 Task: Reply All to email with the signature Eduardo Lee with the subject Request for remote work from softage.1@softage.net with the message Please let me know if there are any changes to the project scope or requirements., select first 2 words, change the font color from current to yellow and background color to blue Send the email
Action: Mouse moved to (970, 79)
Screenshot: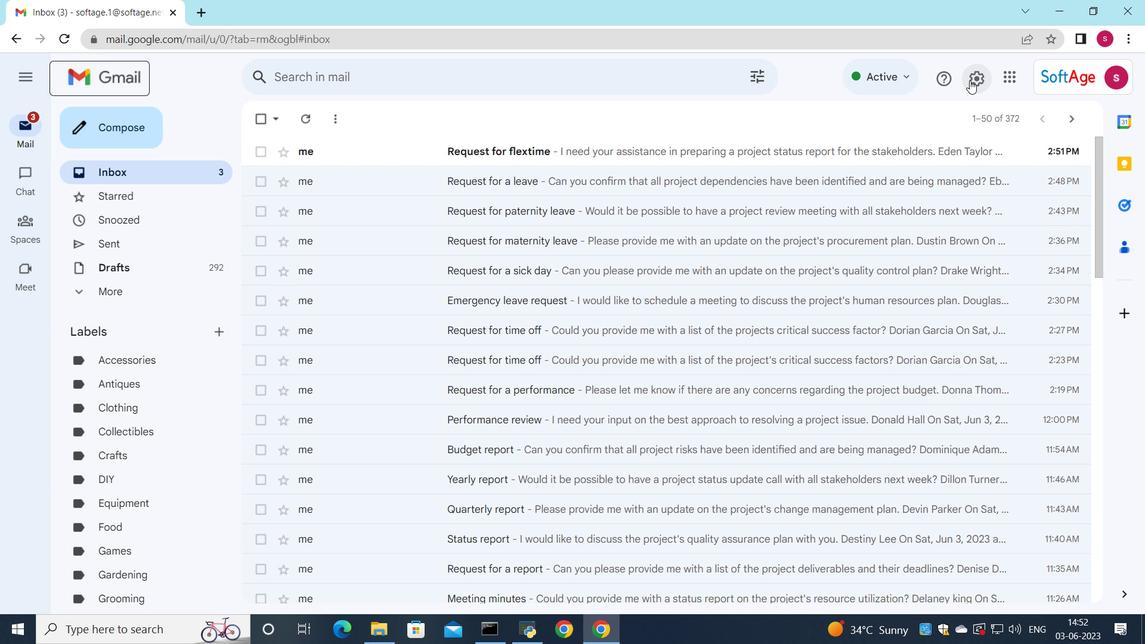 
Action: Mouse pressed left at (970, 79)
Screenshot: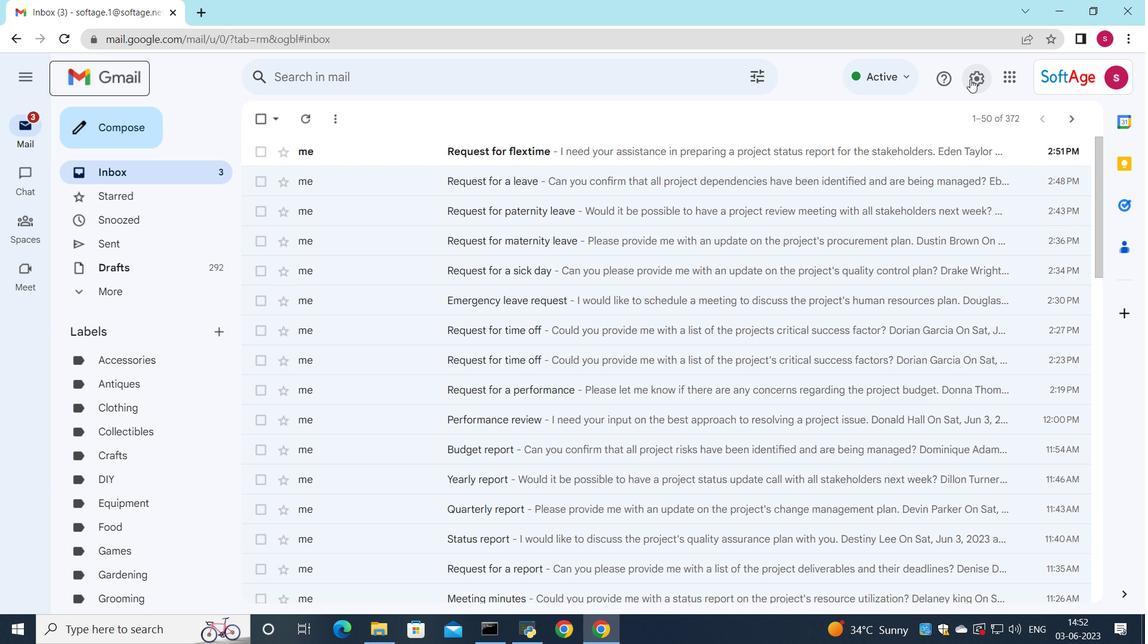 
Action: Mouse moved to (960, 159)
Screenshot: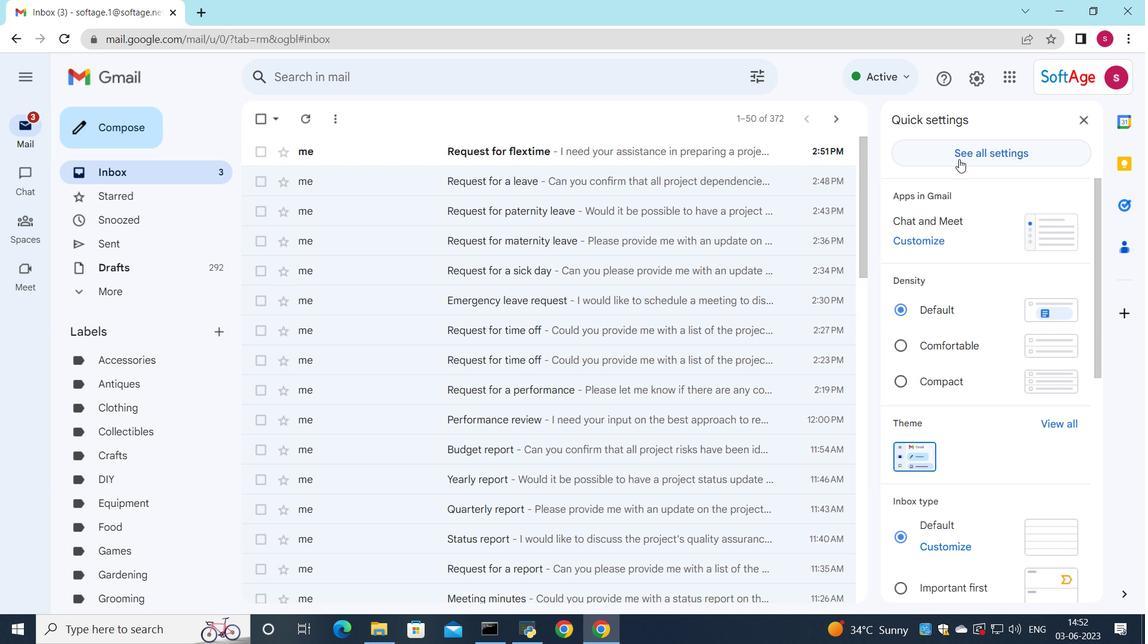 
Action: Mouse pressed left at (960, 159)
Screenshot: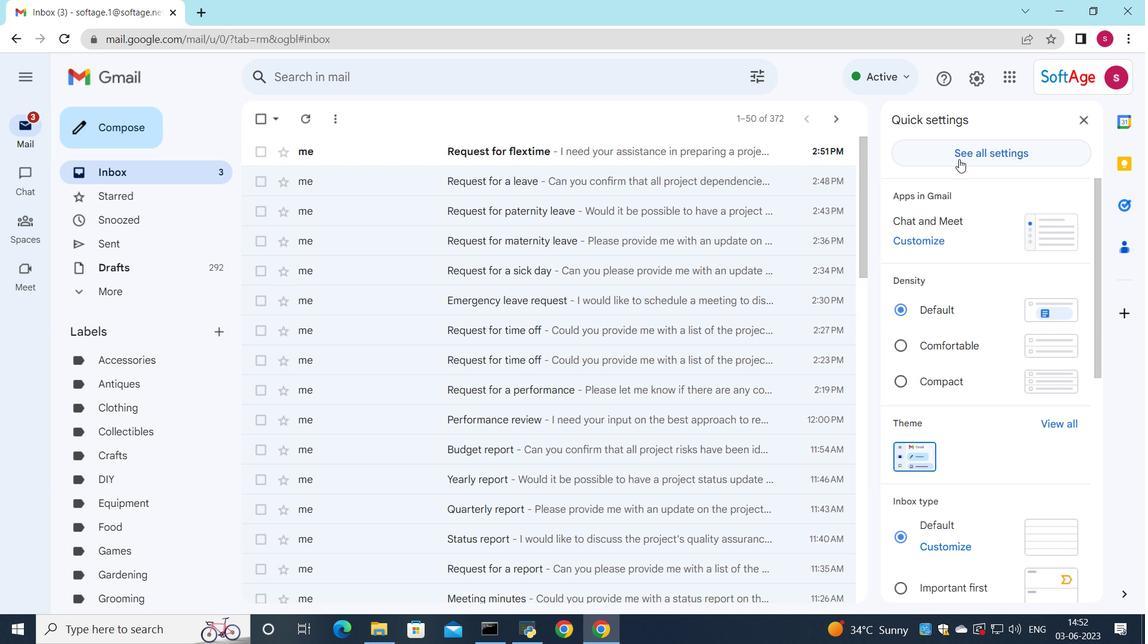 
Action: Mouse moved to (819, 282)
Screenshot: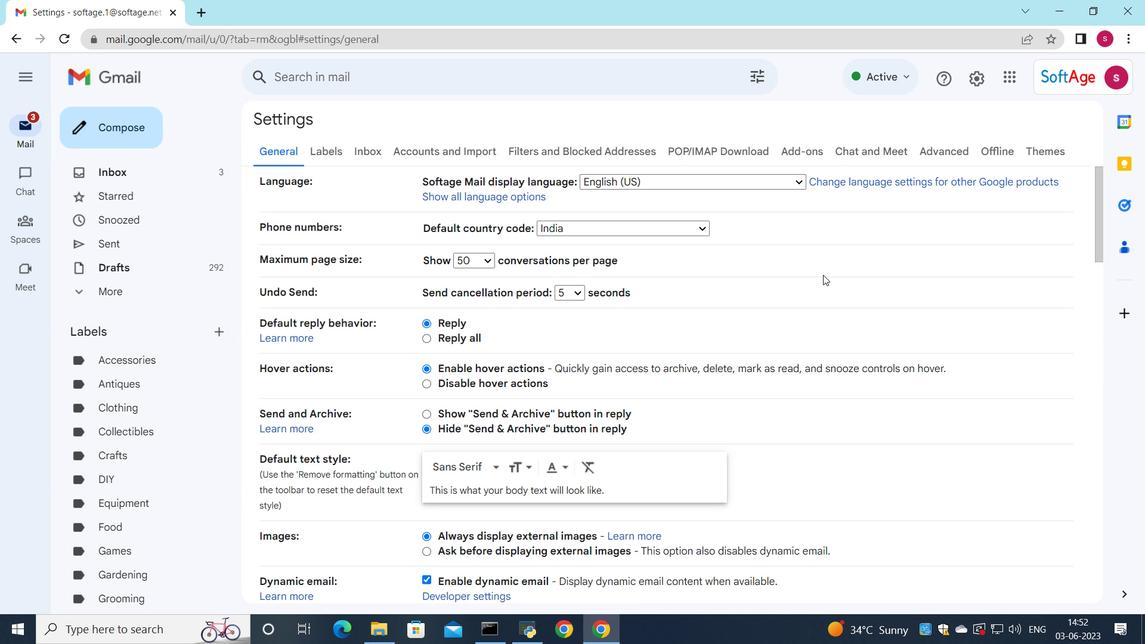 
Action: Mouse scrolled (819, 282) with delta (0, 0)
Screenshot: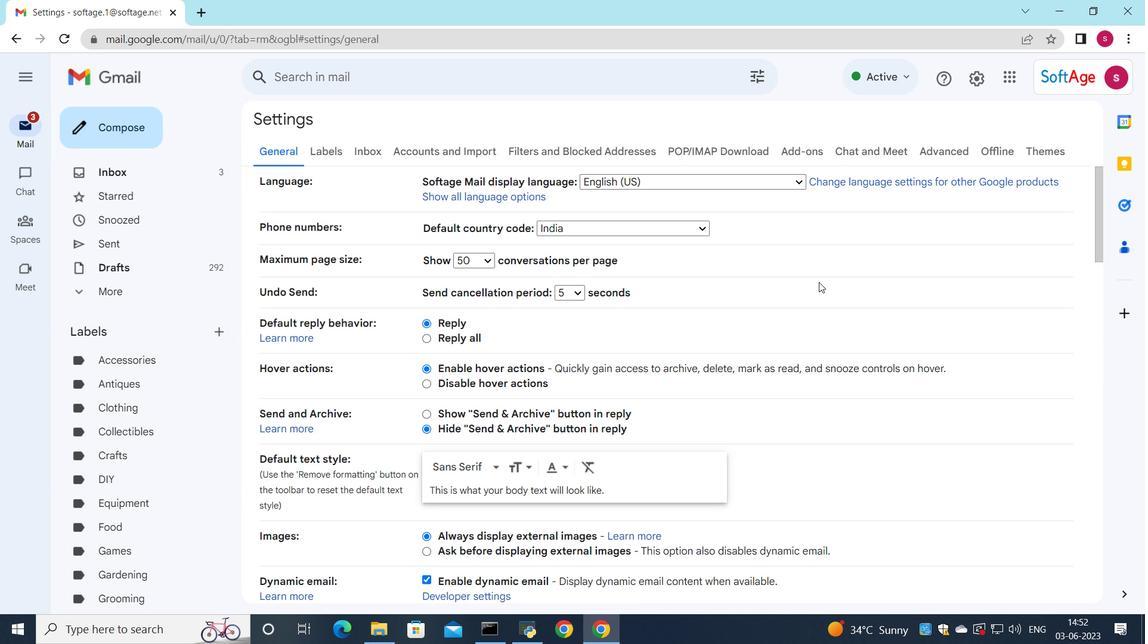 
Action: Mouse scrolled (819, 282) with delta (0, 0)
Screenshot: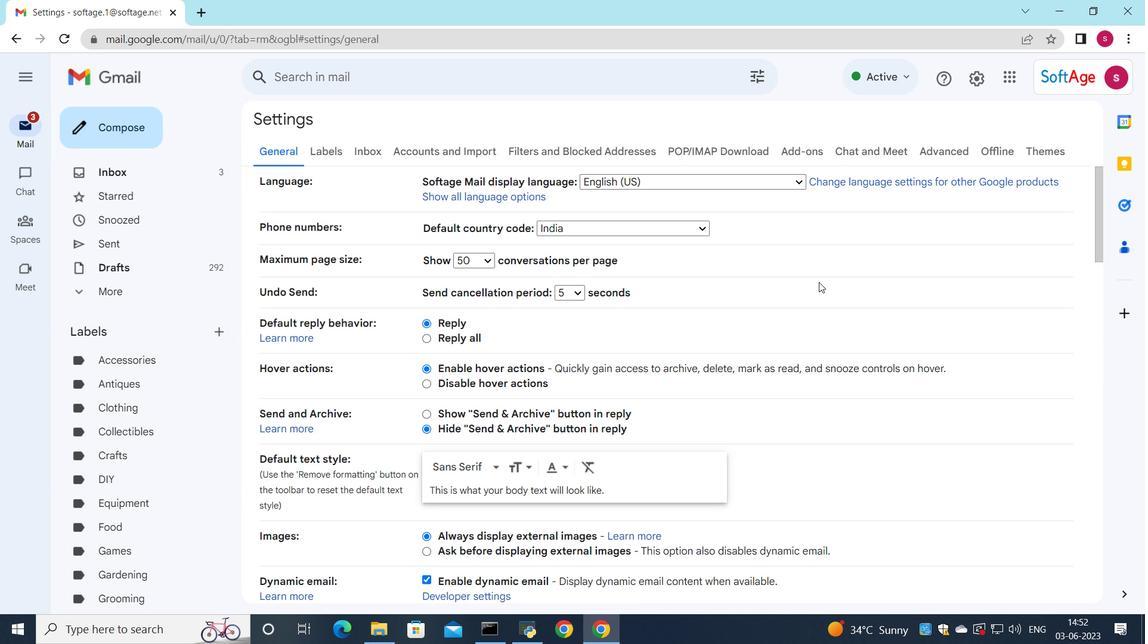 
Action: Mouse moved to (812, 298)
Screenshot: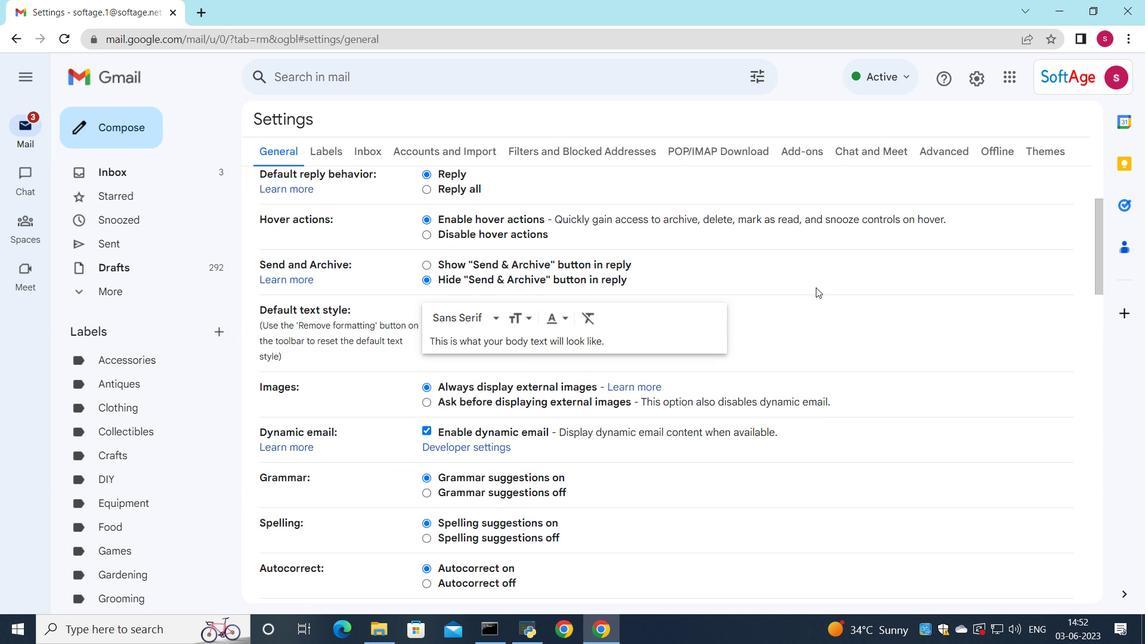 
Action: Mouse scrolled (812, 298) with delta (0, 0)
Screenshot: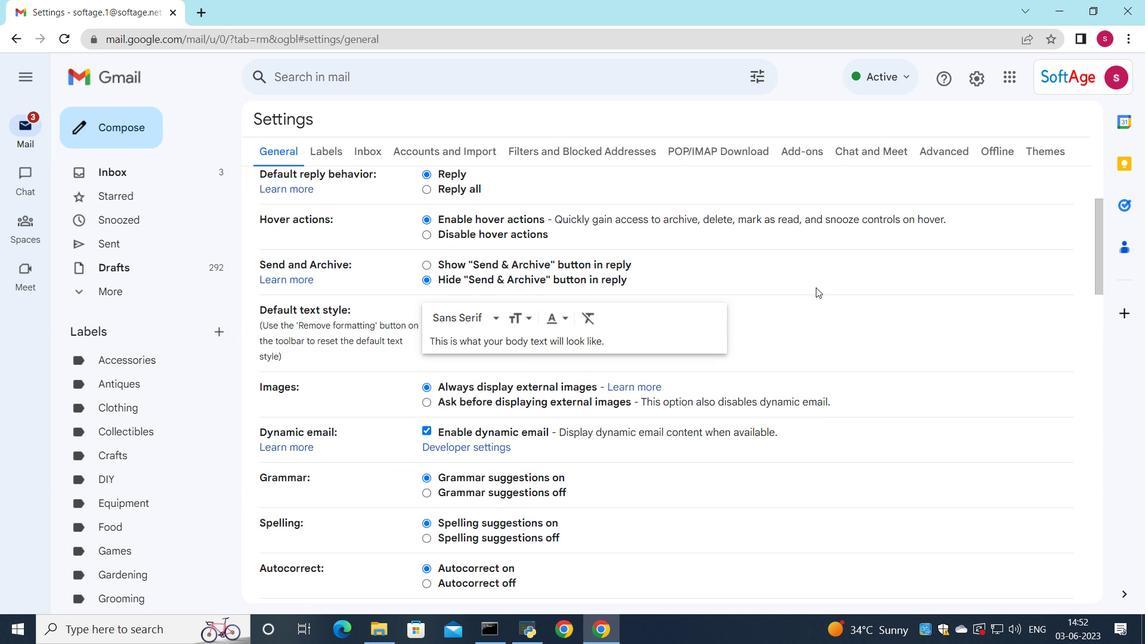 
Action: Mouse moved to (811, 298)
Screenshot: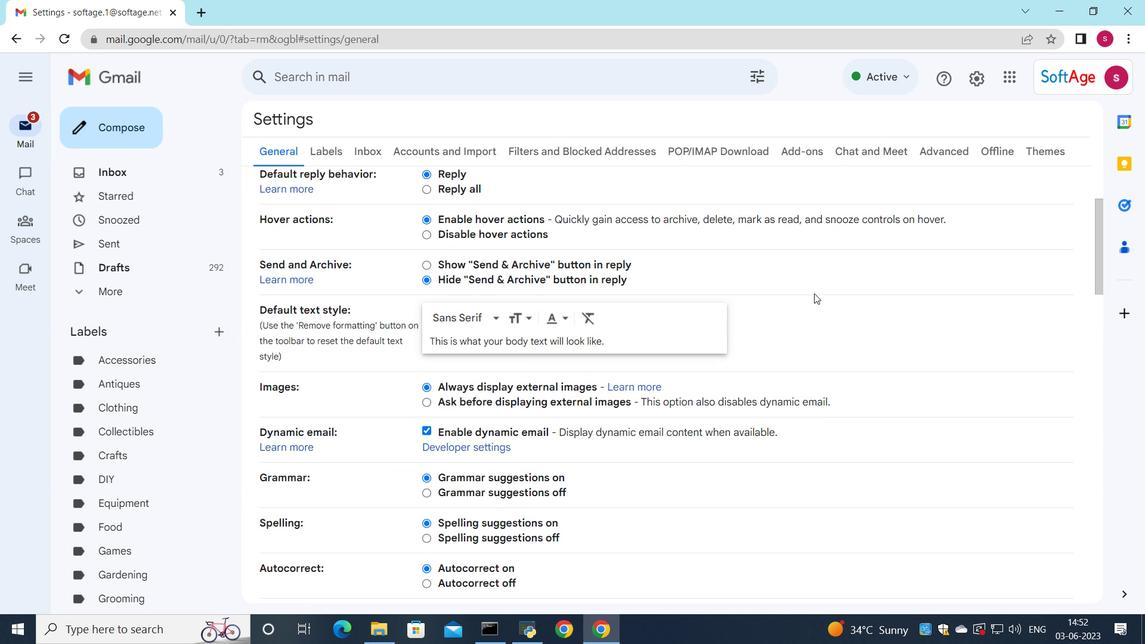 
Action: Mouse scrolled (811, 298) with delta (0, 0)
Screenshot: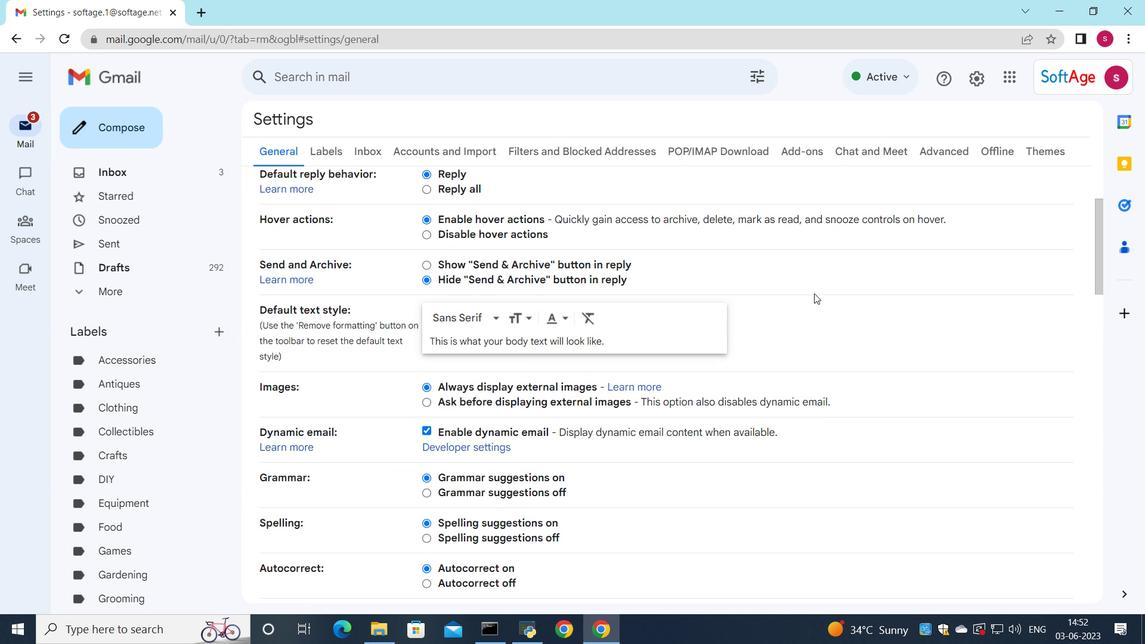 
Action: Mouse moved to (810, 300)
Screenshot: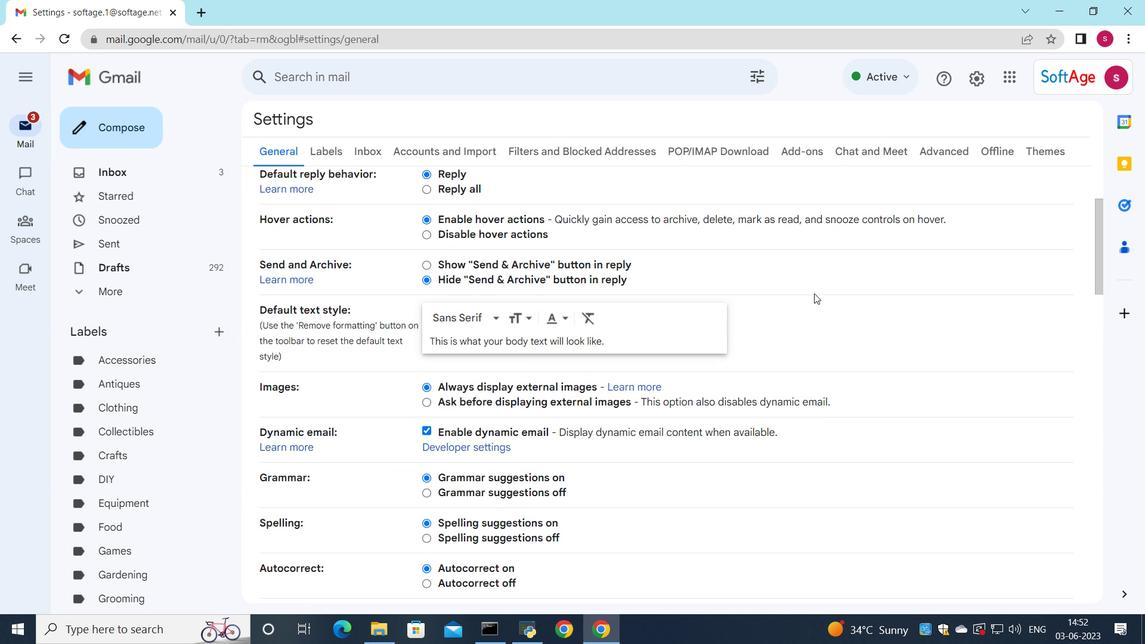 
Action: Mouse scrolled (810, 299) with delta (0, 0)
Screenshot: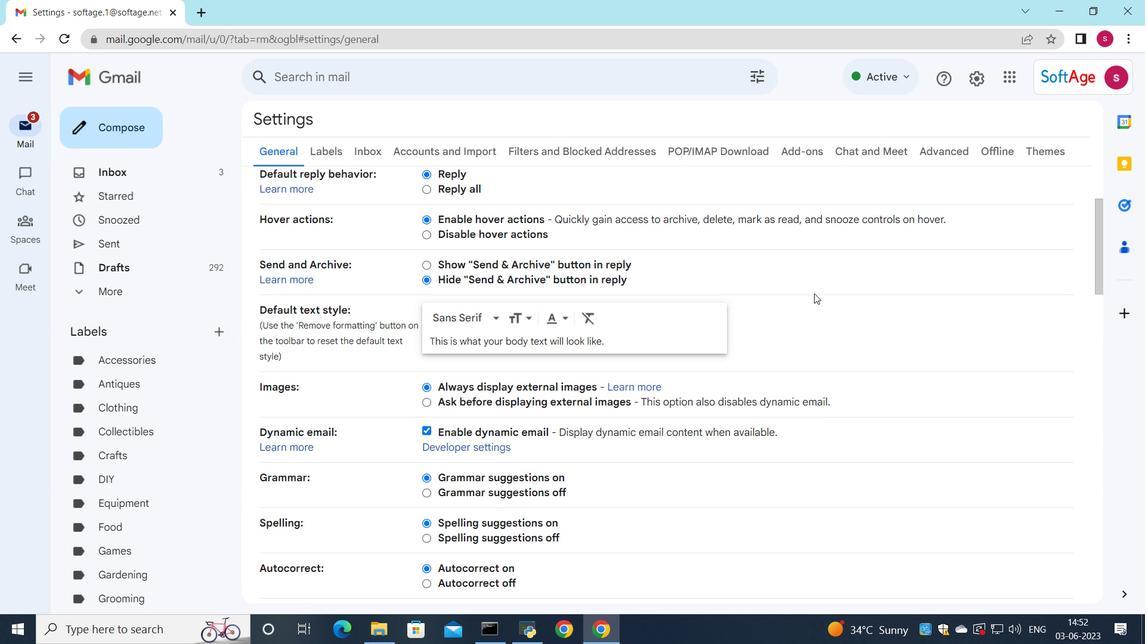
Action: Mouse moved to (807, 304)
Screenshot: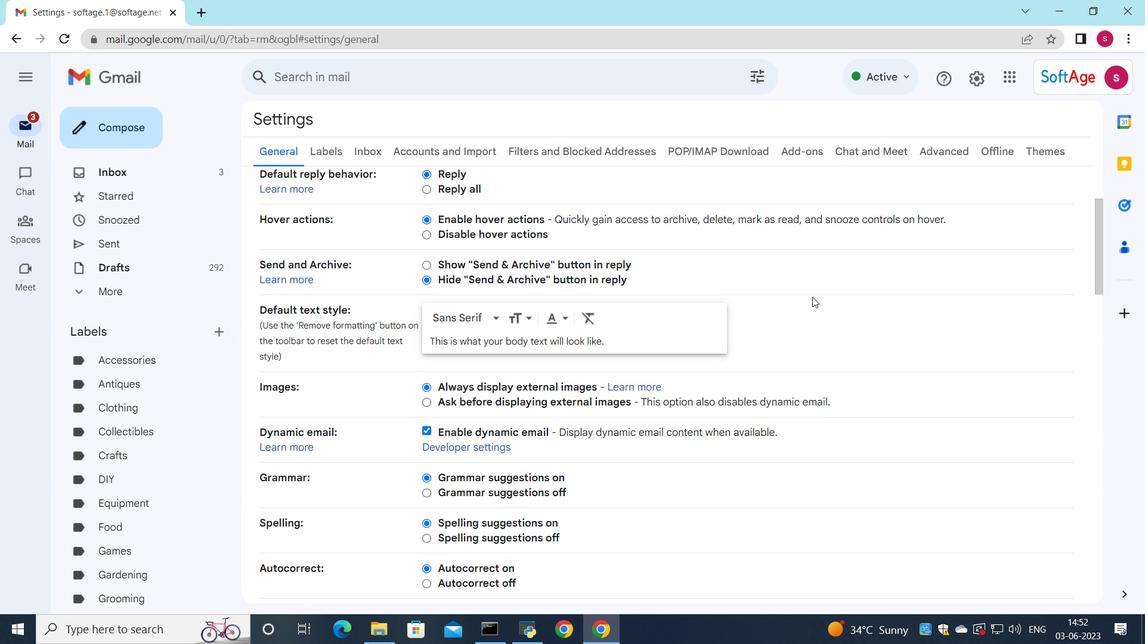
Action: Mouse scrolled (807, 304) with delta (0, 0)
Screenshot: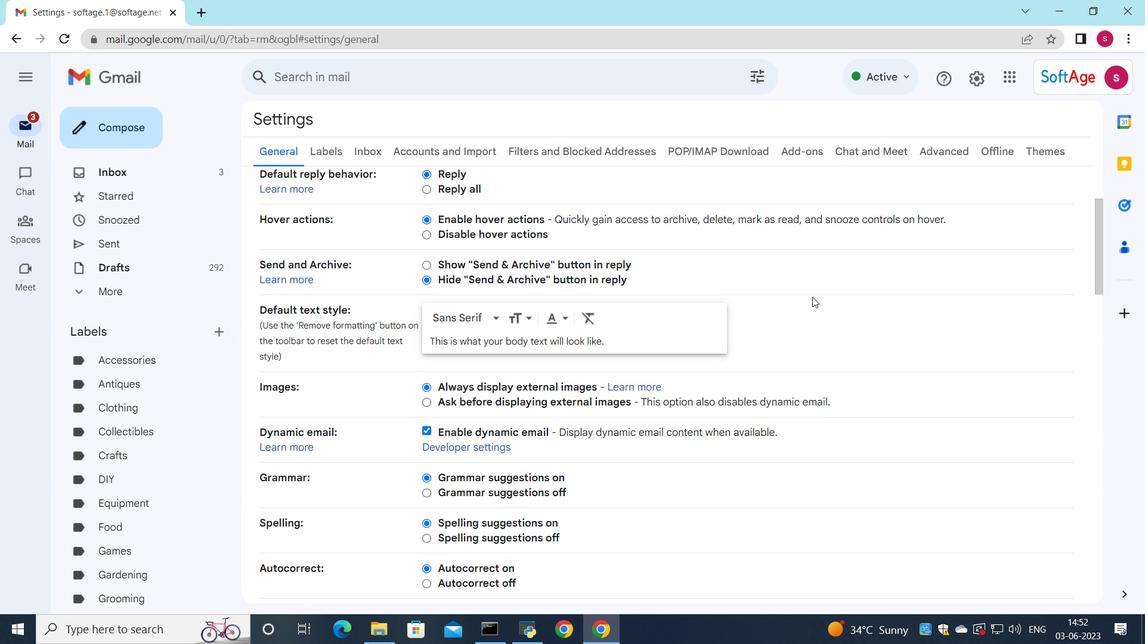 
Action: Mouse moved to (747, 372)
Screenshot: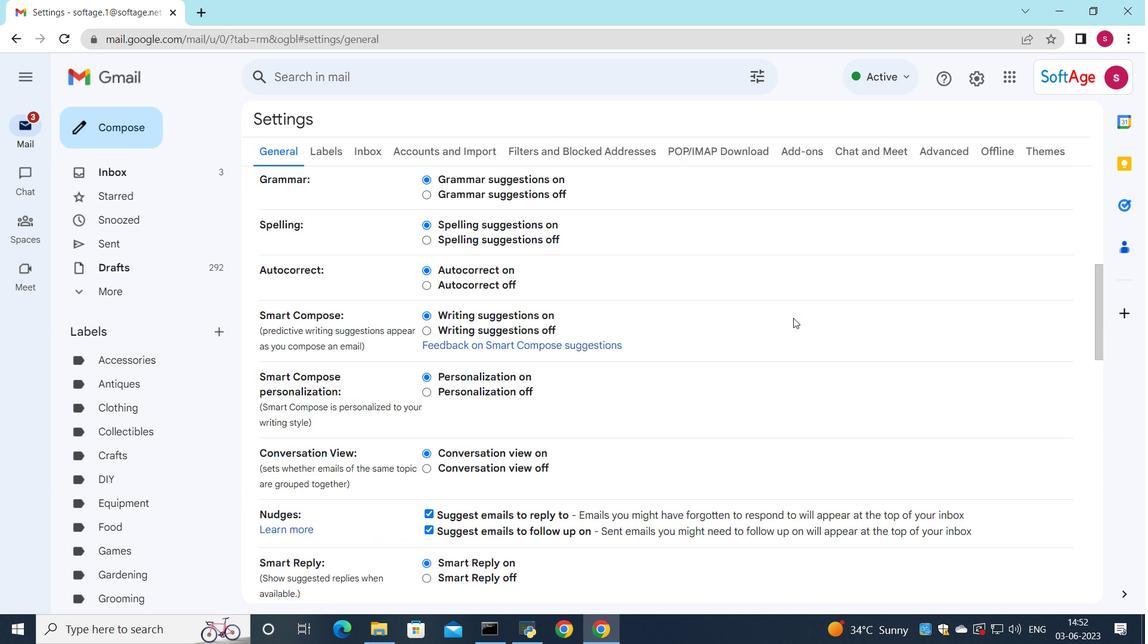 
Action: Mouse scrolled (748, 370) with delta (0, 0)
Screenshot: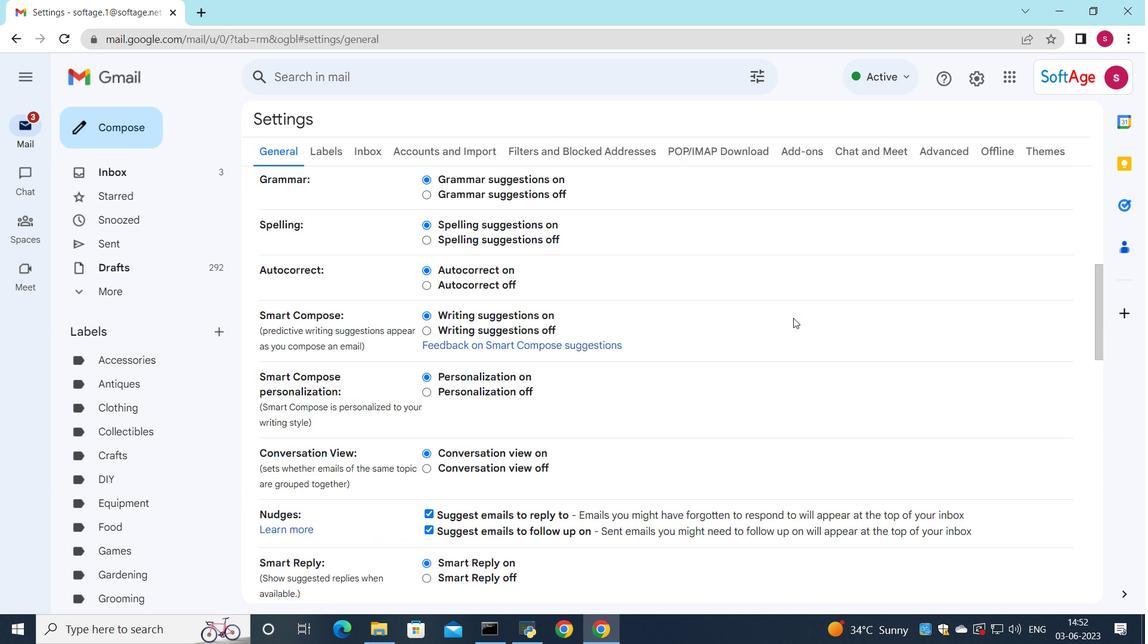 
Action: Mouse moved to (744, 374)
Screenshot: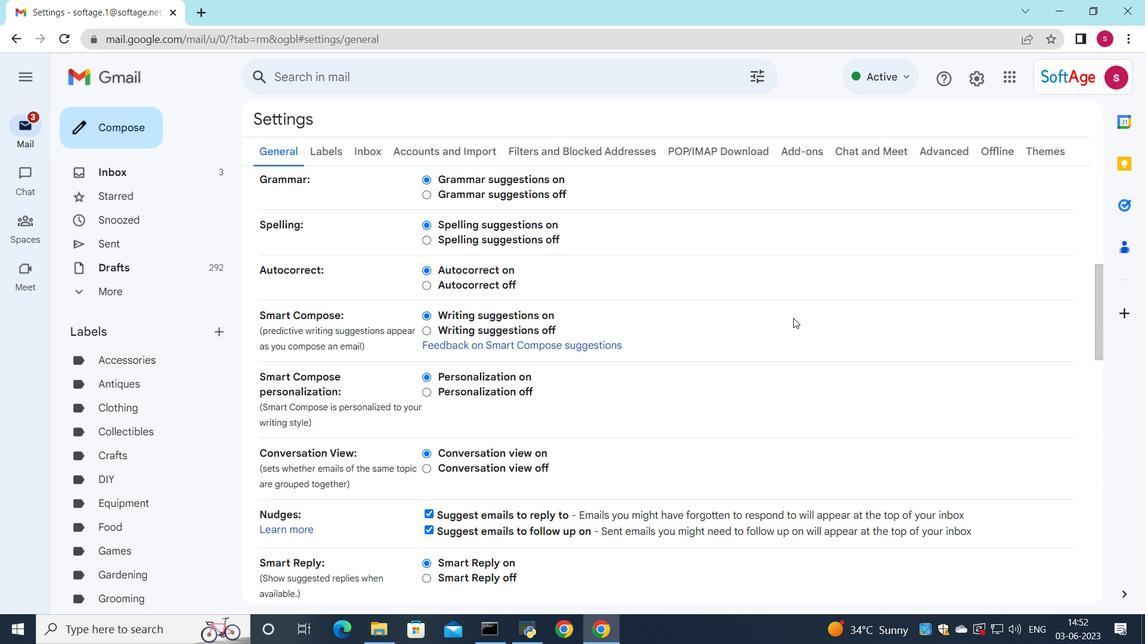 
Action: Mouse scrolled (744, 374) with delta (0, 0)
Screenshot: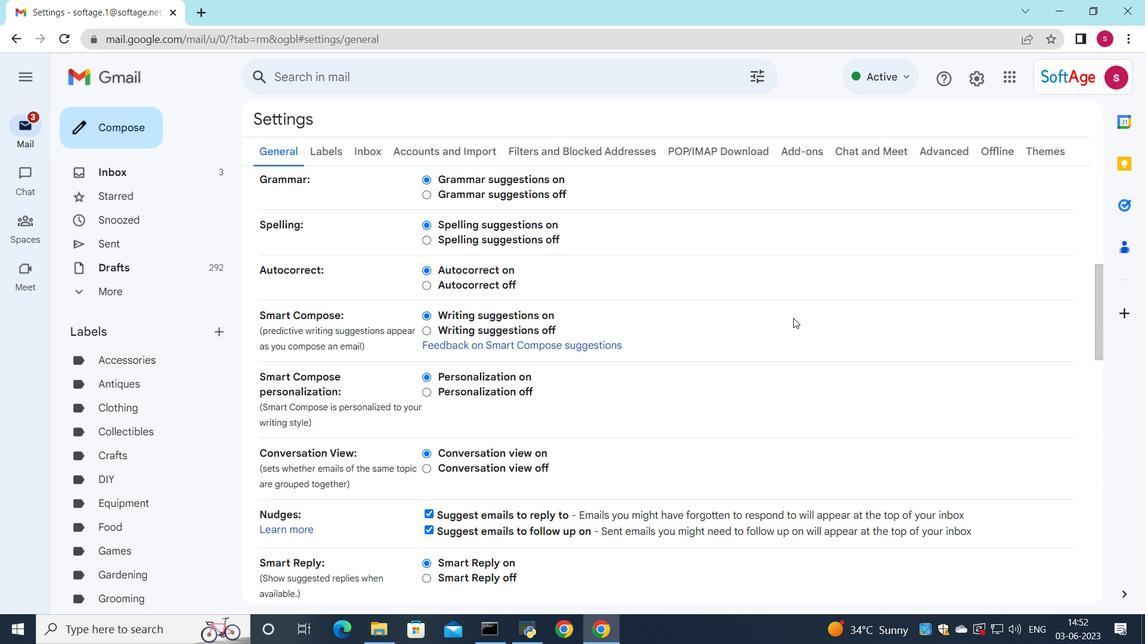 
Action: Mouse moved to (741, 378)
Screenshot: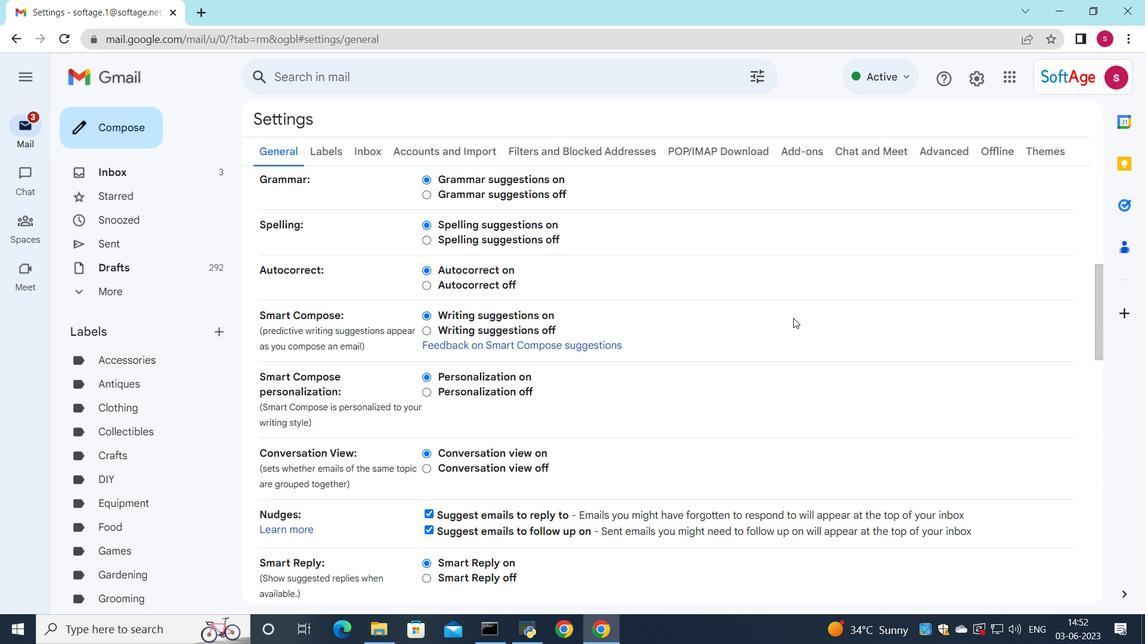 
Action: Mouse scrolled (741, 377) with delta (0, 0)
Screenshot: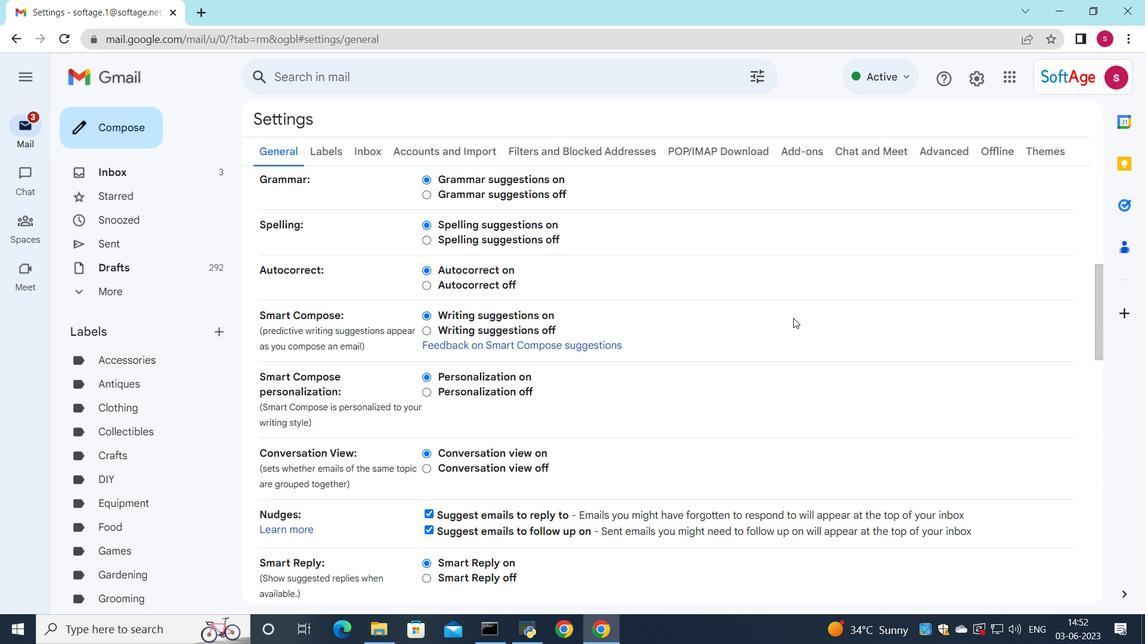 
Action: Mouse moved to (653, 417)
Screenshot: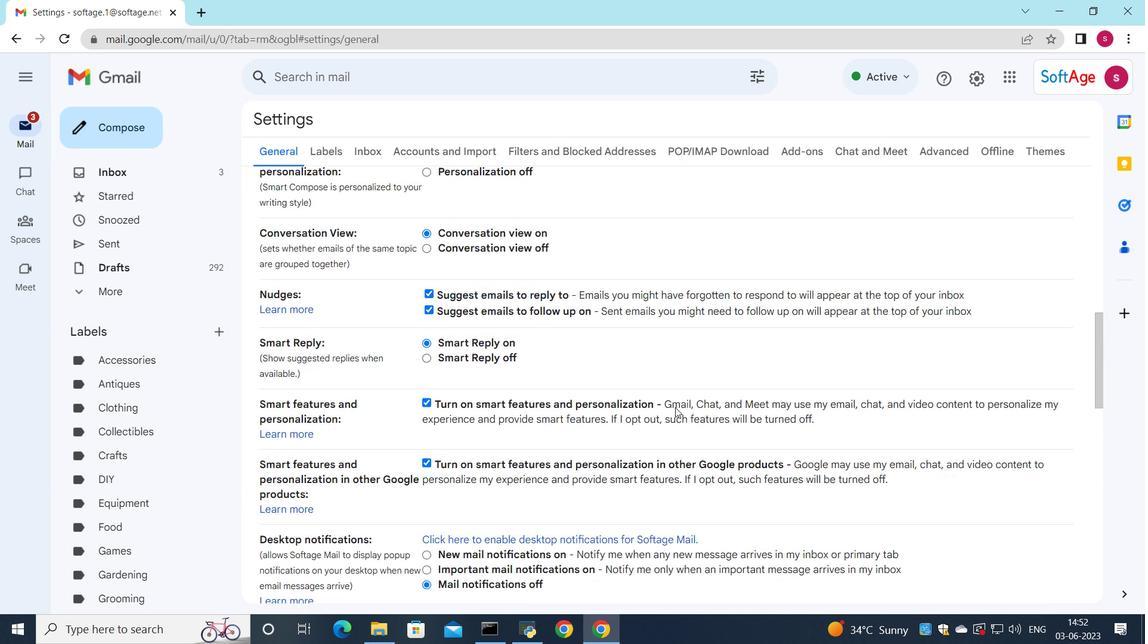 
Action: Mouse scrolled (653, 417) with delta (0, 0)
Screenshot: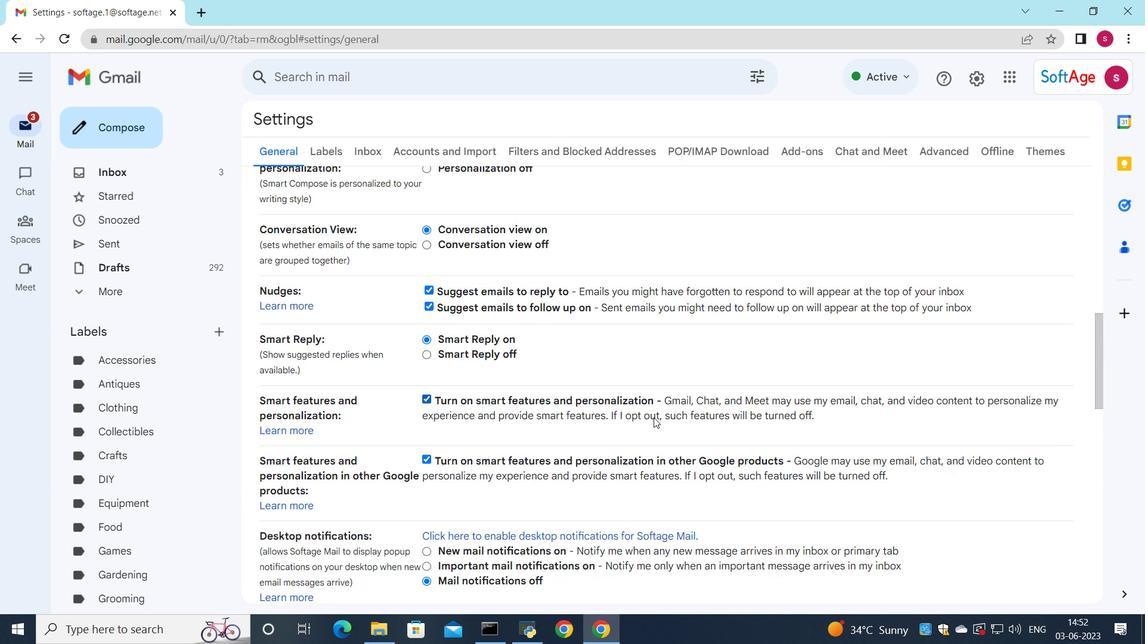 
Action: Mouse scrolled (653, 417) with delta (0, 0)
Screenshot: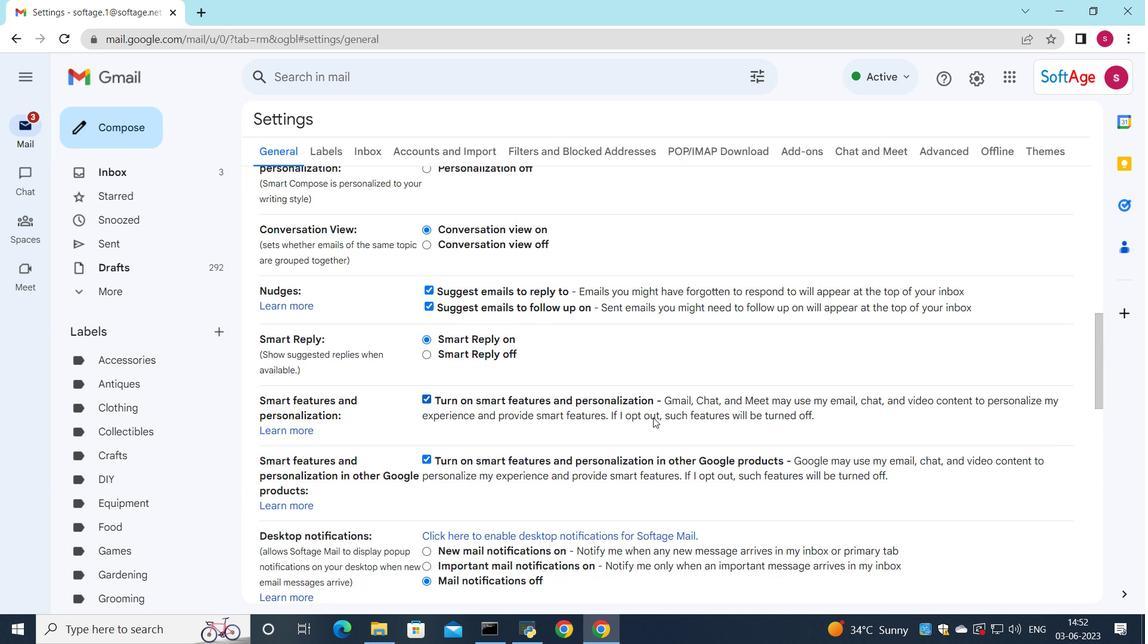 
Action: Mouse scrolled (653, 417) with delta (0, 0)
Screenshot: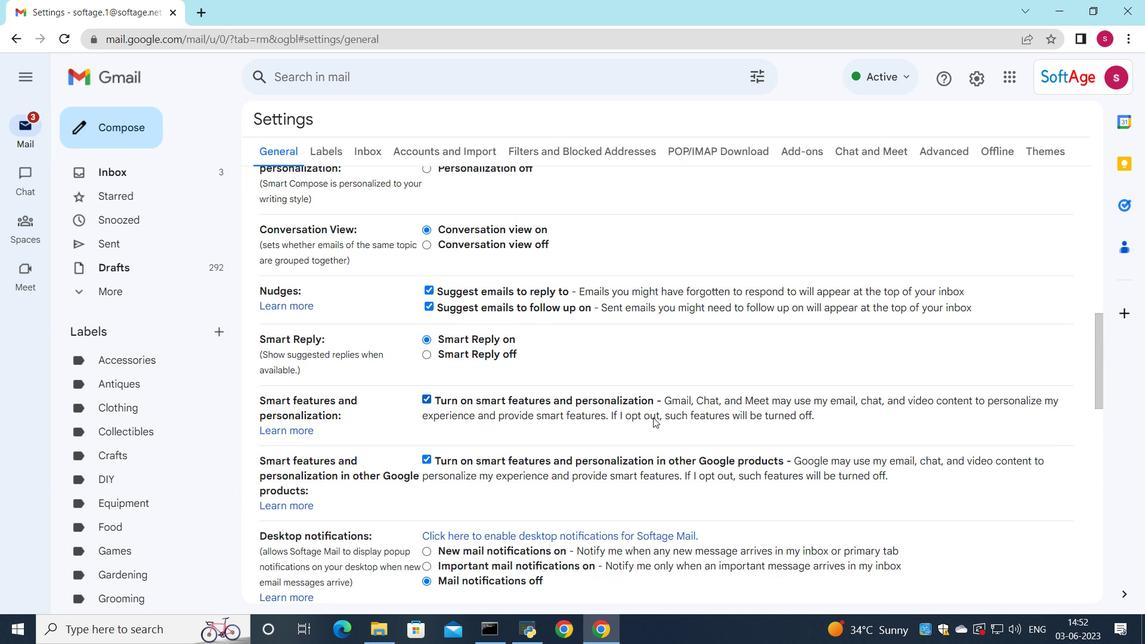 
Action: Mouse moved to (652, 417)
Screenshot: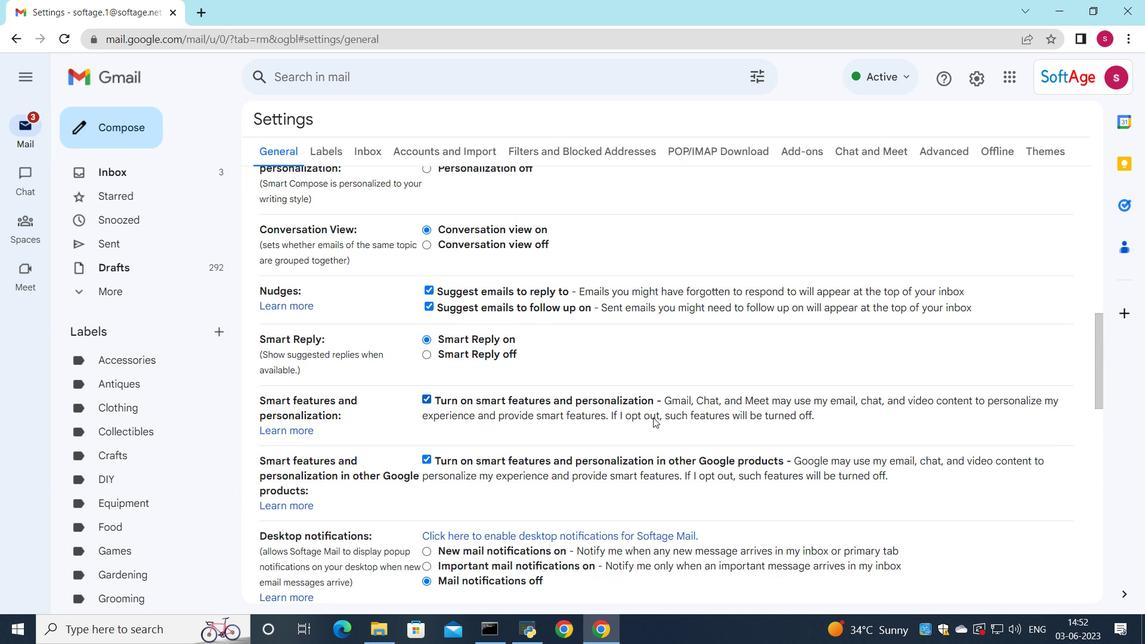 
Action: Mouse scrolled (652, 417) with delta (0, 0)
Screenshot: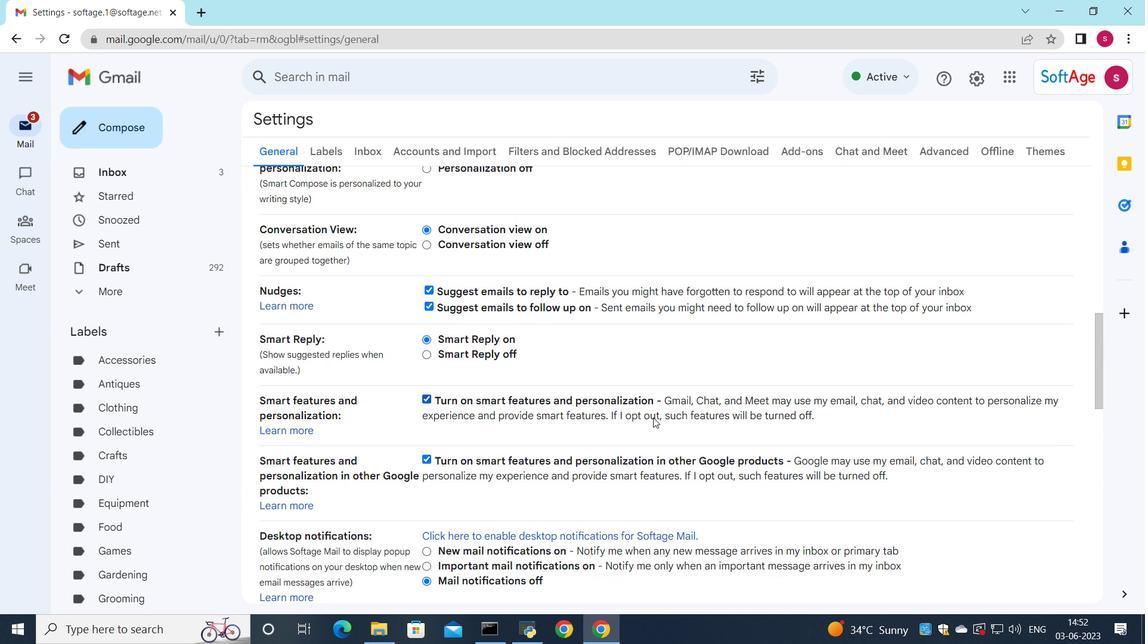 
Action: Mouse moved to (614, 424)
Screenshot: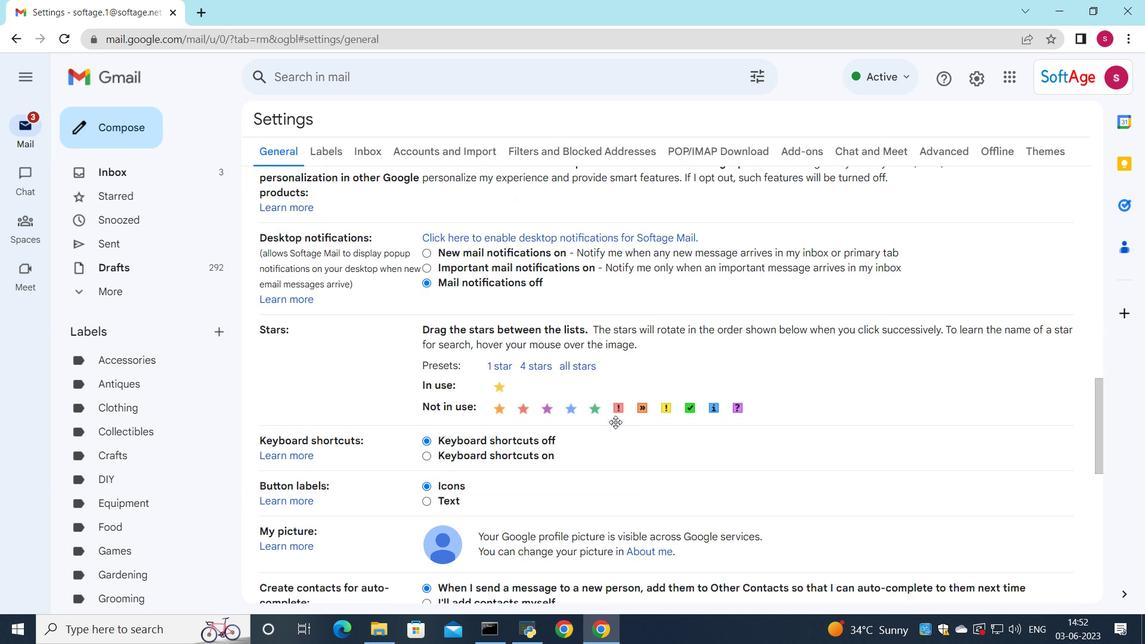 
Action: Mouse scrolled (614, 423) with delta (0, 0)
Screenshot: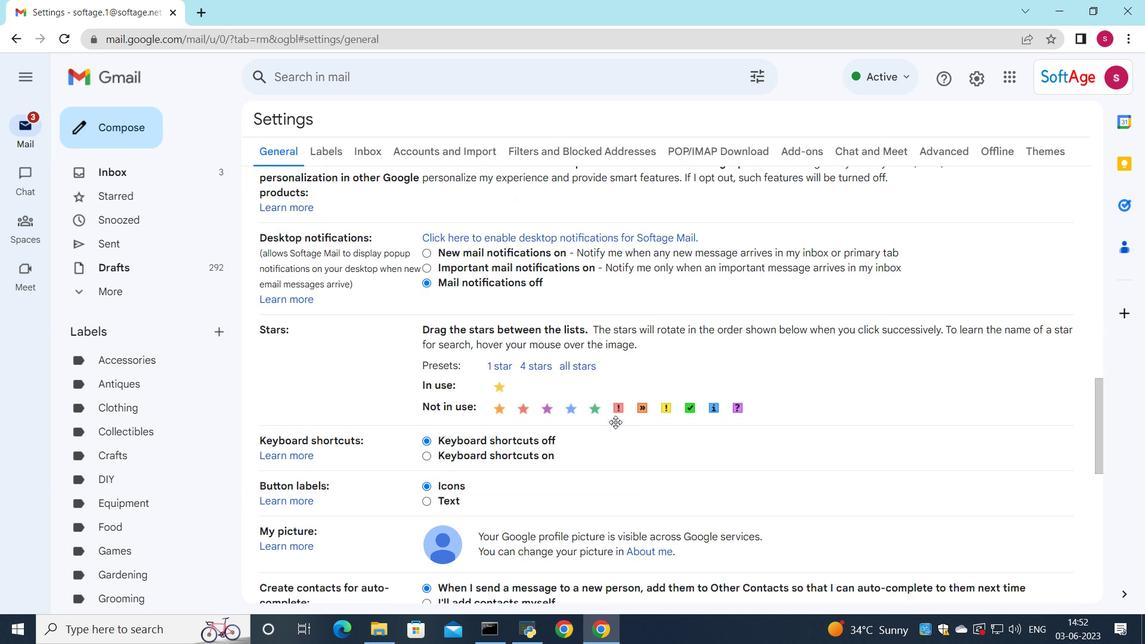 
Action: Mouse scrolled (614, 423) with delta (0, 0)
Screenshot: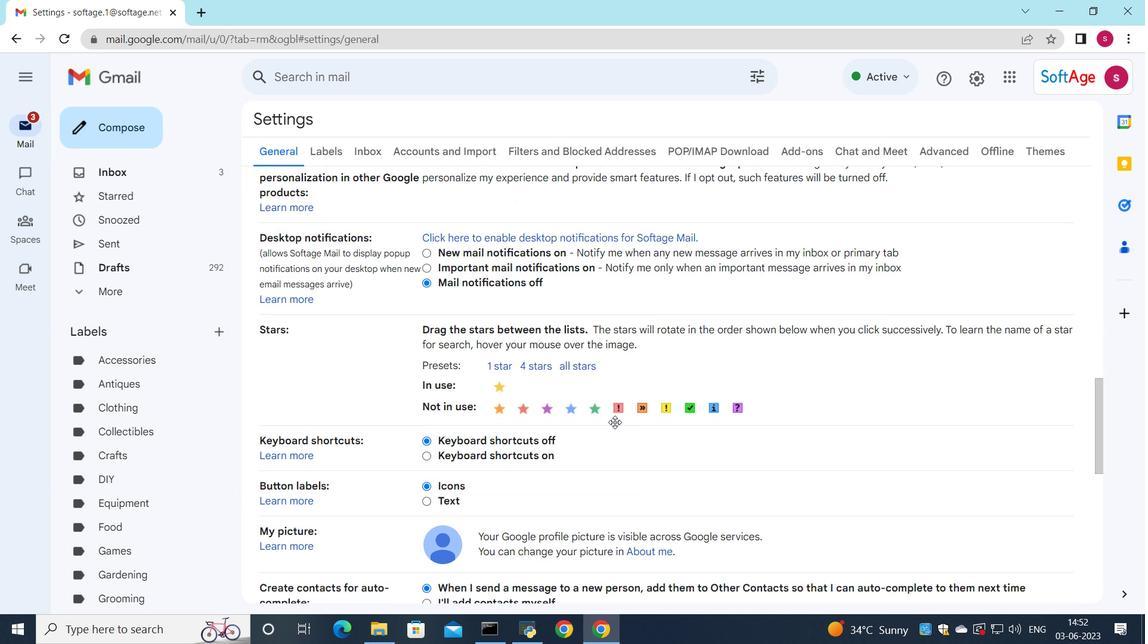 
Action: Mouse moved to (605, 428)
Screenshot: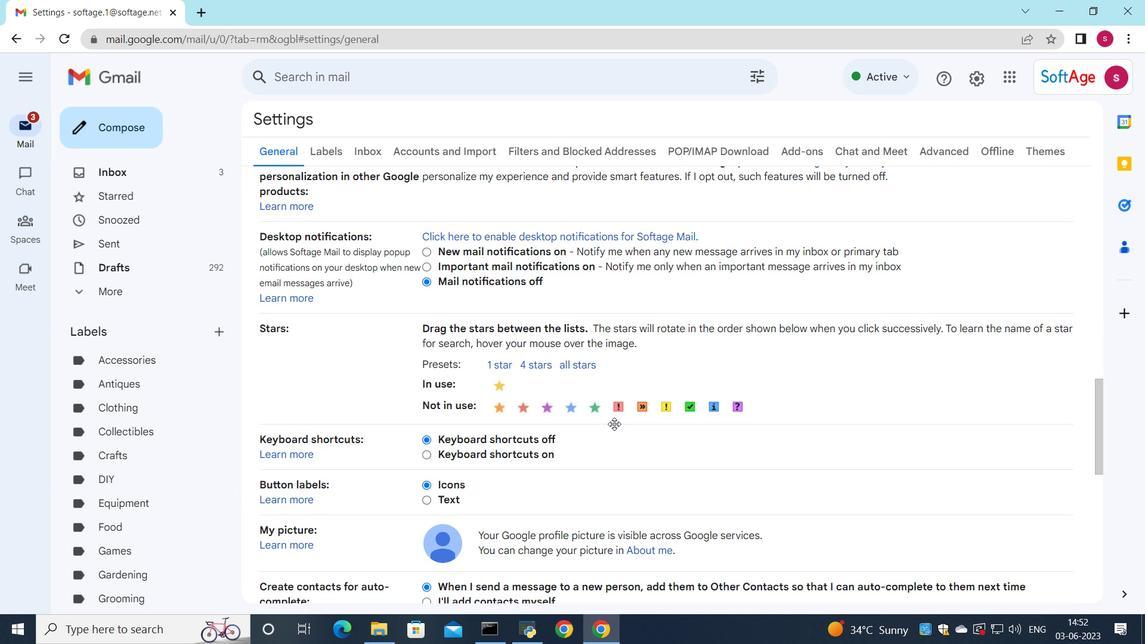 
Action: Mouse scrolled (605, 427) with delta (0, 0)
Screenshot: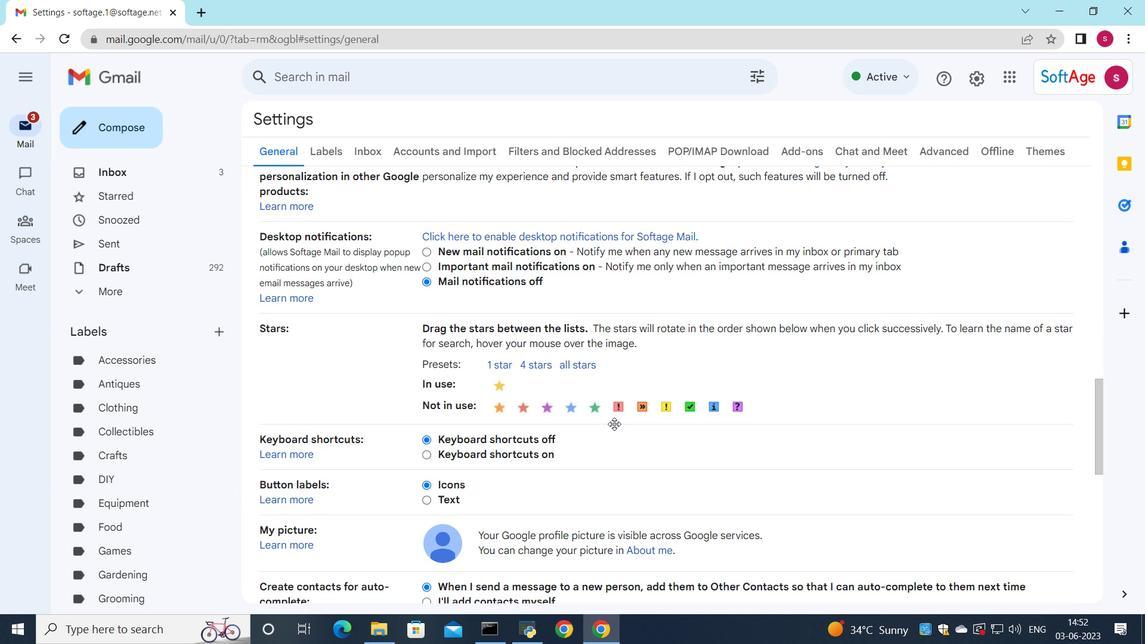 
Action: Mouse moved to (476, 436)
Screenshot: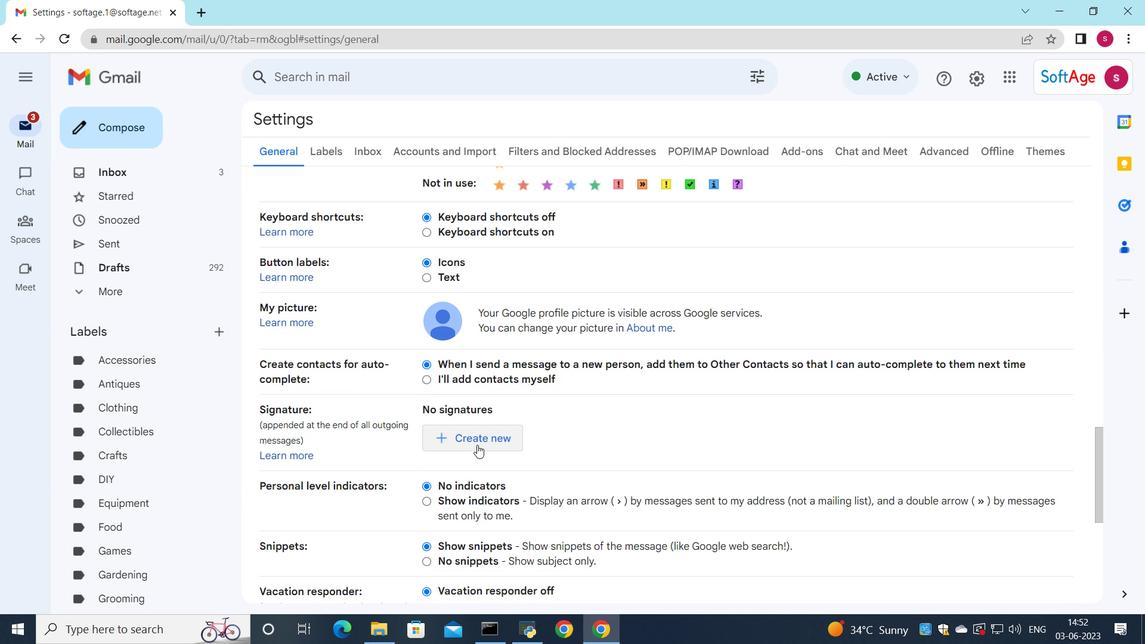 
Action: Mouse pressed left at (476, 436)
Screenshot: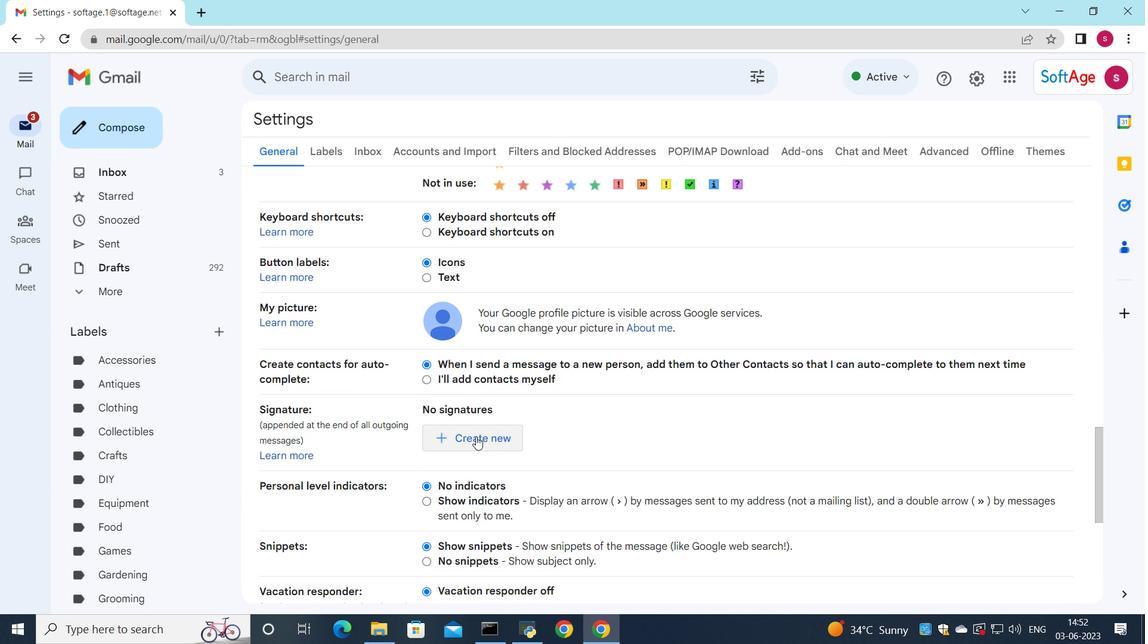 
Action: Mouse moved to (658, 323)
Screenshot: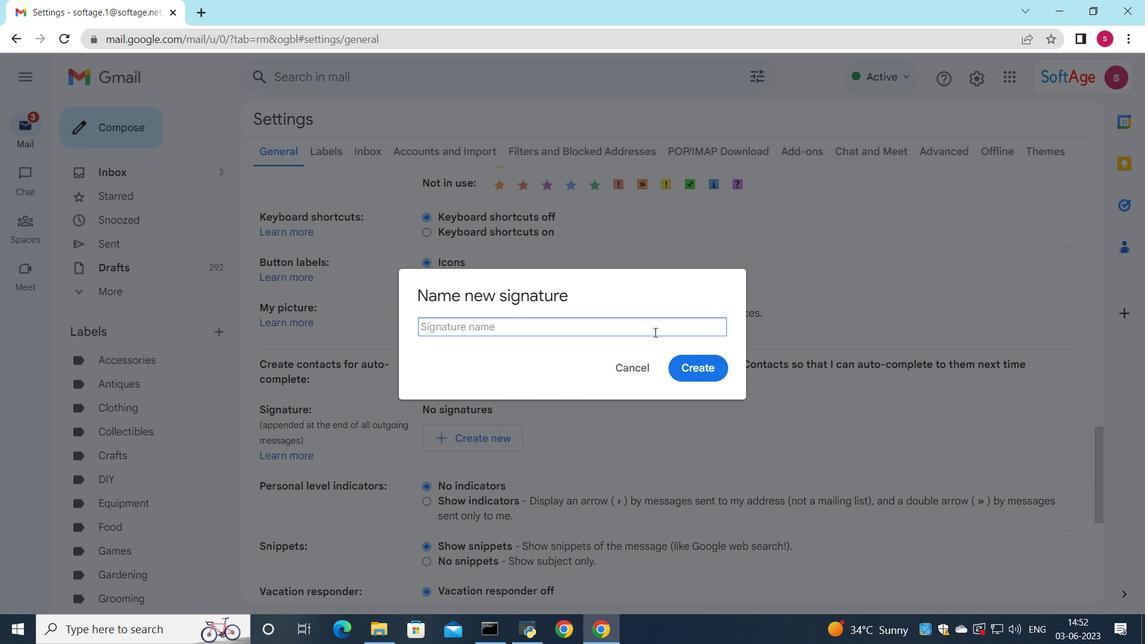 
Action: Key pressed <Key.shift>Eduardo<Key.space><Key.shift>Lee
Screenshot: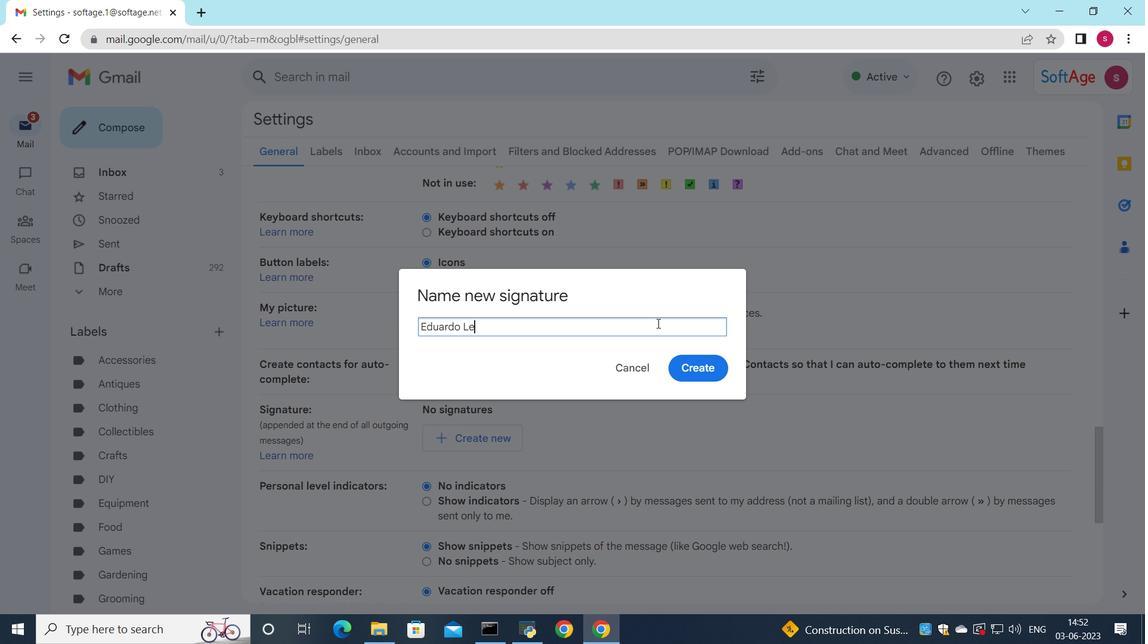 
Action: Mouse moved to (700, 369)
Screenshot: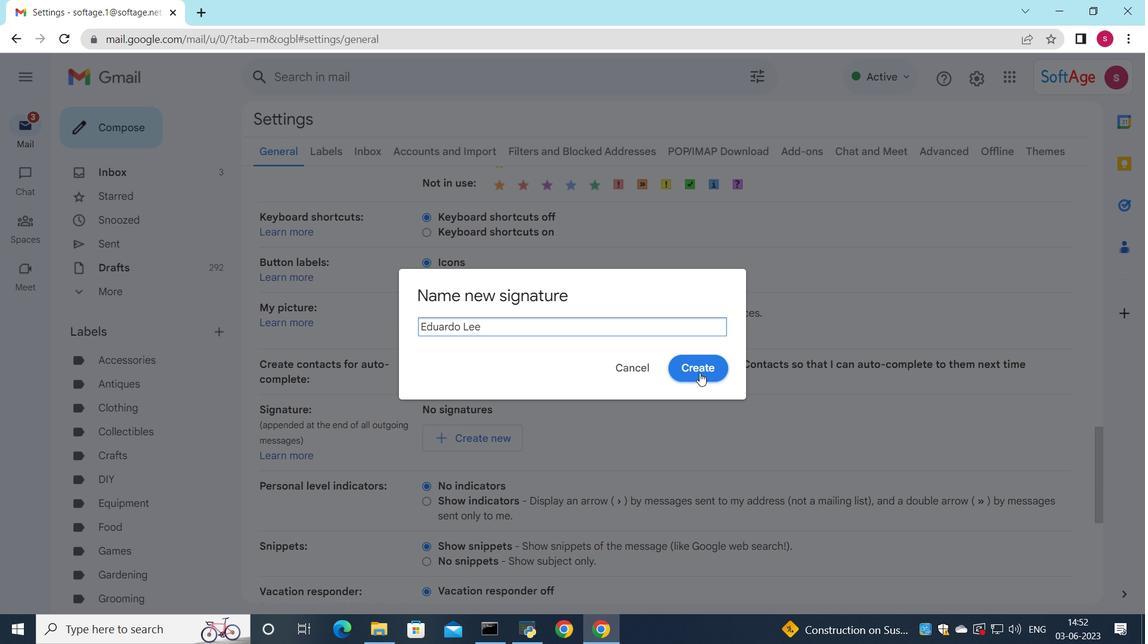 
Action: Mouse pressed left at (700, 369)
Screenshot: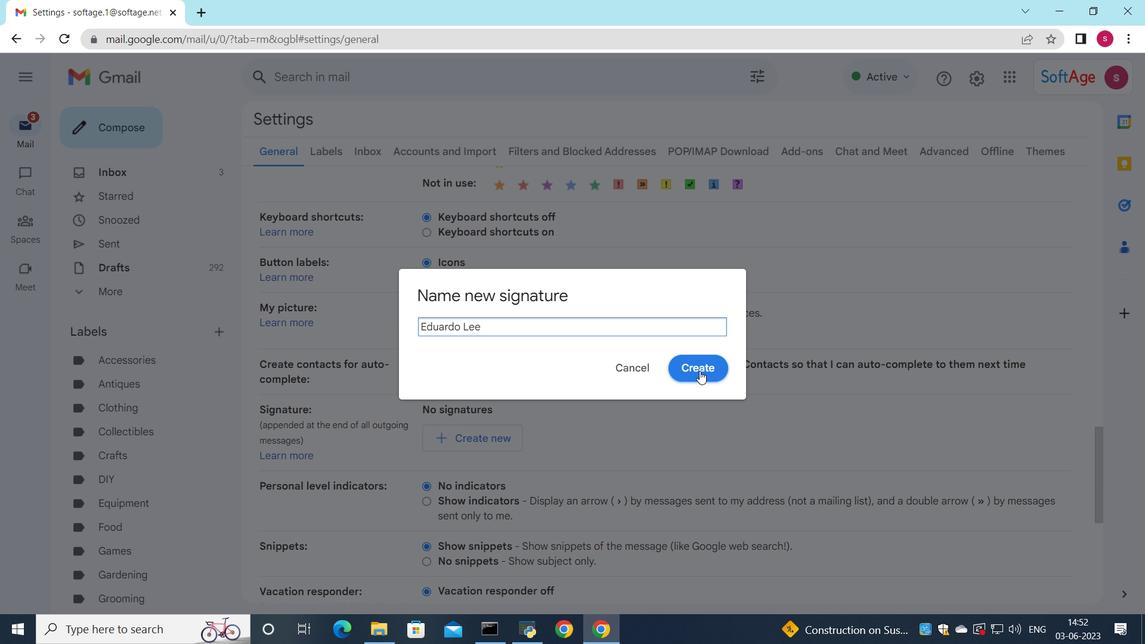 
Action: Mouse moved to (668, 424)
Screenshot: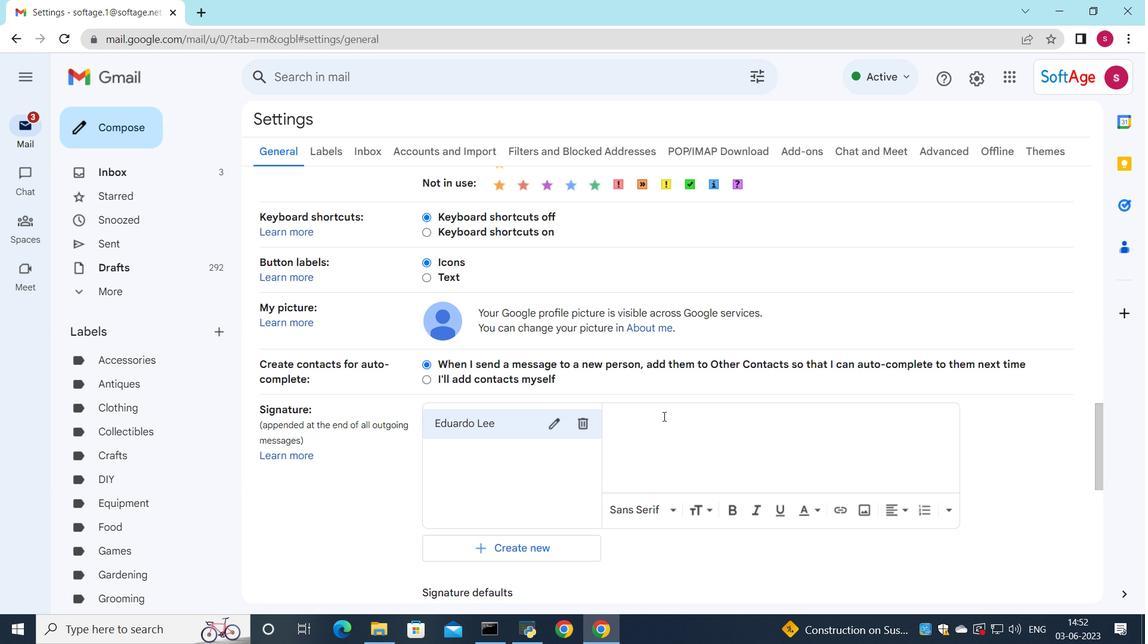 
Action: Mouse pressed left at (668, 424)
Screenshot: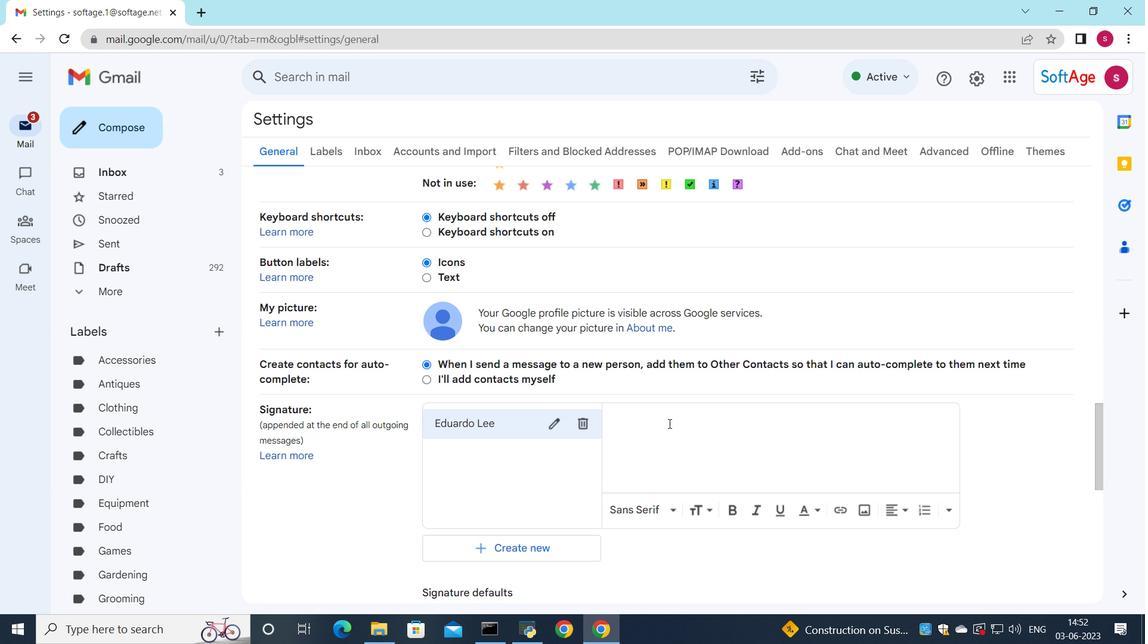 
Action: Key pressed <Key.shift>Eduardo<Key.space><Key.shift>Lee
Screenshot: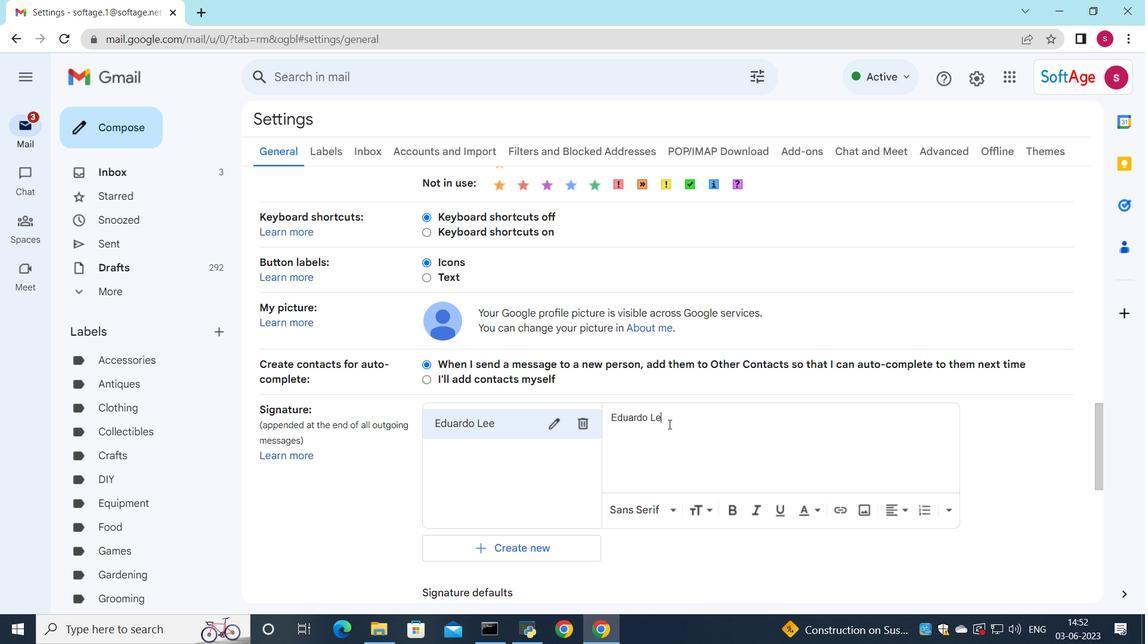 
Action: Mouse moved to (635, 436)
Screenshot: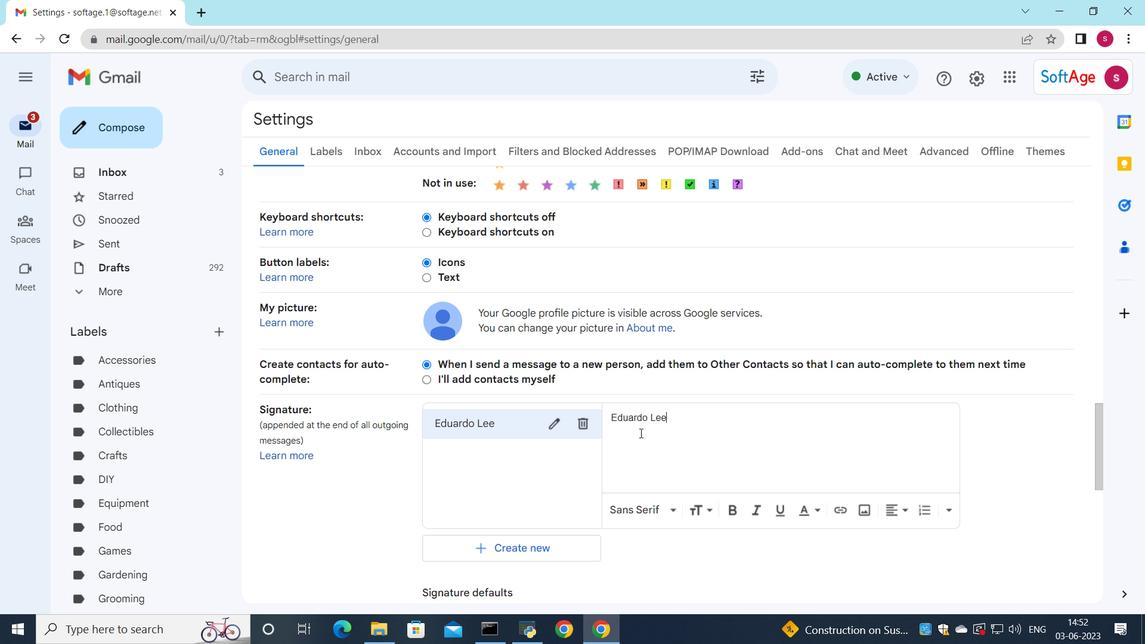 
Action: Mouse scrolled (635, 435) with delta (0, 0)
Screenshot: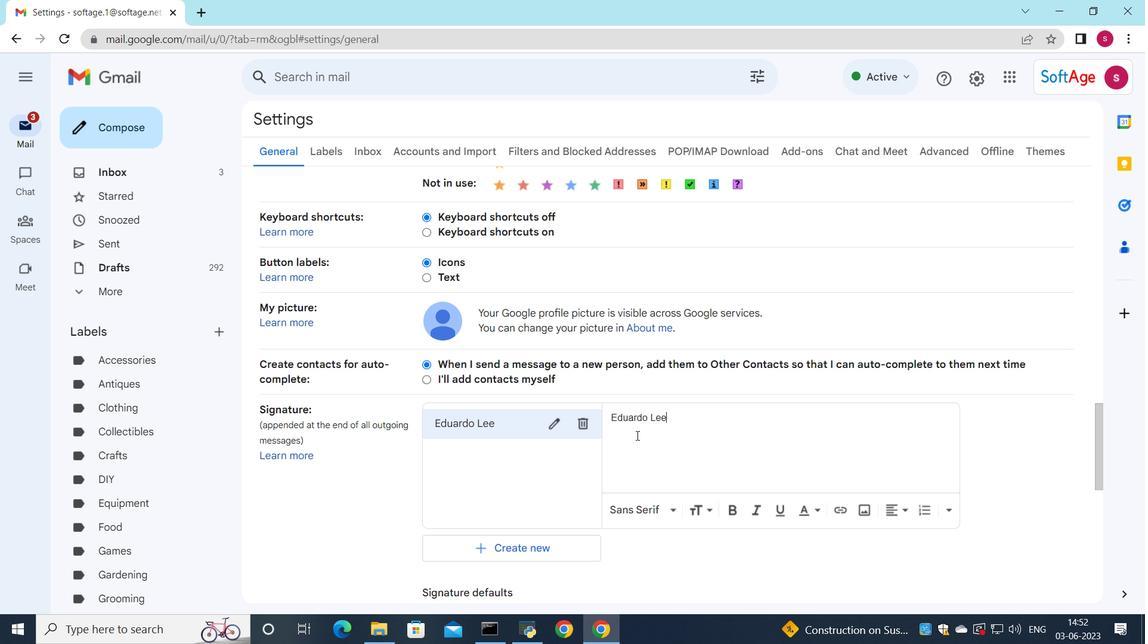 
Action: Mouse moved to (634, 437)
Screenshot: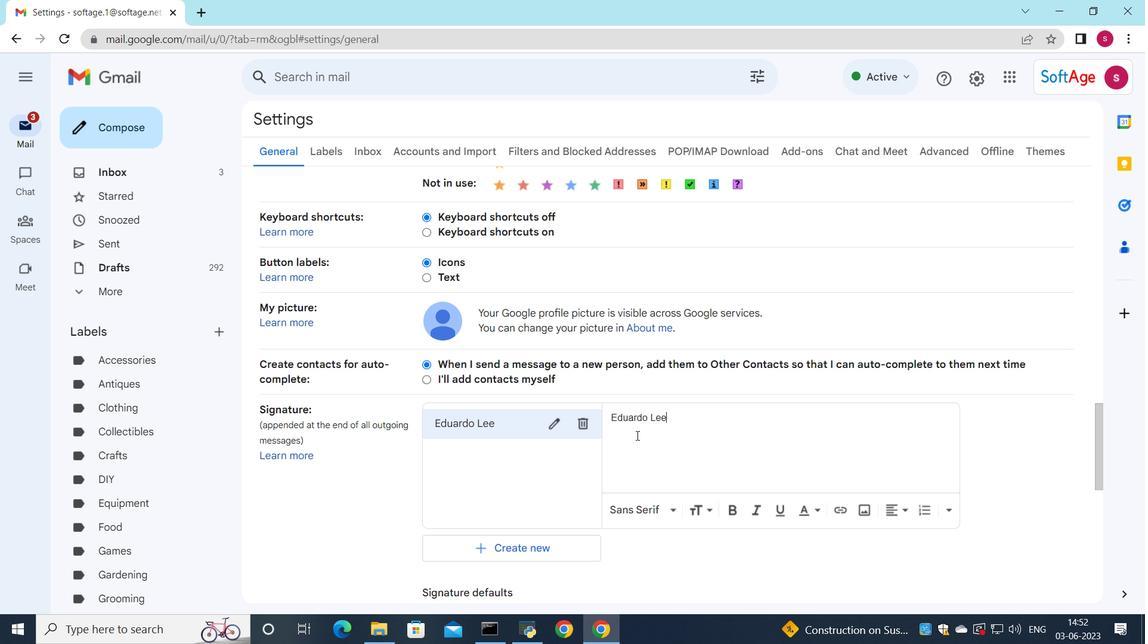 
Action: Mouse scrolled (634, 436) with delta (0, 0)
Screenshot: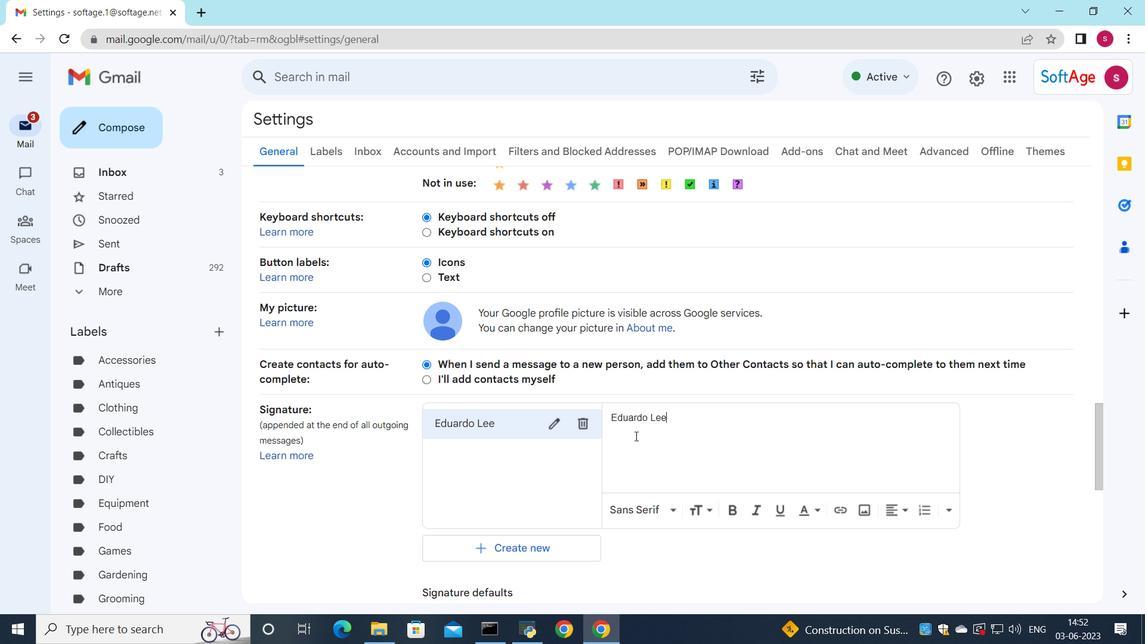 
Action: Mouse moved to (509, 479)
Screenshot: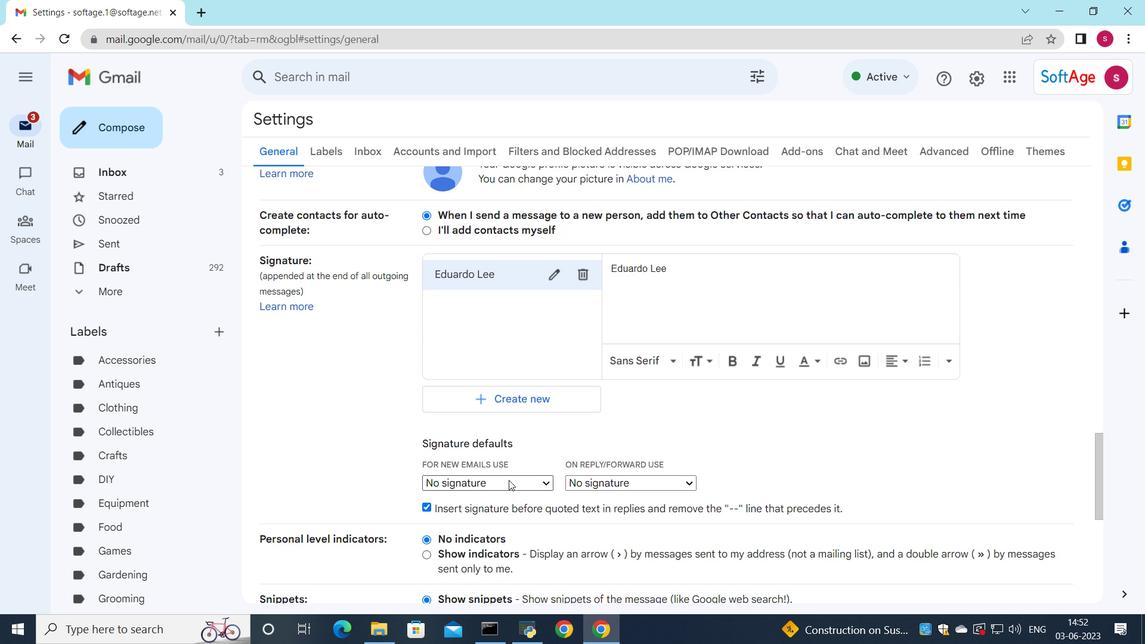 
Action: Mouse pressed left at (509, 479)
Screenshot: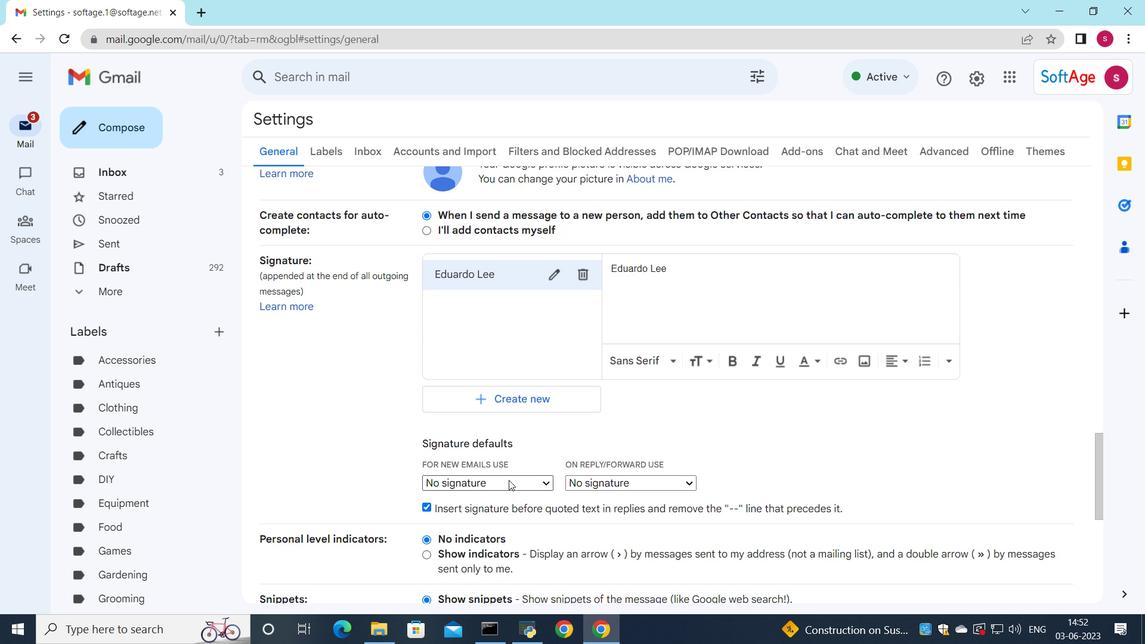 
Action: Mouse moved to (500, 508)
Screenshot: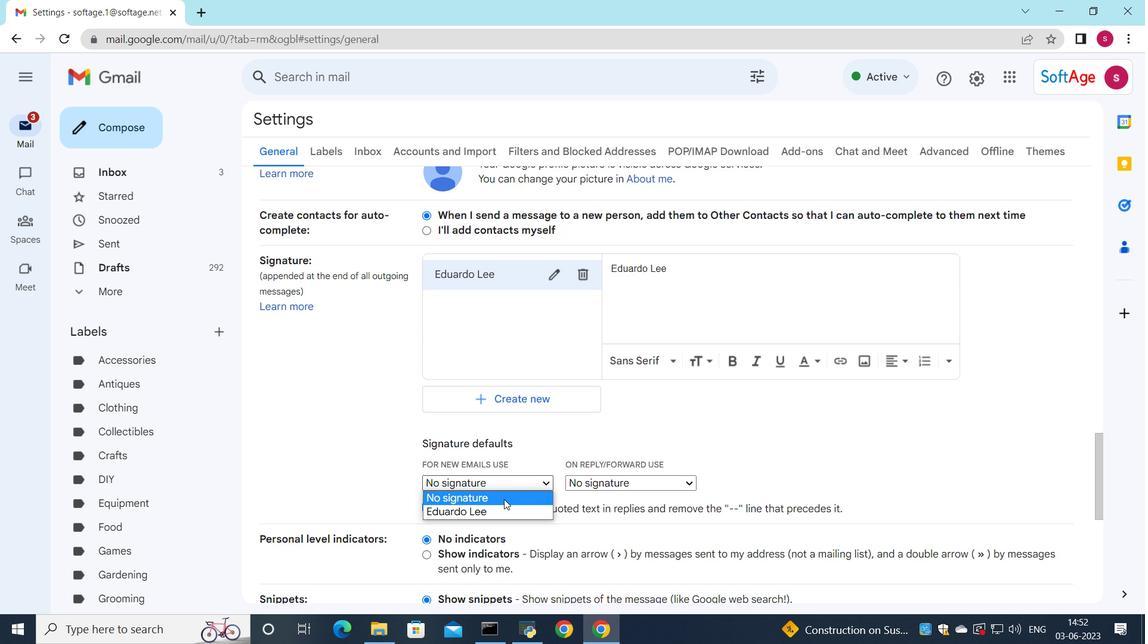 
Action: Mouse pressed left at (500, 508)
Screenshot: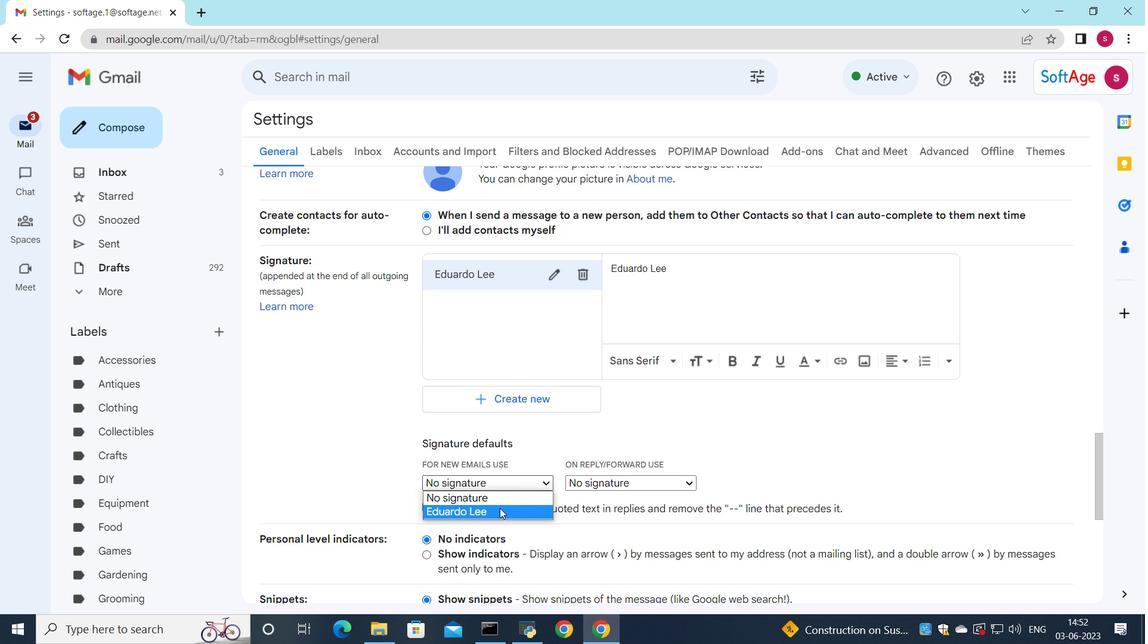 
Action: Mouse moved to (640, 486)
Screenshot: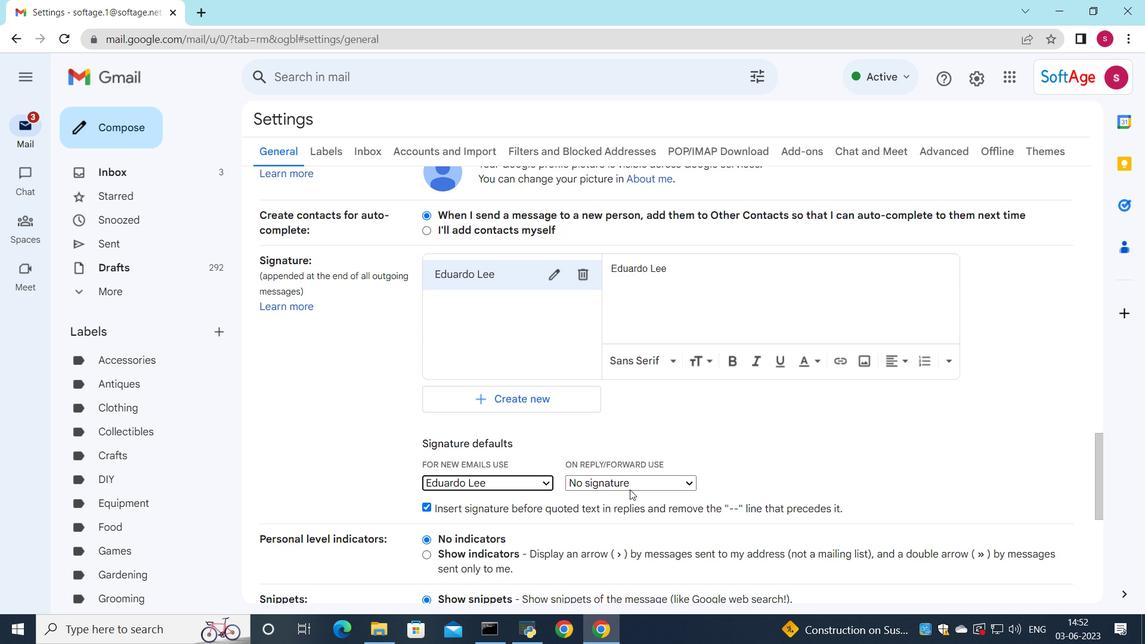 
Action: Mouse pressed left at (640, 486)
Screenshot: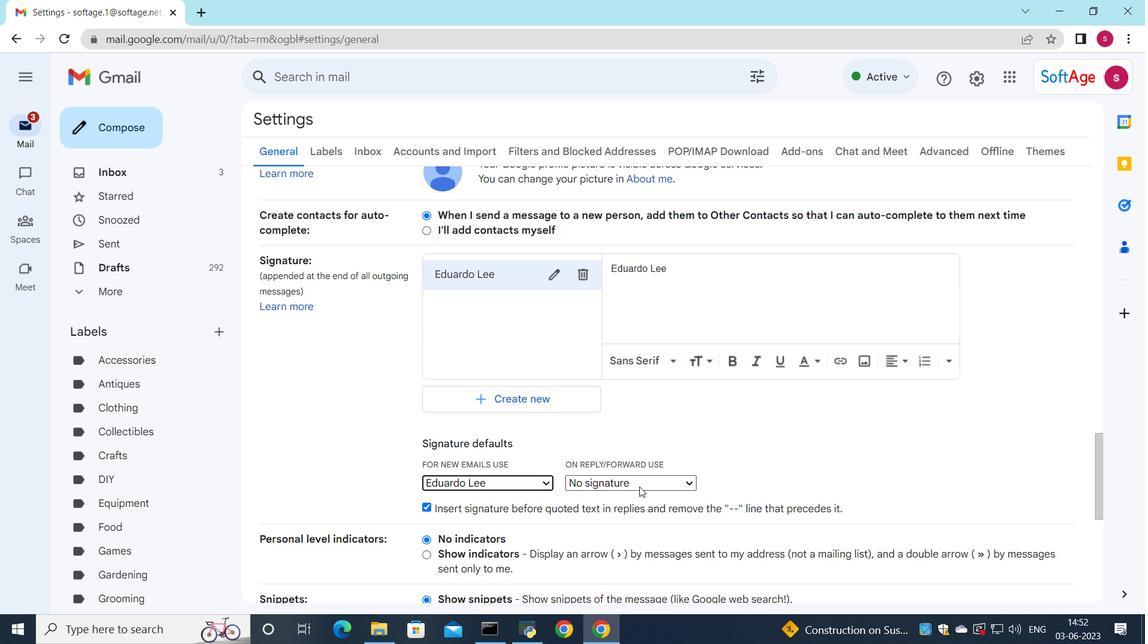 
Action: Mouse moved to (631, 520)
Screenshot: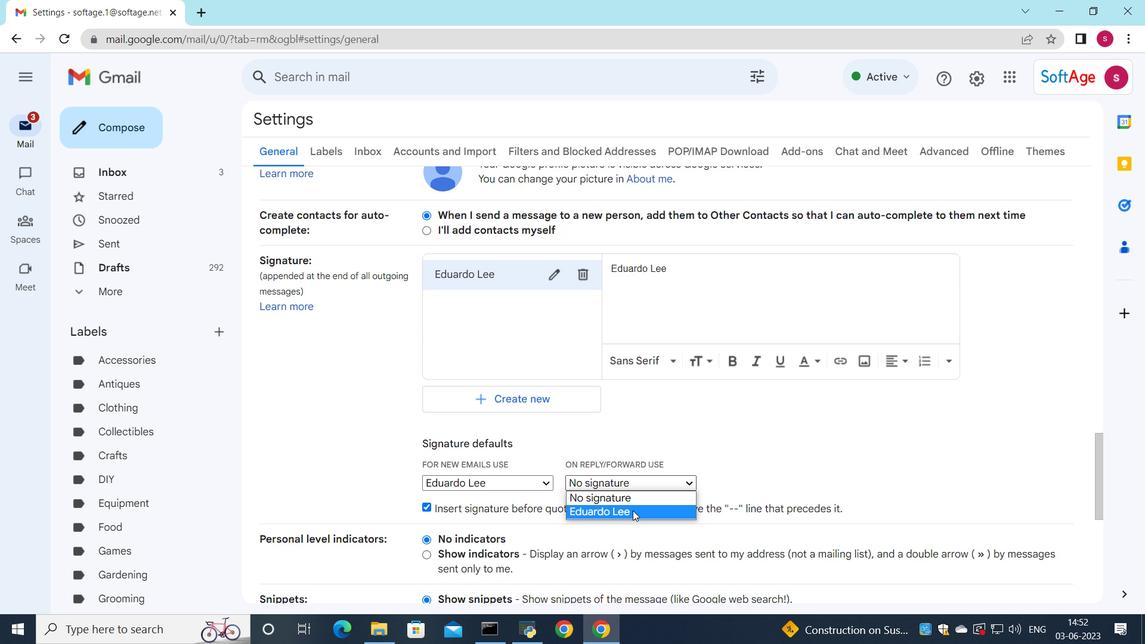 
Action: Mouse pressed left at (631, 520)
Screenshot: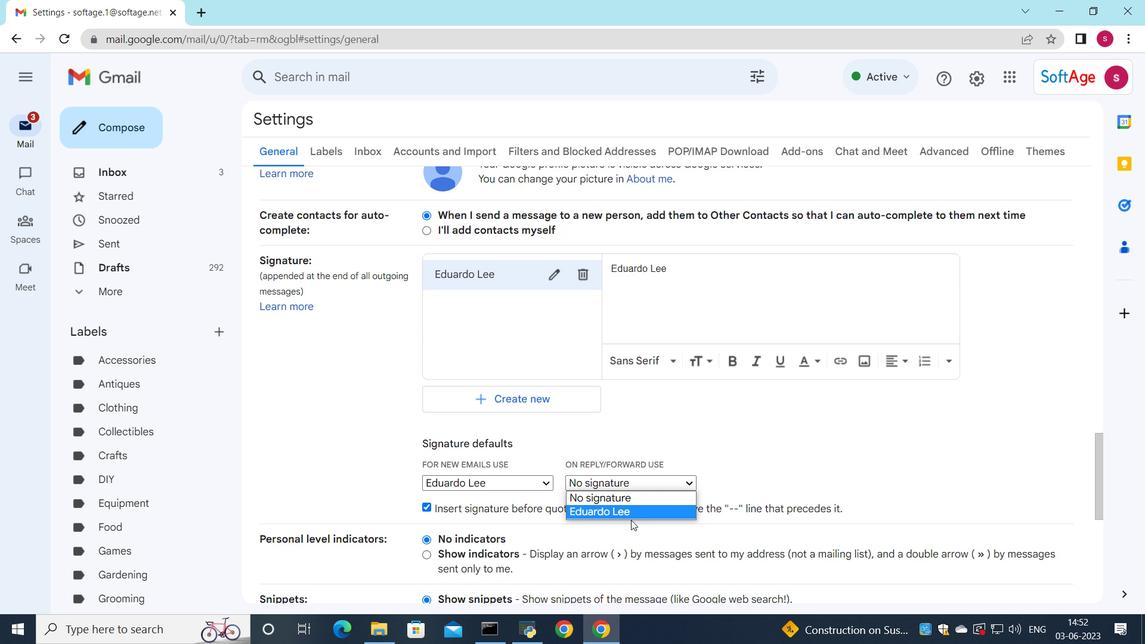 
Action: Mouse moved to (622, 493)
Screenshot: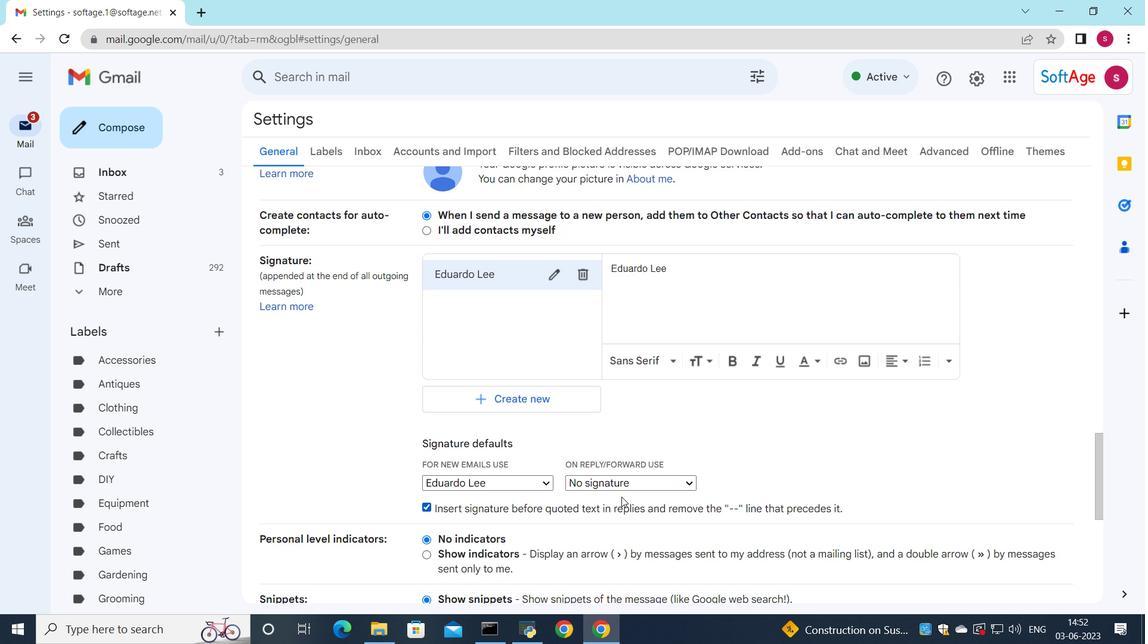 
Action: Mouse pressed left at (622, 493)
Screenshot: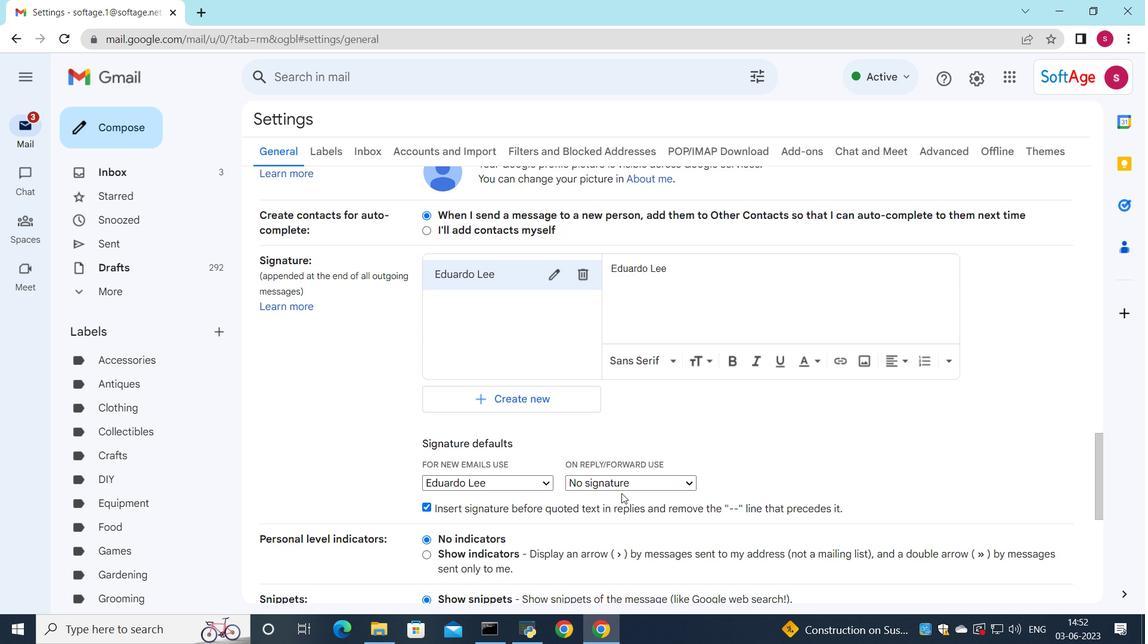 
Action: Mouse moved to (621, 486)
Screenshot: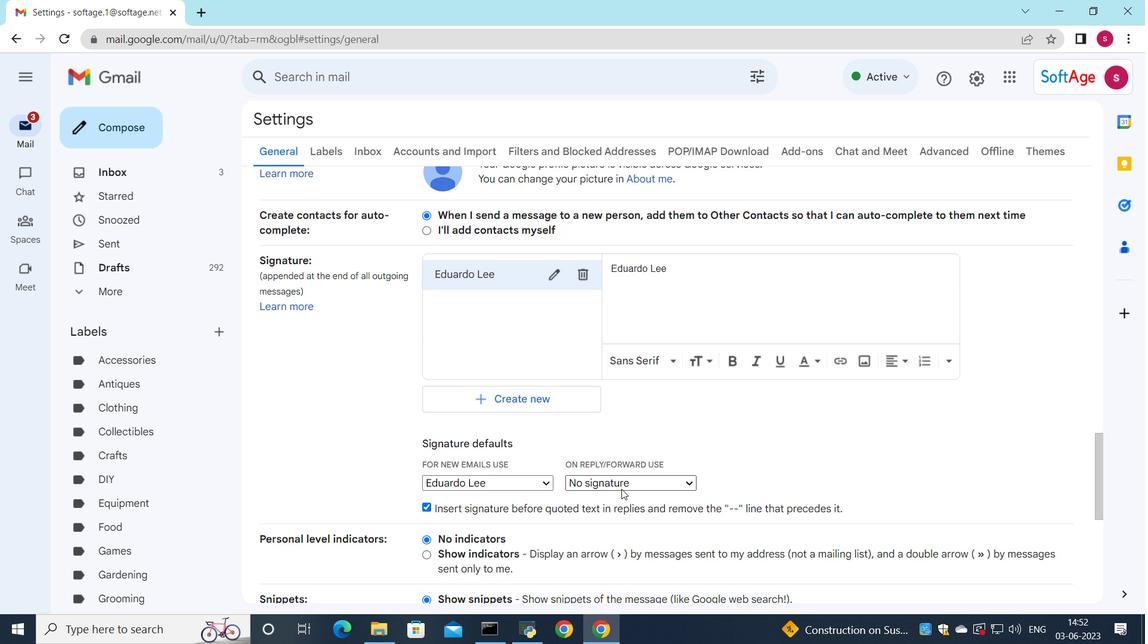 
Action: Mouse pressed left at (621, 486)
Screenshot: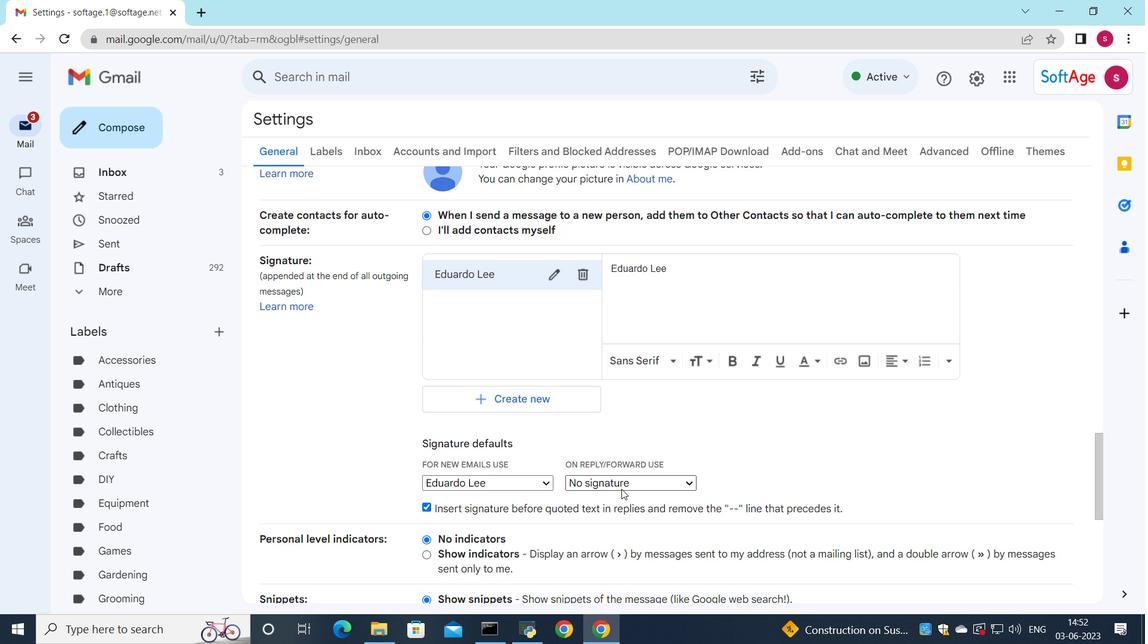 
Action: Mouse moved to (616, 507)
Screenshot: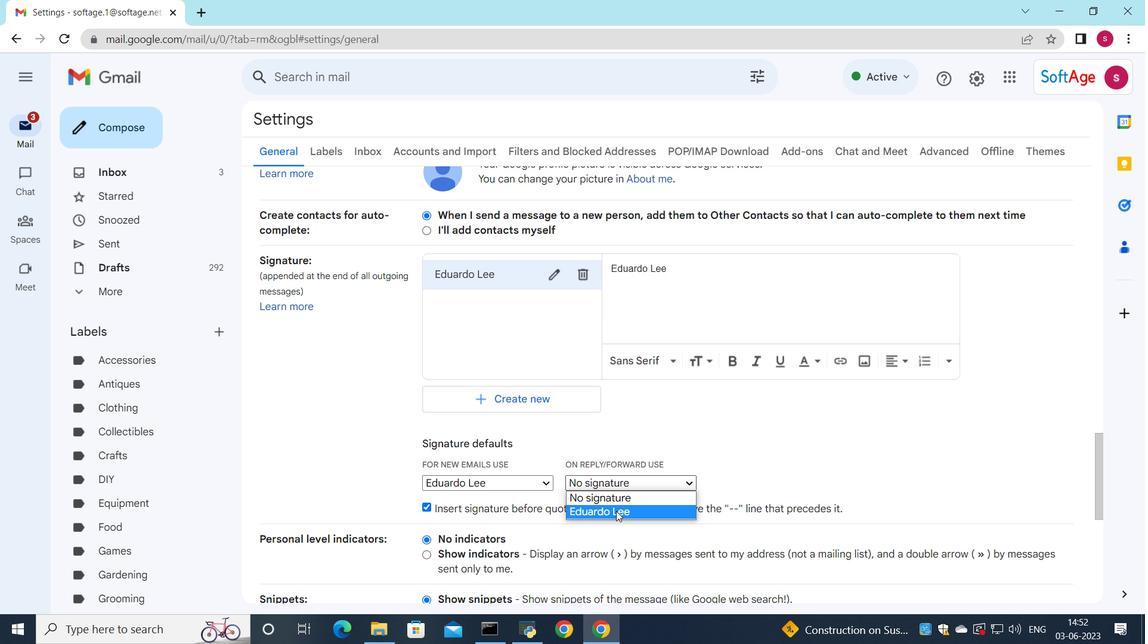 
Action: Mouse pressed left at (616, 507)
Screenshot: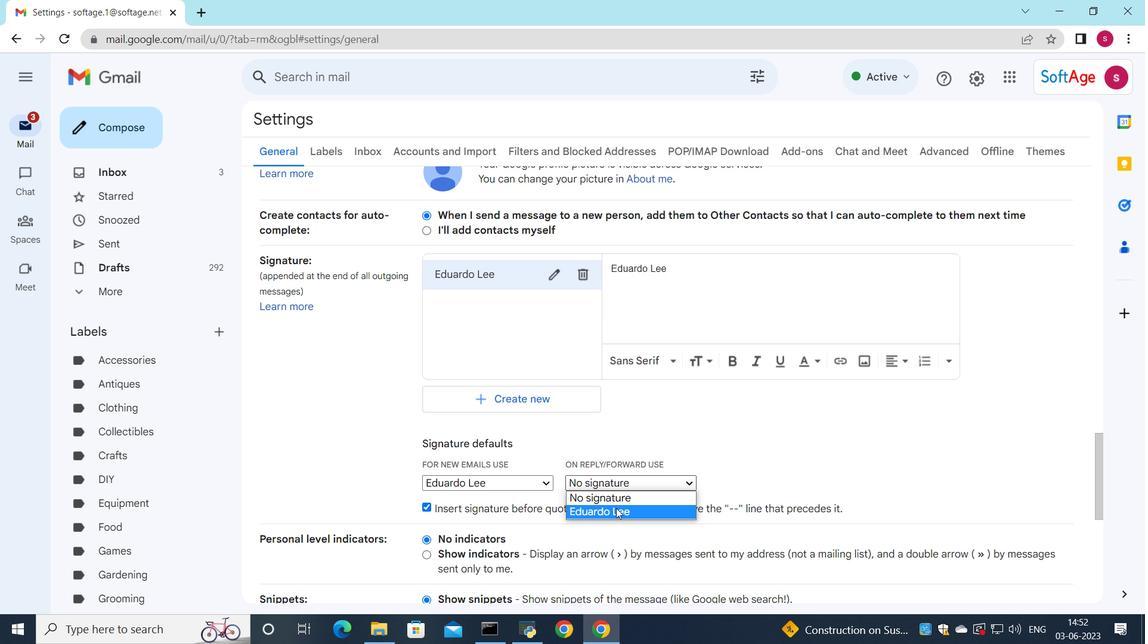 
Action: Mouse scrolled (616, 506) with delta (0, 0)
Screenshot: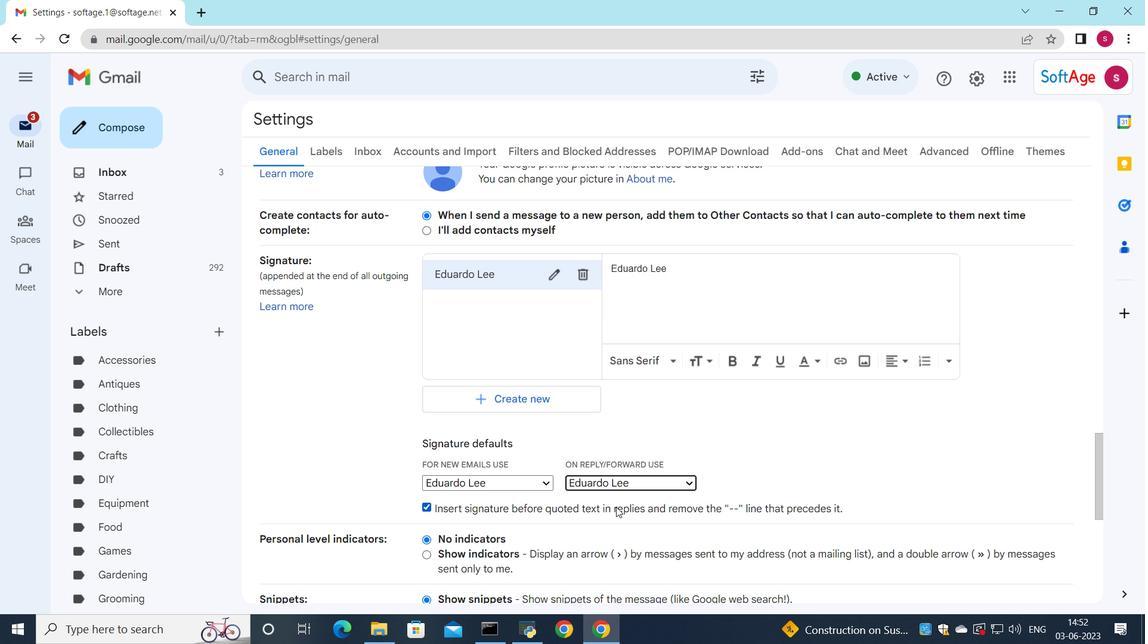 
Action: Mouse scrolled (616, 506) with delta (0, 0)
Screenshot: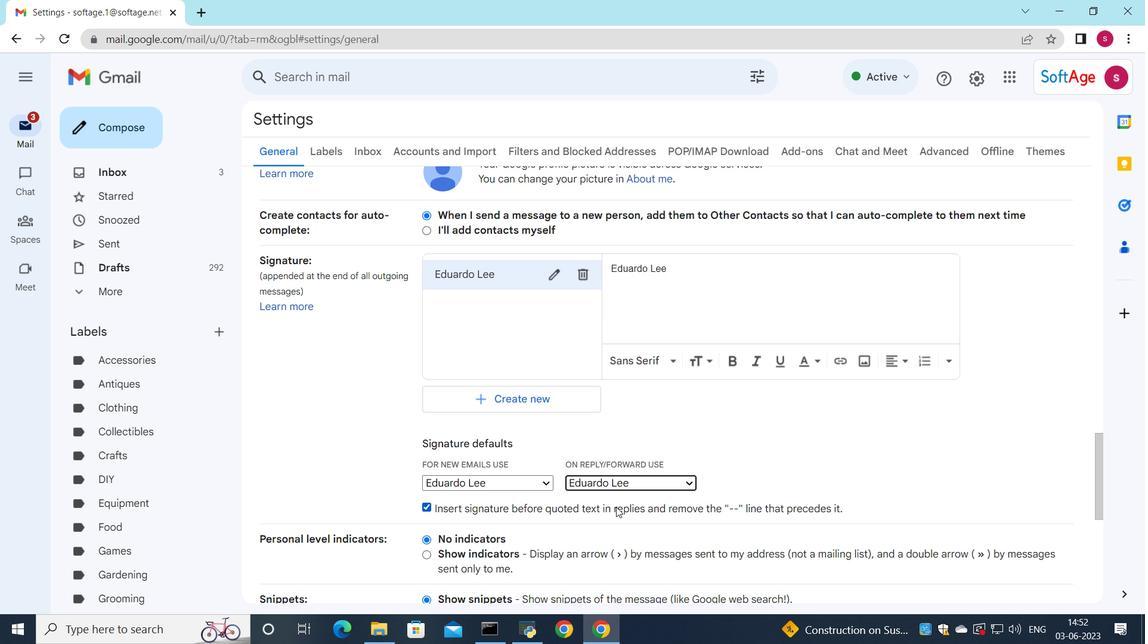
Action: Mouse scrolled (616, 506) with delta (0, 0)
Screenshot: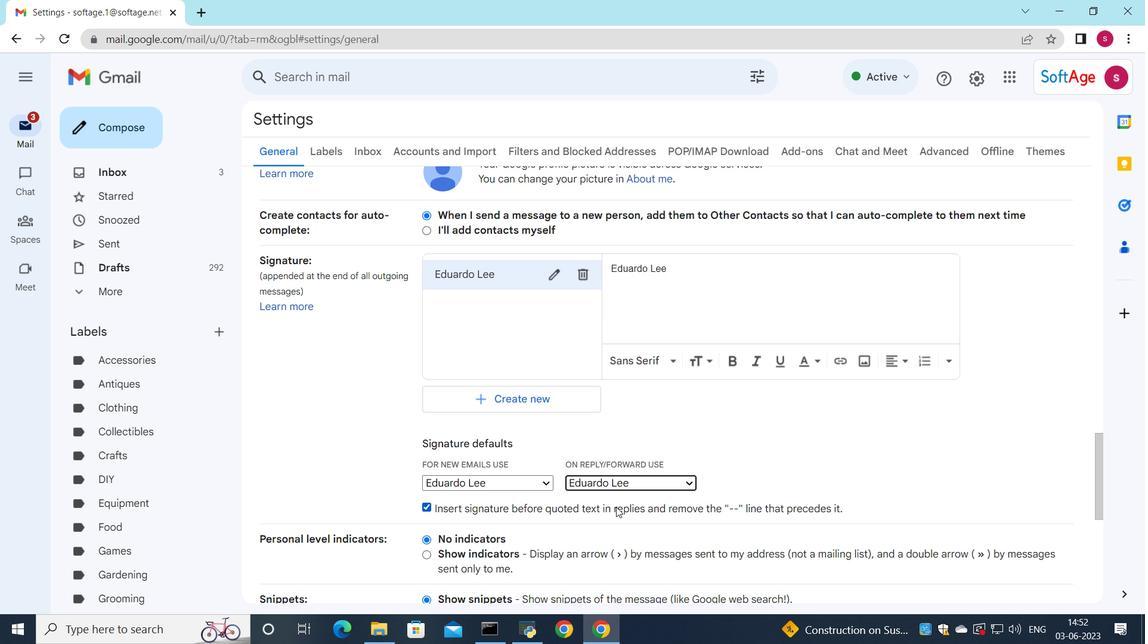 
Action: Mouse scrolled (616, 506) with delta (0, 0)
Screenshot: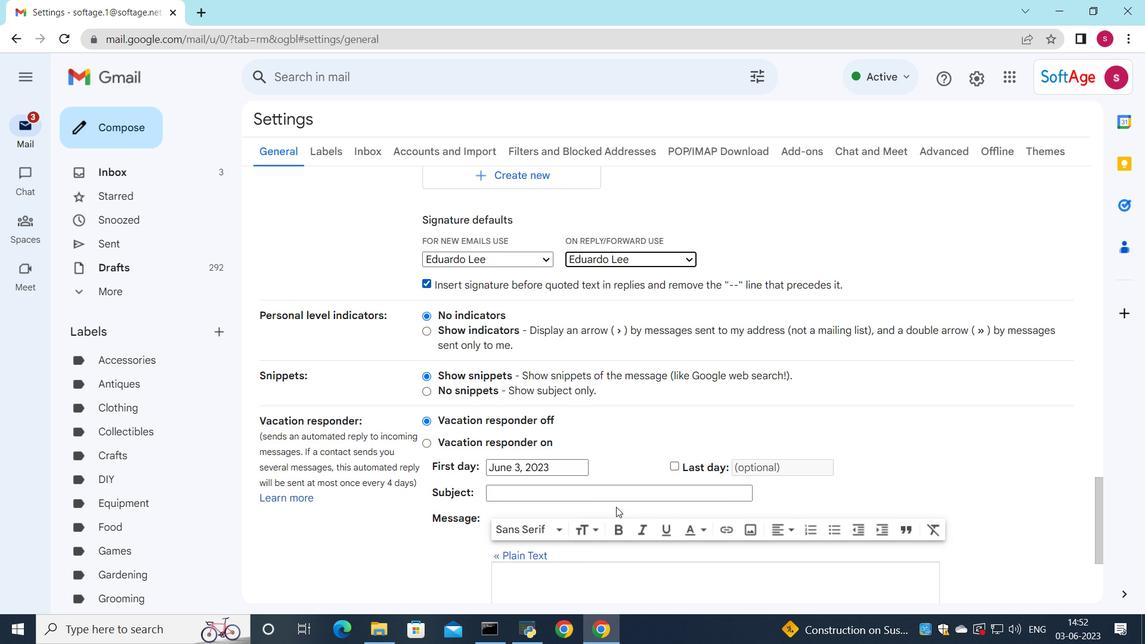 
Action: Mouse scrolled (616, 506) with delta (0, 0)
Screenshot: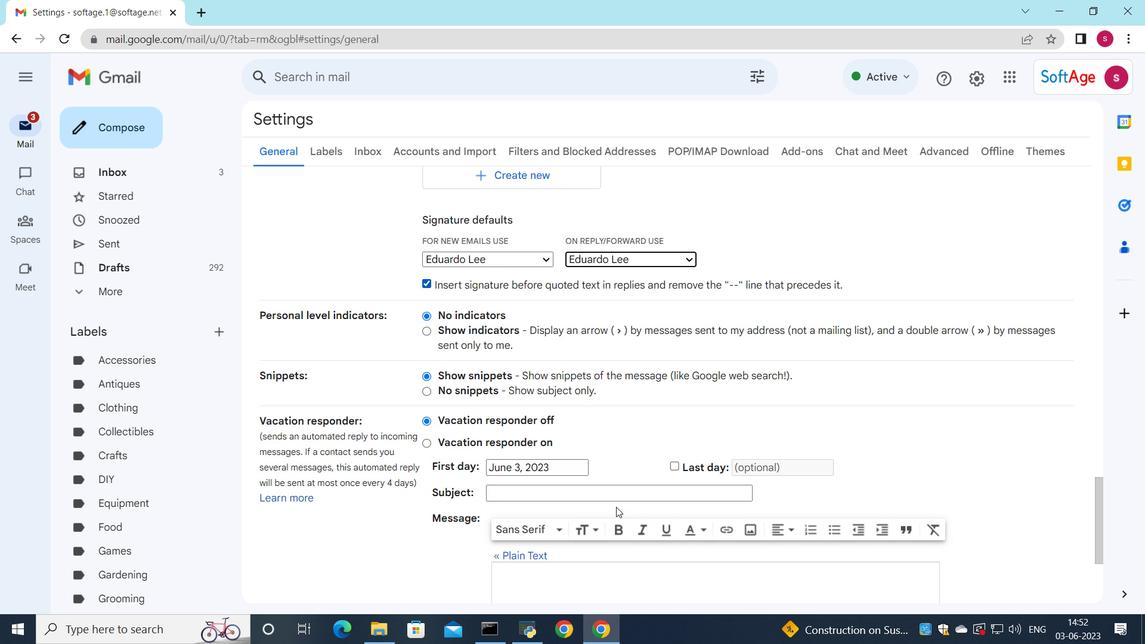 
Action: Mouse moved to (621, 565)
Screenshot: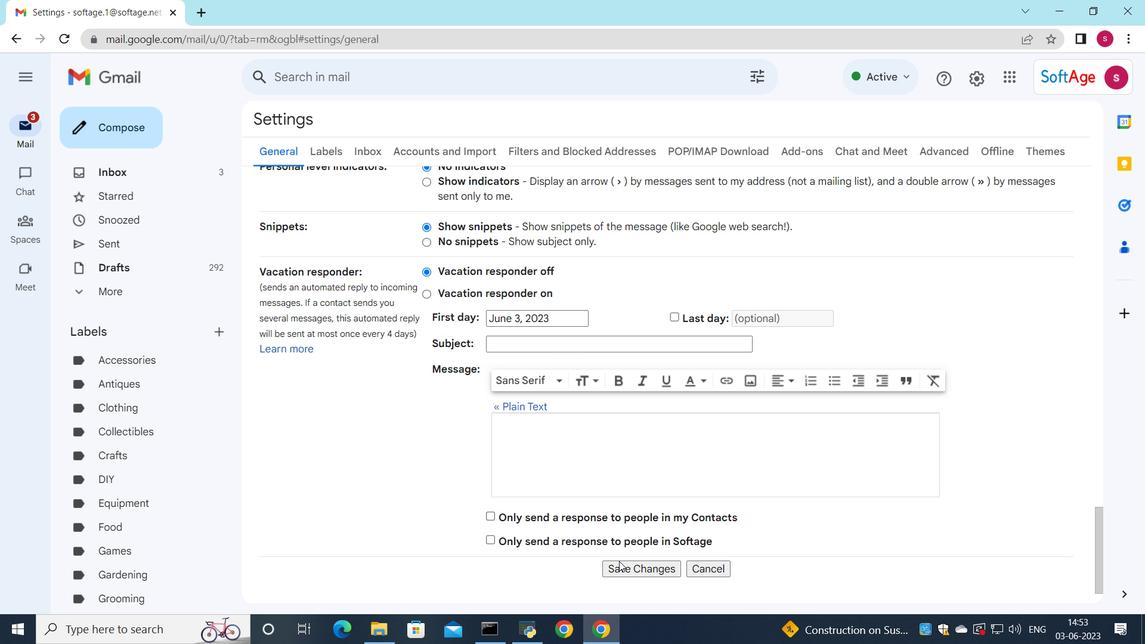 
Action: Mouse pressed left at (621, 565)
Screenshot: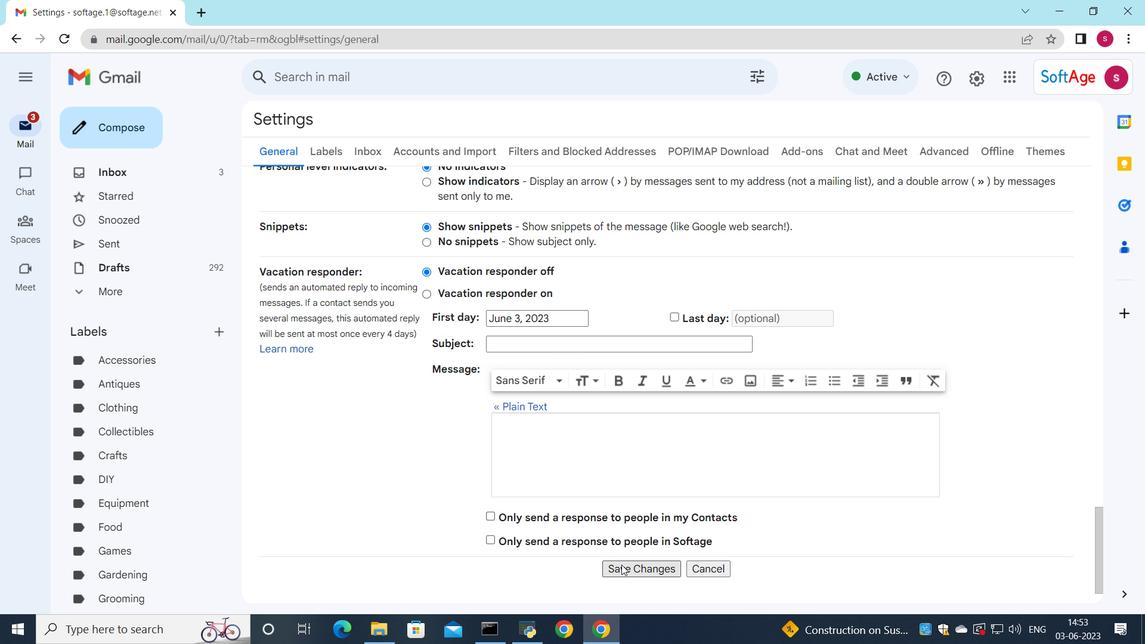 
Action: Mouse moved to (590, 155)
Screenshot: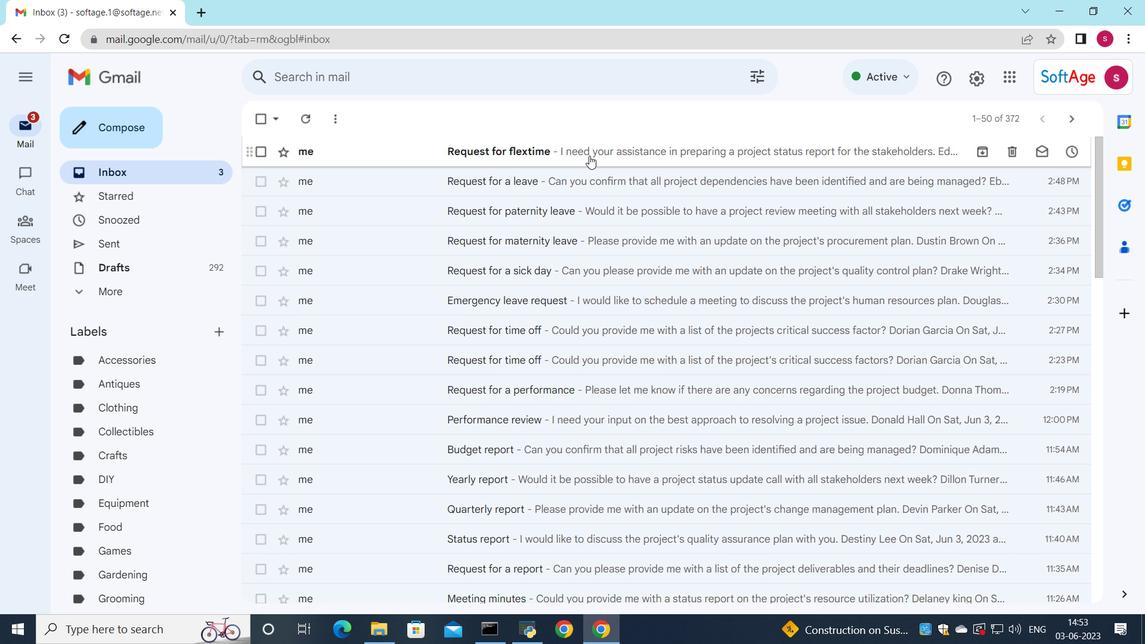 
Action: Mouse pressed left at (590, 155)
Screenshot: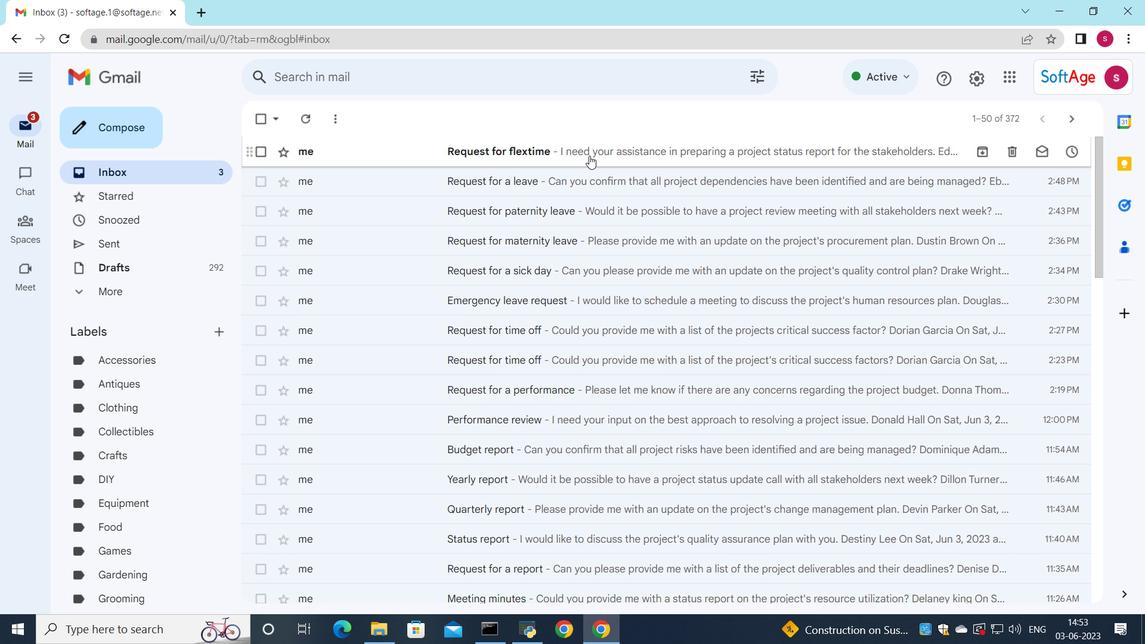 
Action: Mouse moved to (560, 306)
Screenshot: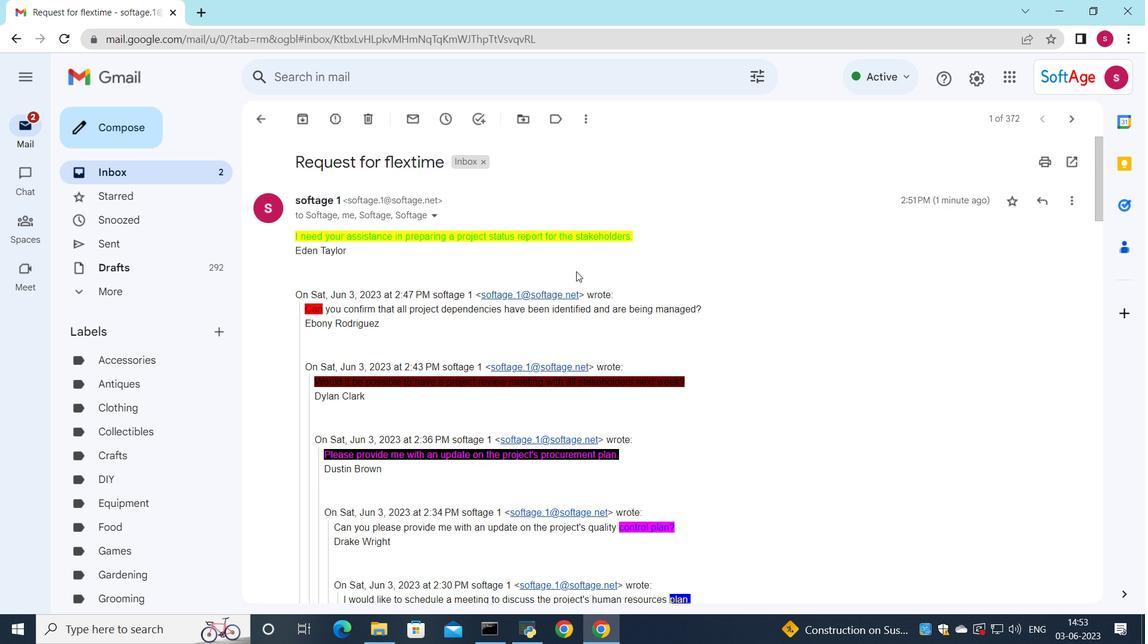 
Action: Mouse scrolled (560, 306) with delta (0, 0)
Screenshot: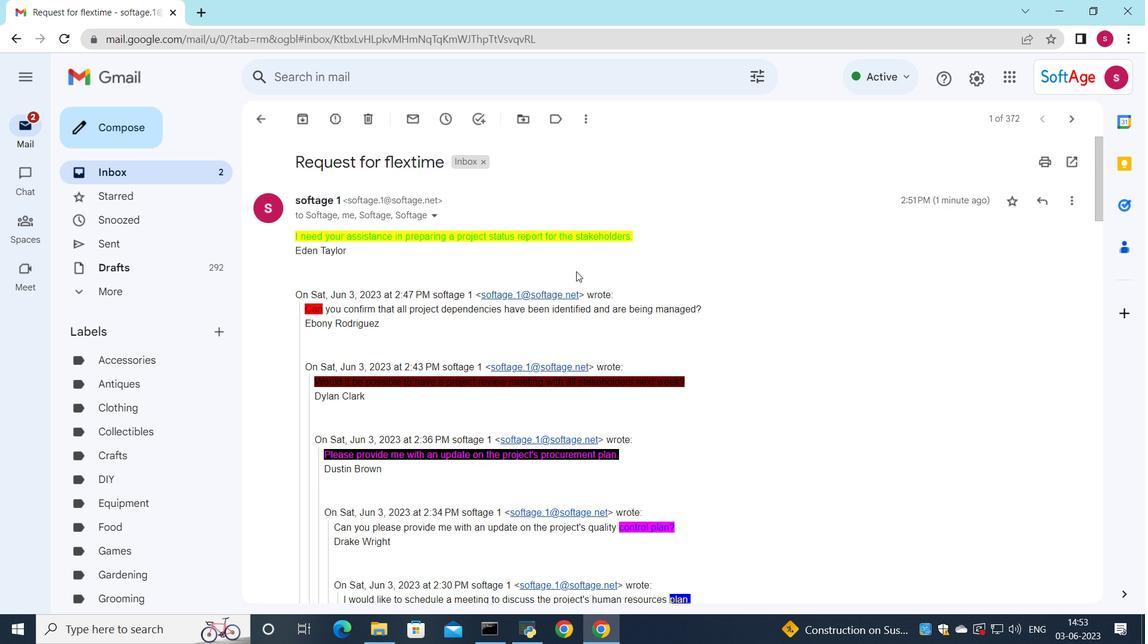 
Action: Mouse moved to (556, 313)
Screenshot: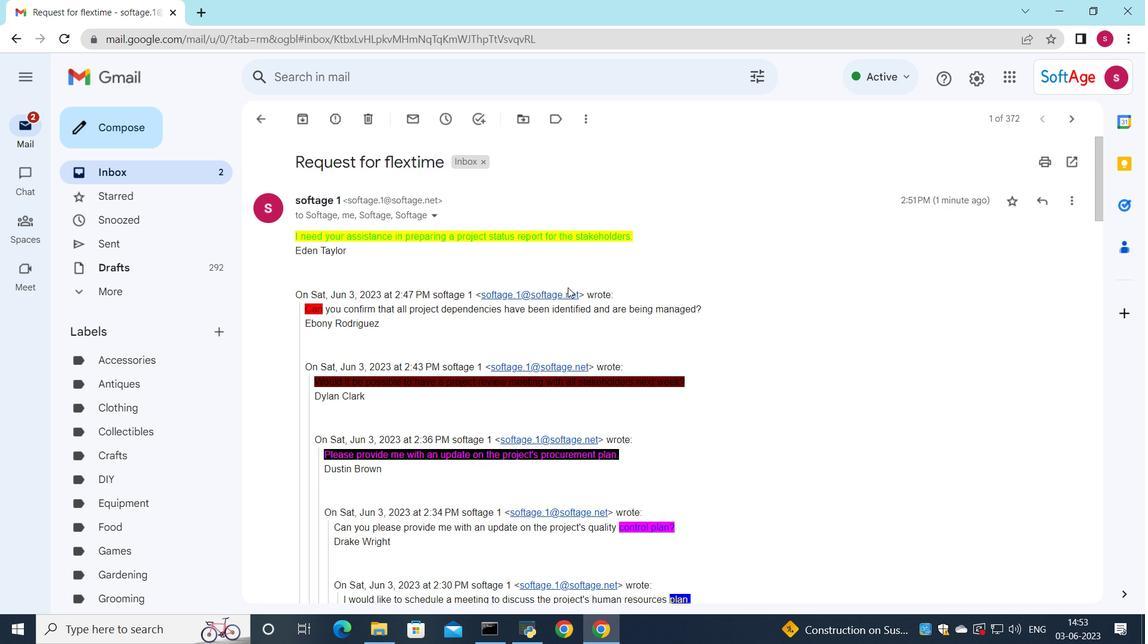 
Action: Mouse scrolled (556, 312) with delta (0, 0)
Screenshot: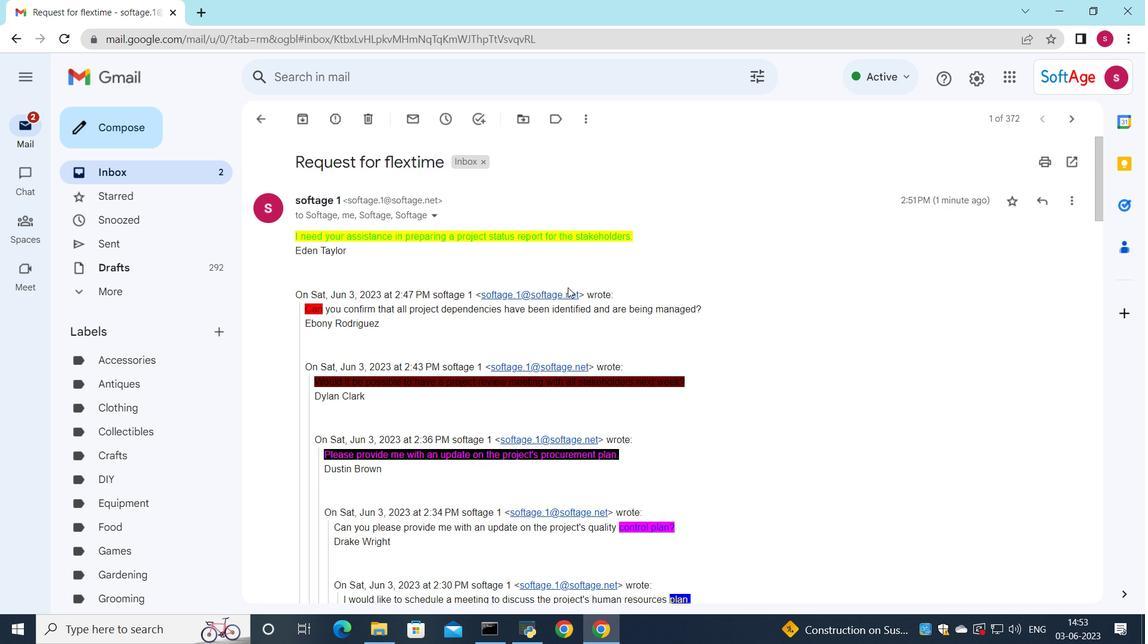 
Action: Mouse moved to (551, 320)
Screenshot: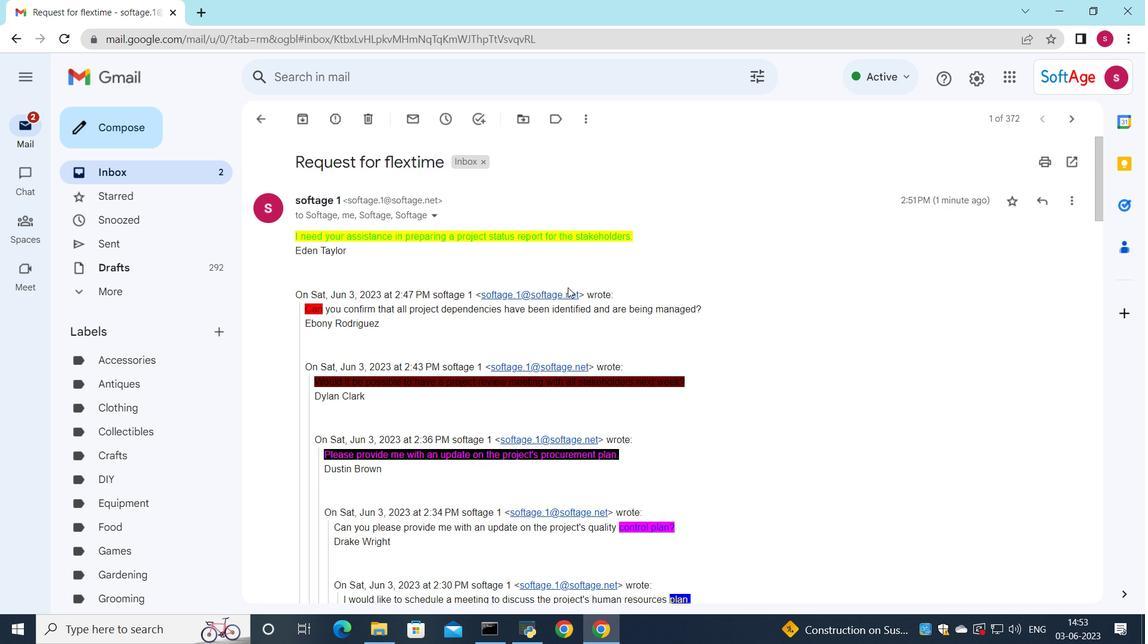 
Action: Mouse scrolled (554, 315) with delta (0, 0)
Screenshot: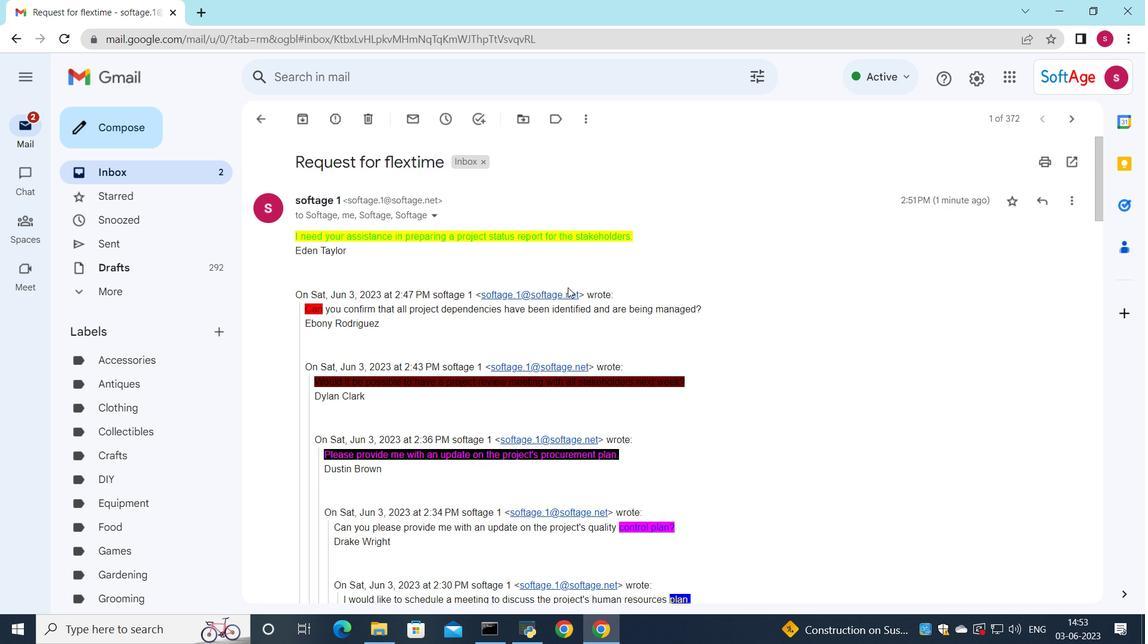 
Action: Mouse moved to (548, 328)
Screenshot: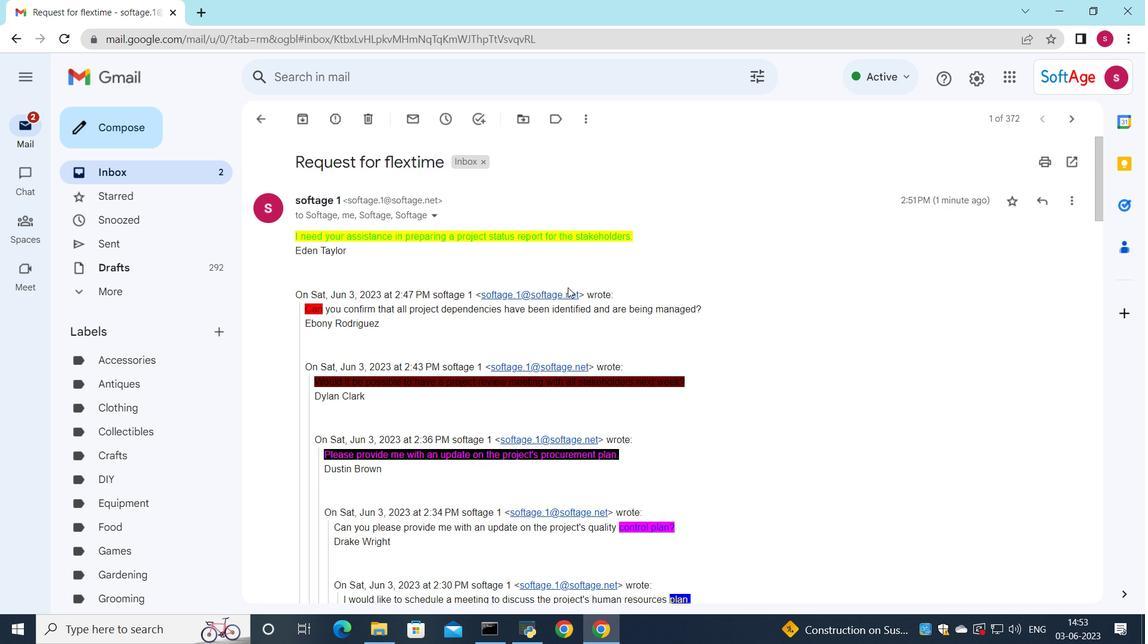 
Action: Mouse scrolled (549, 325) with delta (0, 0)
Screenshot: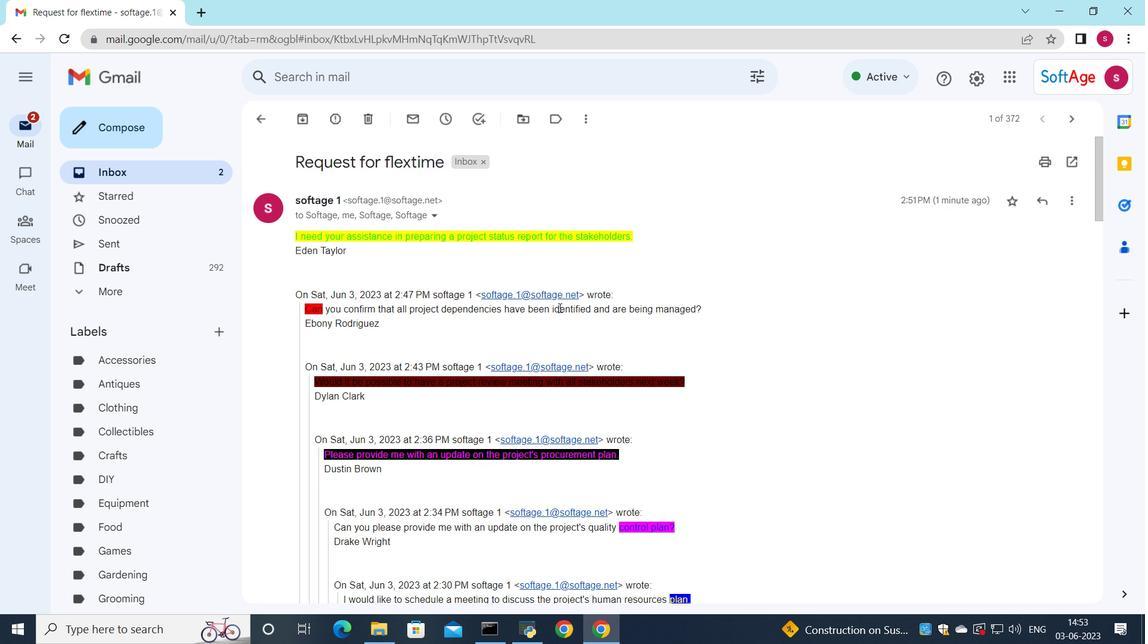
Action: Mouse moved to (542, 337)
Screenshot: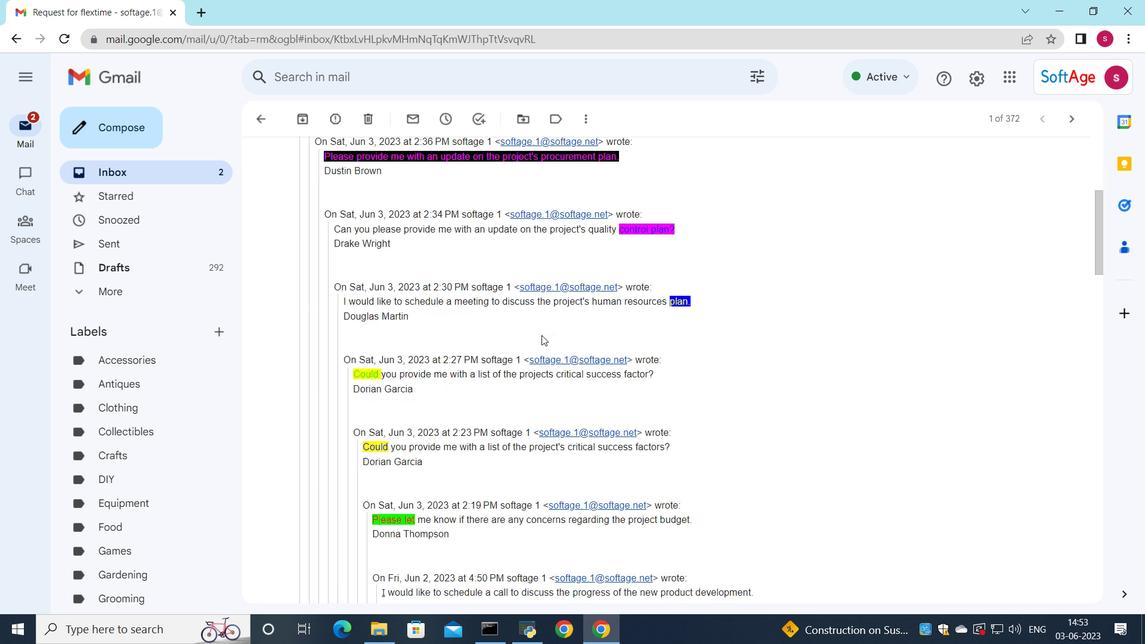
Action: Mouse scrolled (542, 336) with delta (0, 0)
Screenshot: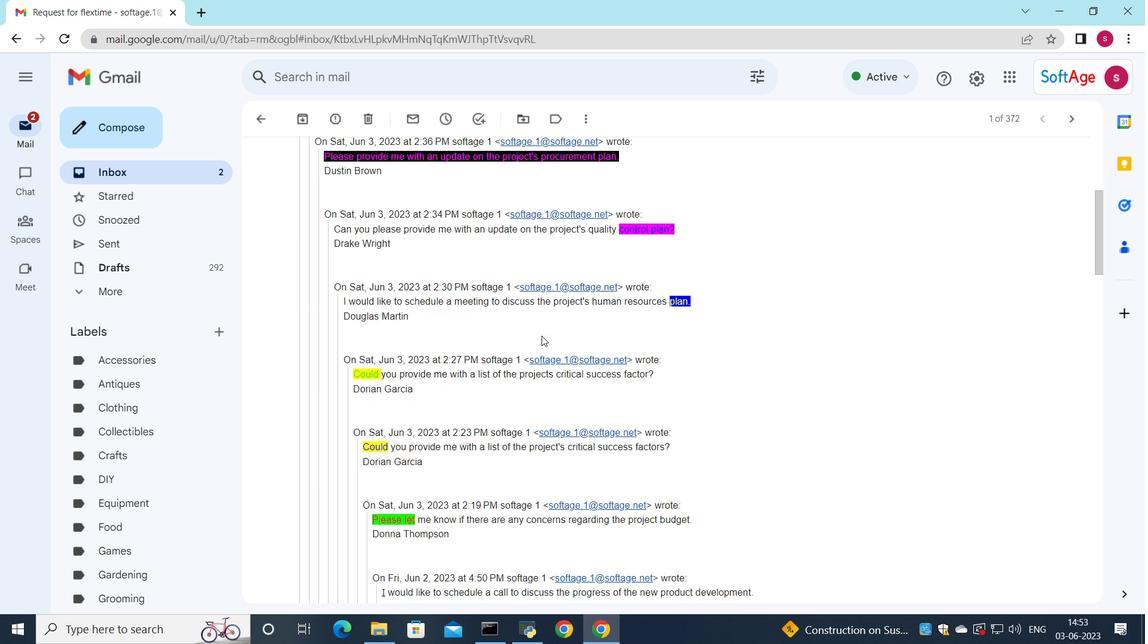 
Action: Mouse moved to (542, 337)
Screenshot: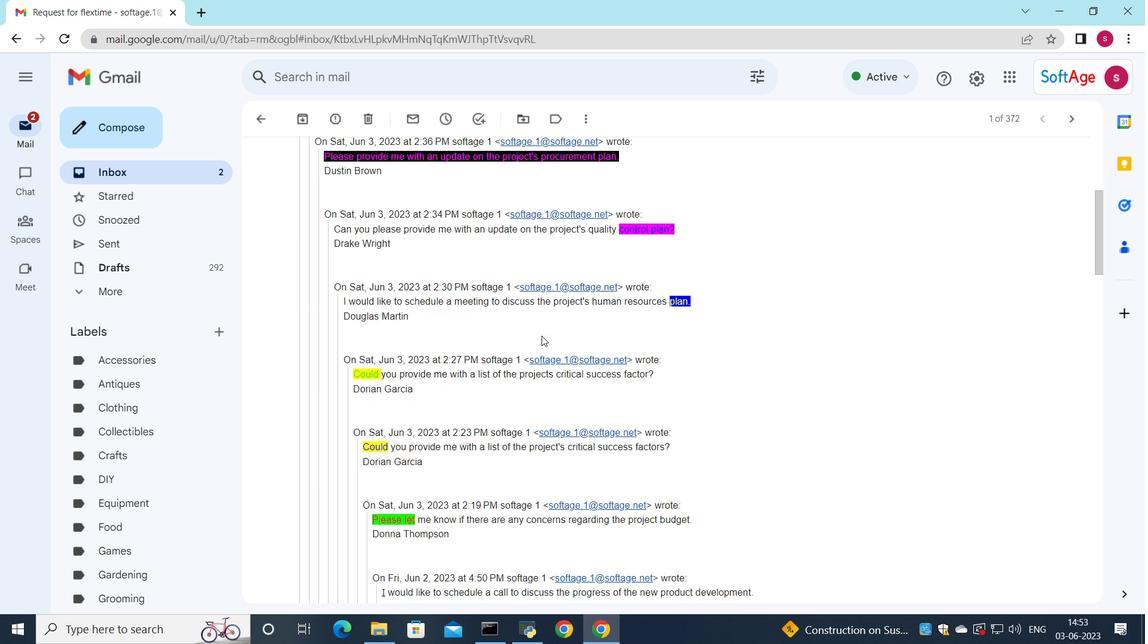 
Action: Mouse scrolled (542, 337) with delta (0, 0)
Screenshot: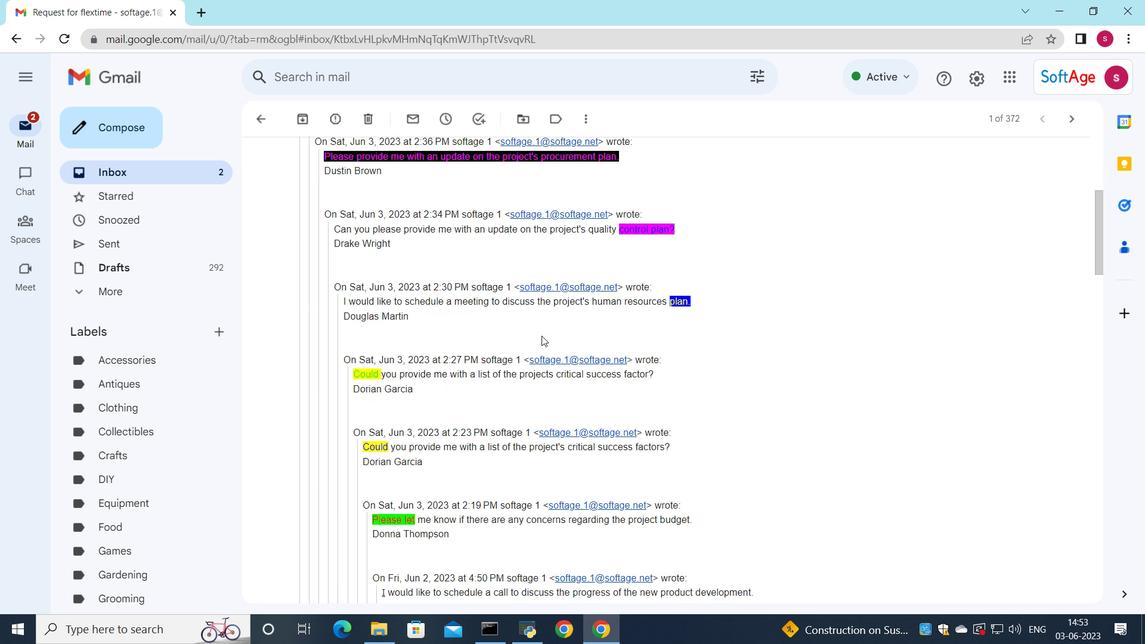 
Action: Mouse scrolled (542, 337) with delta (0, 0)
Screenshot: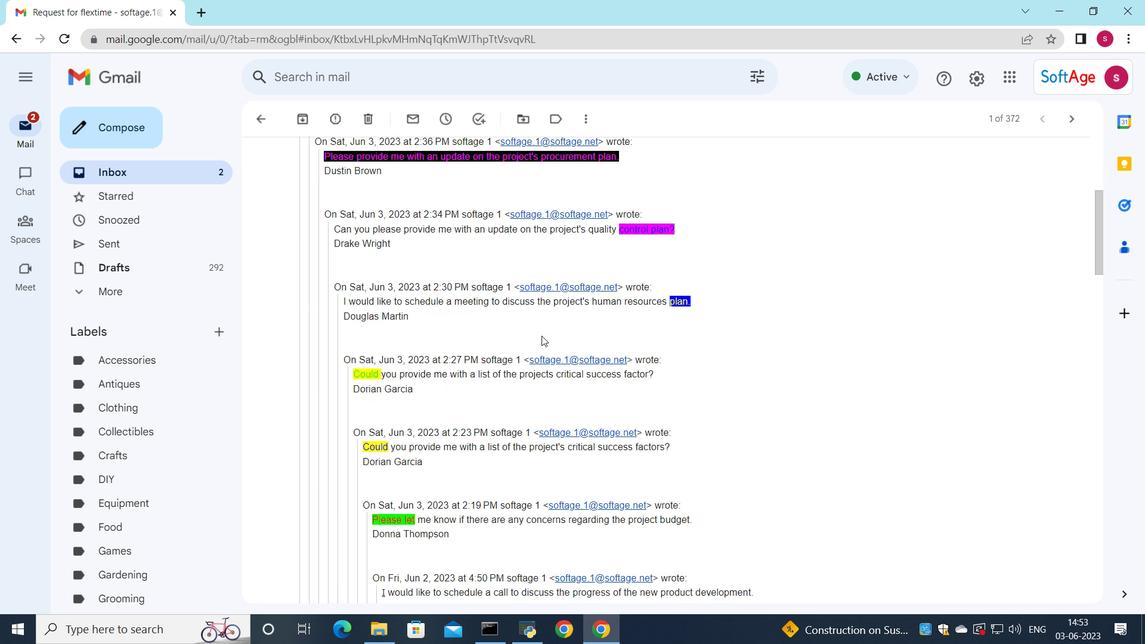 
Action: Mouse scrolled (542, 337) with delta (0, 0)
Screenshot: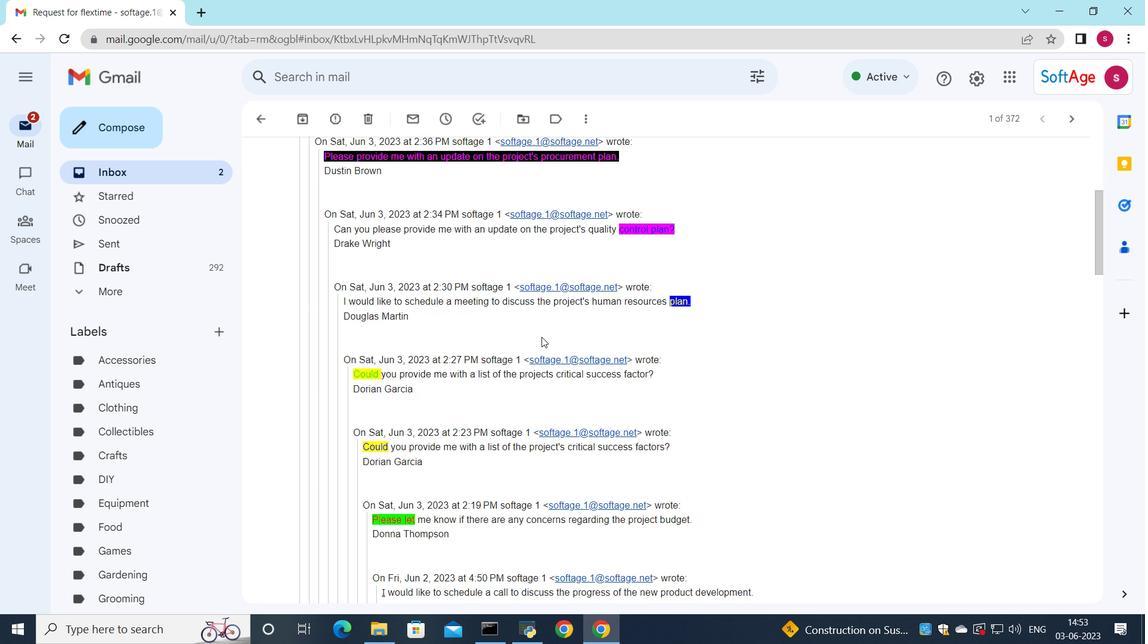 
Action: Mouse moved to (534, 345)
Screenshot: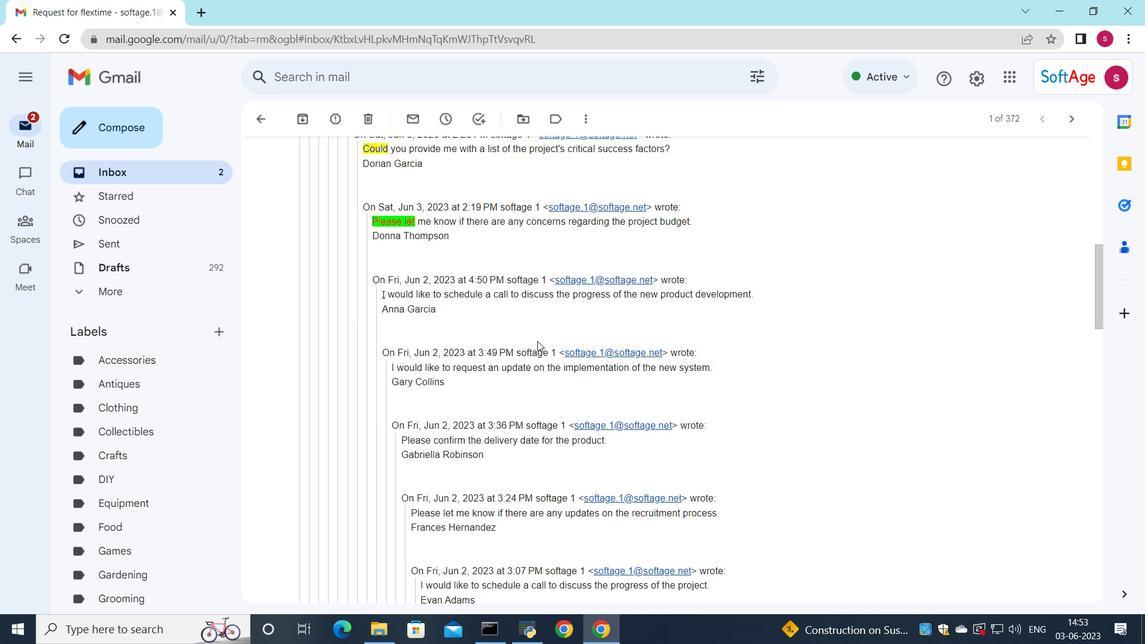 
Action: Mouse scrolled (534, 344) with delta (0, 0)
Screenshot: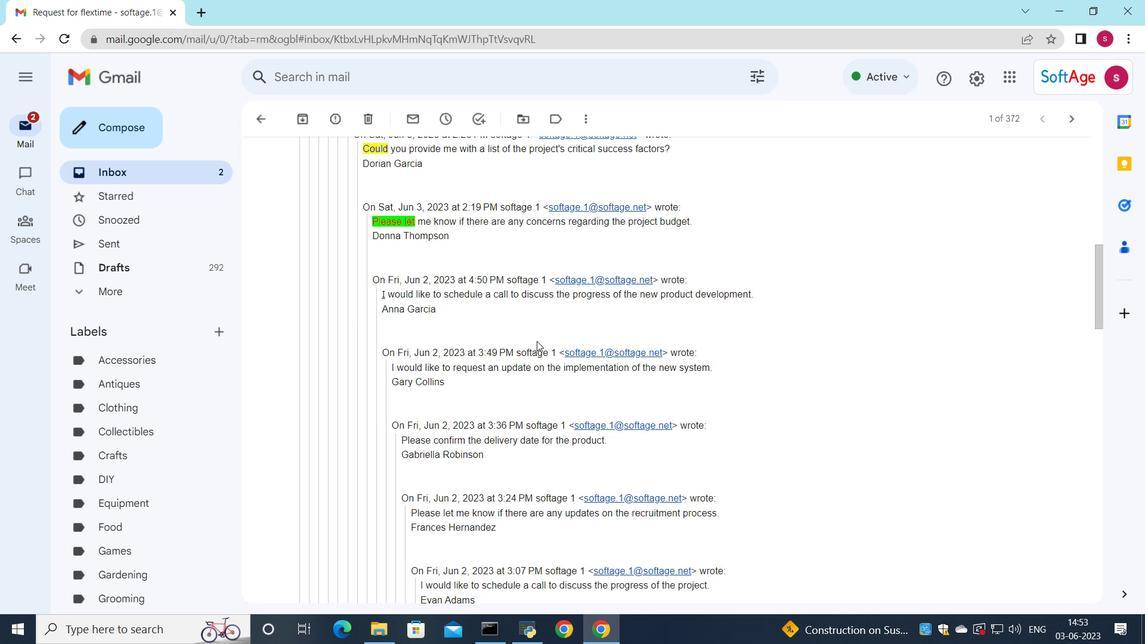 
Action: Mouse moved to (533, 346)
Screenshot: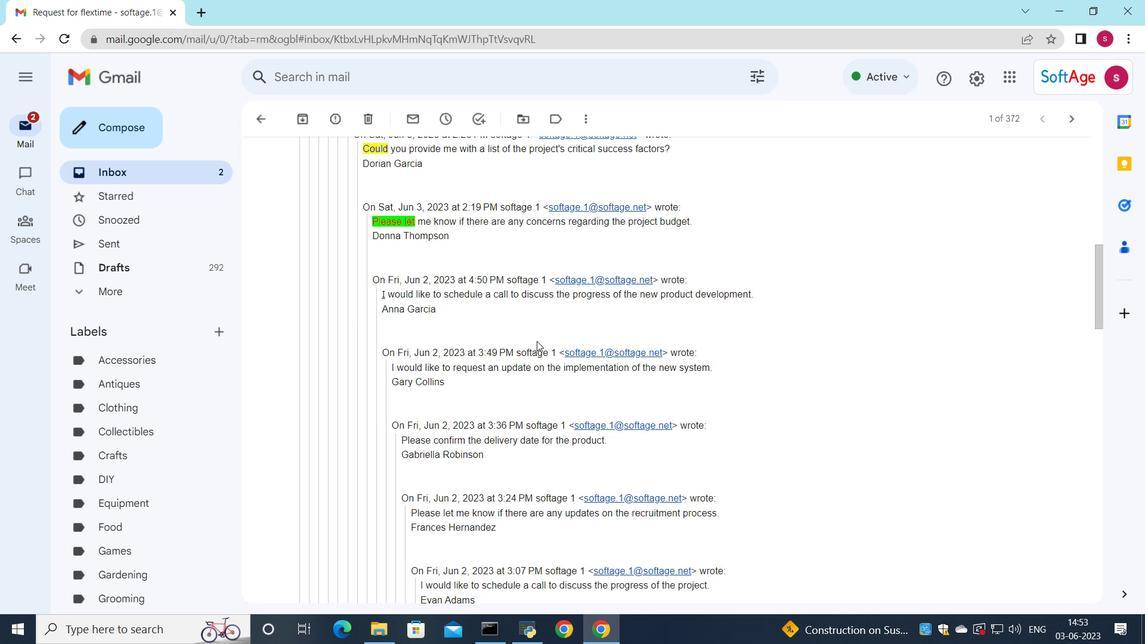 
Action: Mouse scrolled (534, 344) with delta (0, 0)
Screenshot: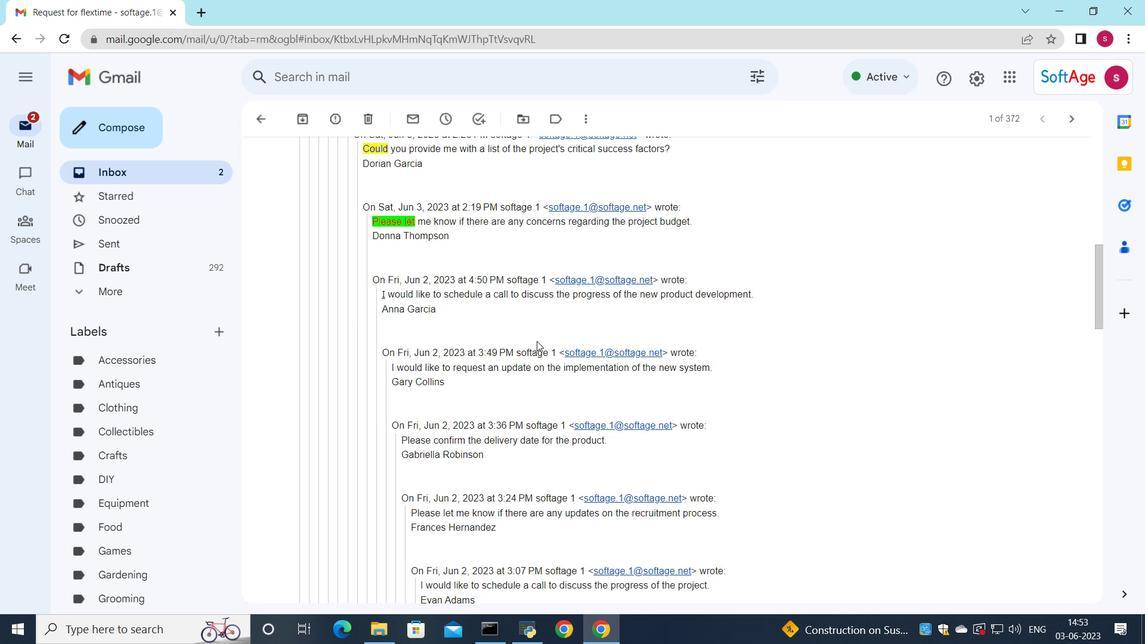 
Action: Mouse moved to (532, 346)
Screenshot: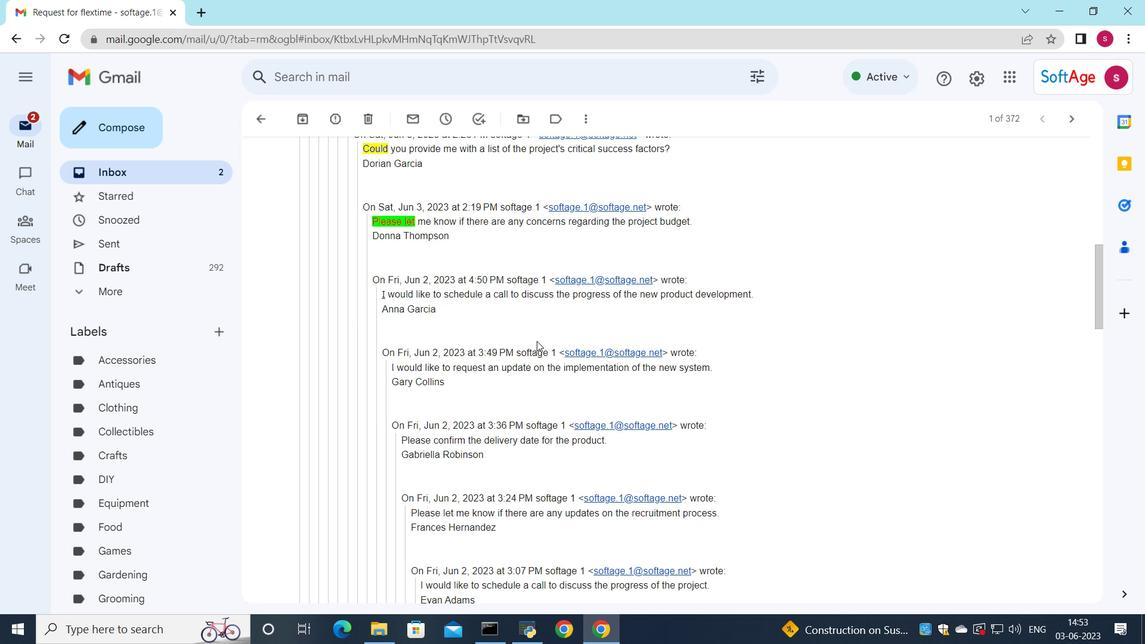 
Action: Mouse scrolled (533, 345) with delta (0, 0)
Screenshot: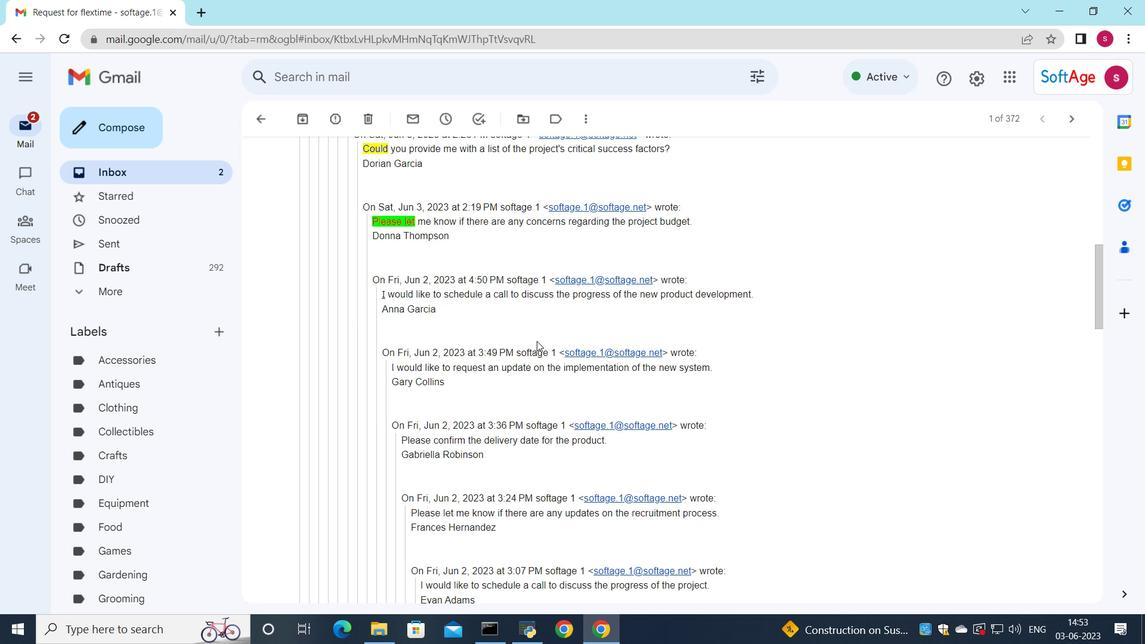 
Action: Mouse moved to (531, 350)
Screenshot: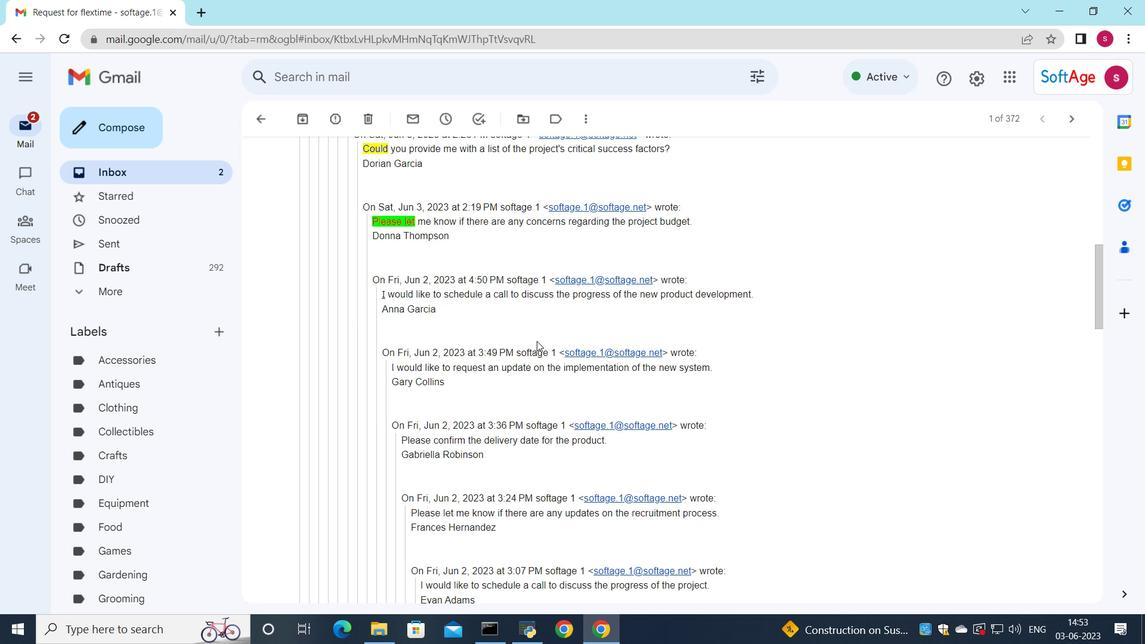 
Action: Mouse scrolled (532, 346) with delta (0, 0)
Screenshot: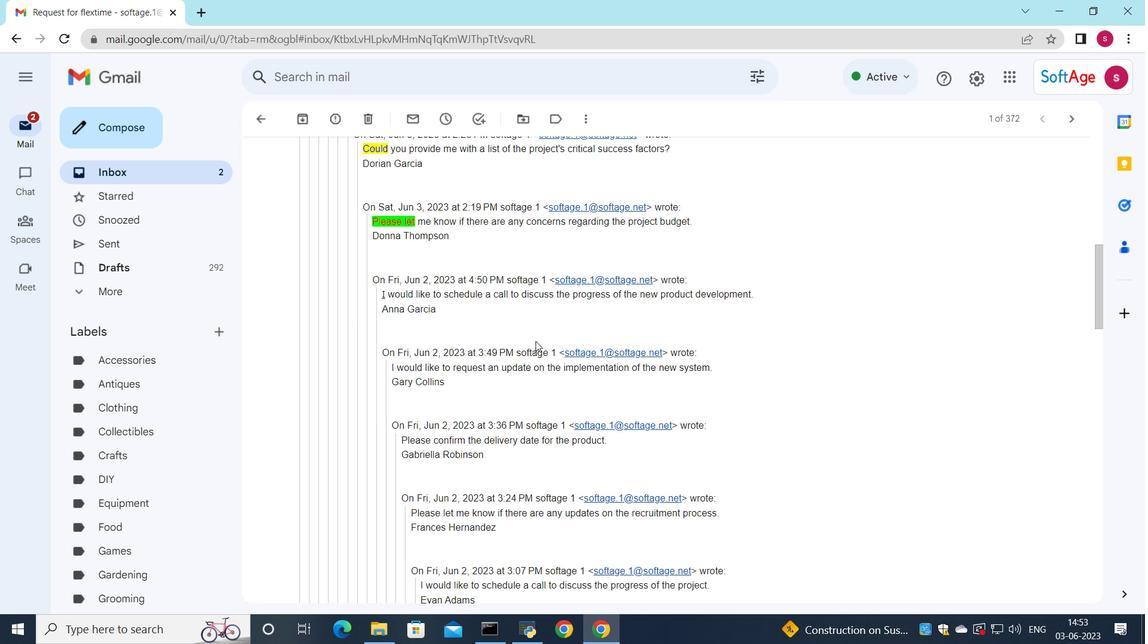 
Action: Mouse moved to (522, 371)
Screenshot: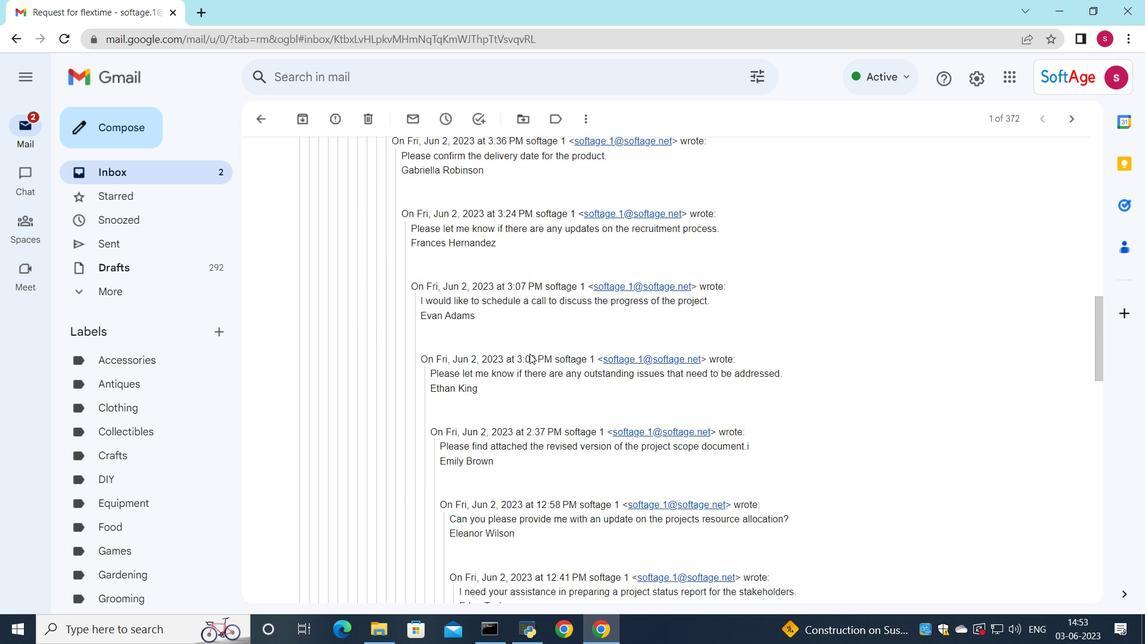 
Action: Mouse scrolled (523, 368) with delta (0, 0)
Screenshot: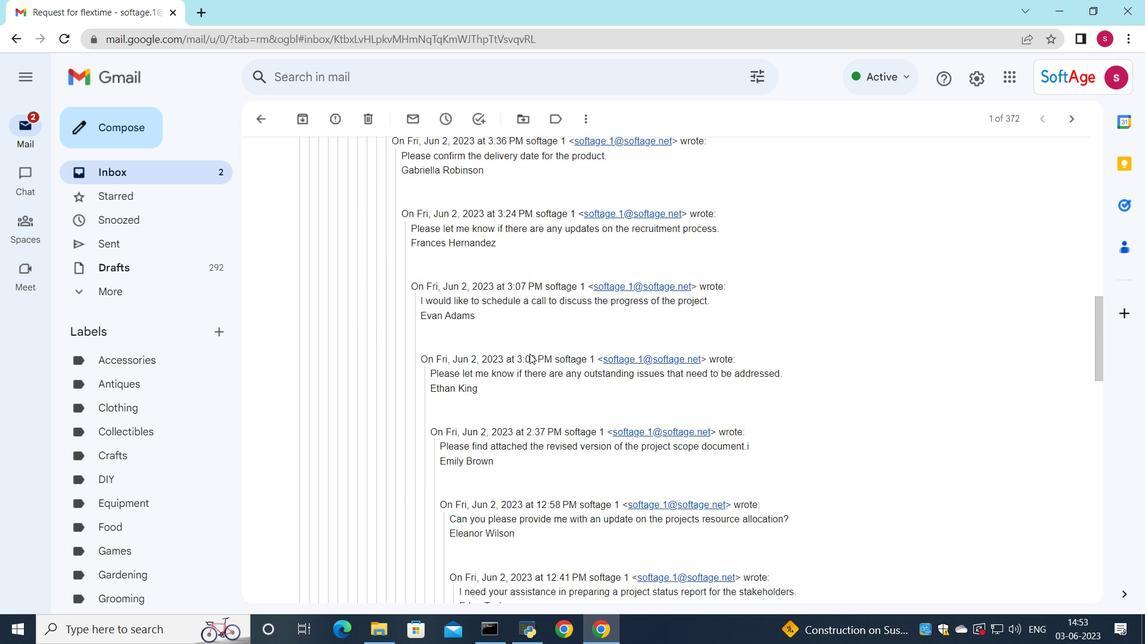 
Action: Mouse moved to (521, 373)
Screenshot: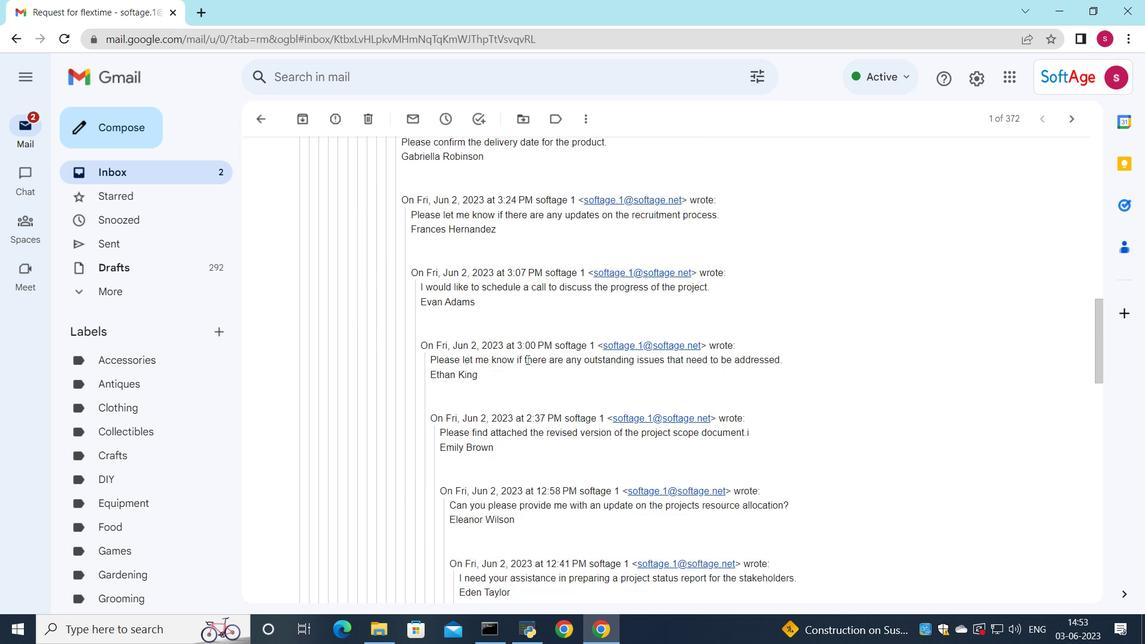
Action: Mouse scrolled (521, 372) with delta (0, 0)
Screenshot: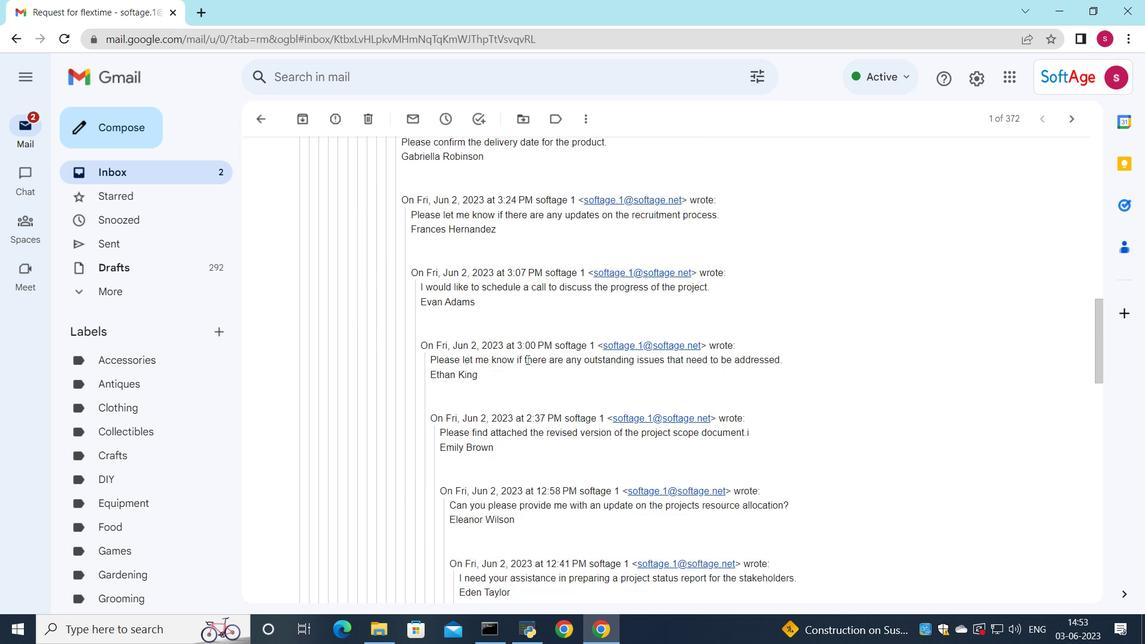 
Action: Mouse moved to (521, 375)
Screenshot: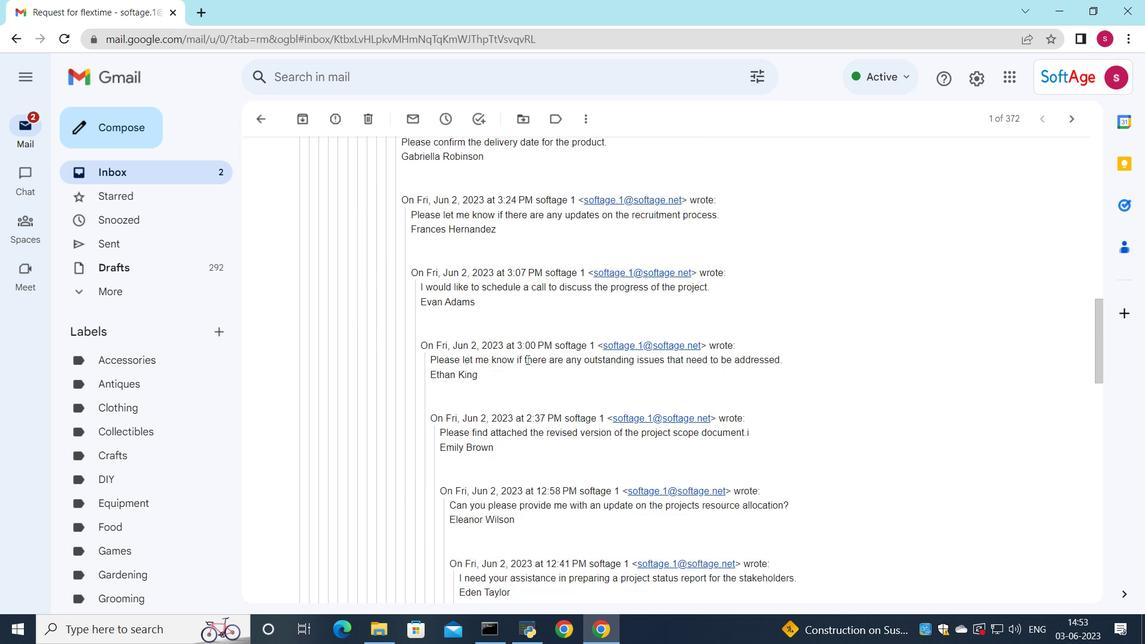 
Action: Mouse scrolled (521, 374) with delta (0, 0)
Screenshot: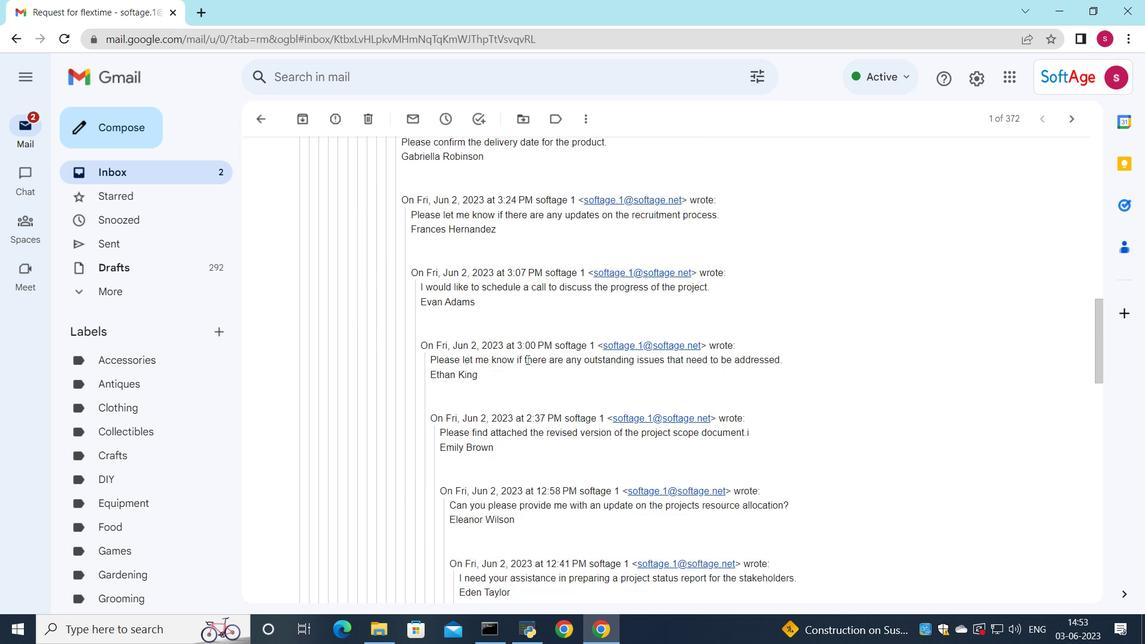 
Action: Mouse moved to (522, 381)
Screenshot: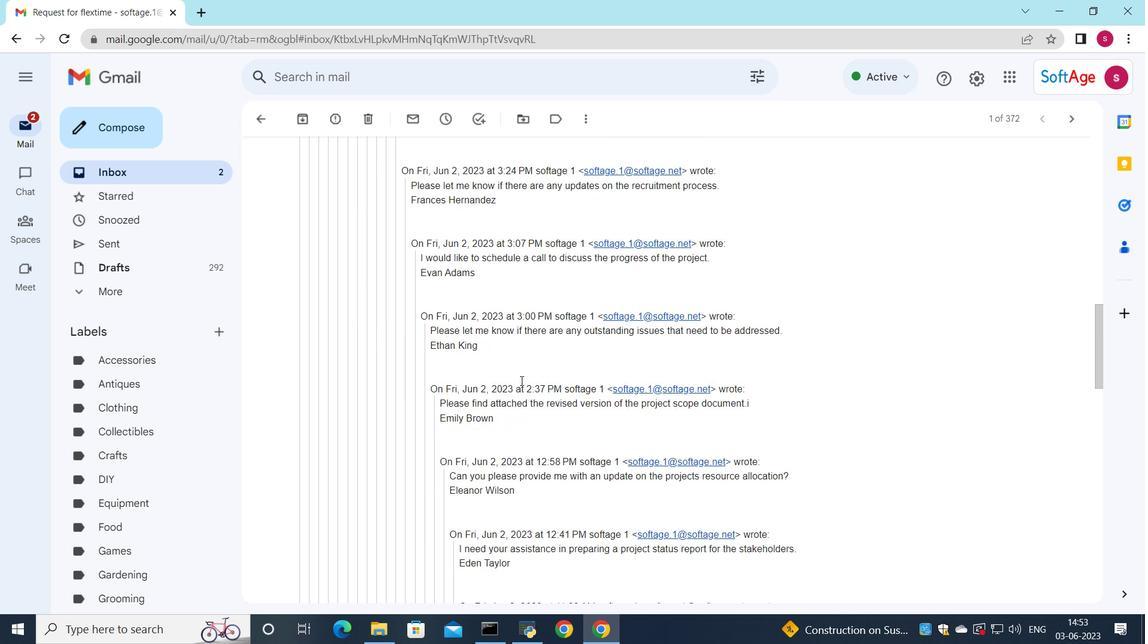 
Action: Mouse scrolled (522, 381) with delta (0, 0)
Screenshot: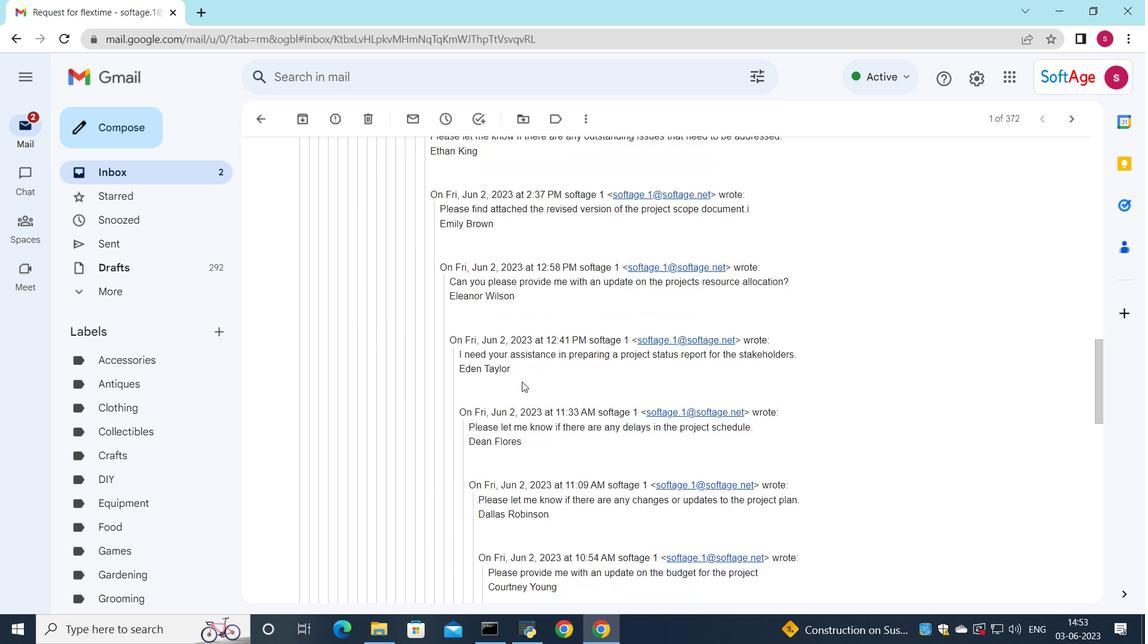 
Action: Mouse scrolled (522, 381) with delta (0, 0)
Screenshot: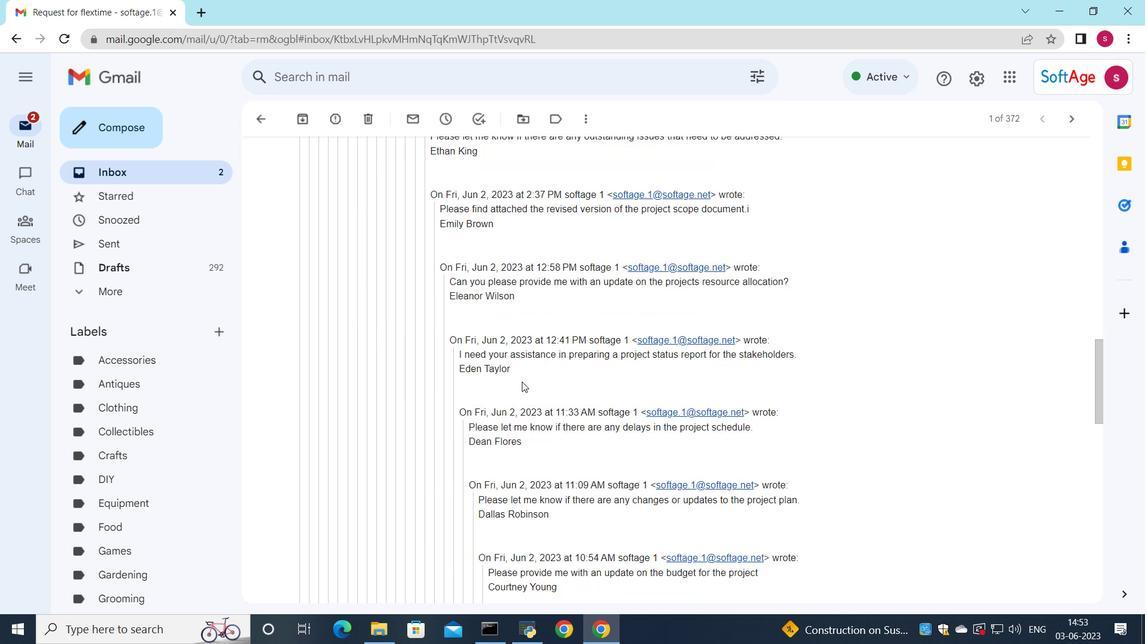 
Action: Mouse scrolled (522, 381) with delta (0, 0)
Screenshot: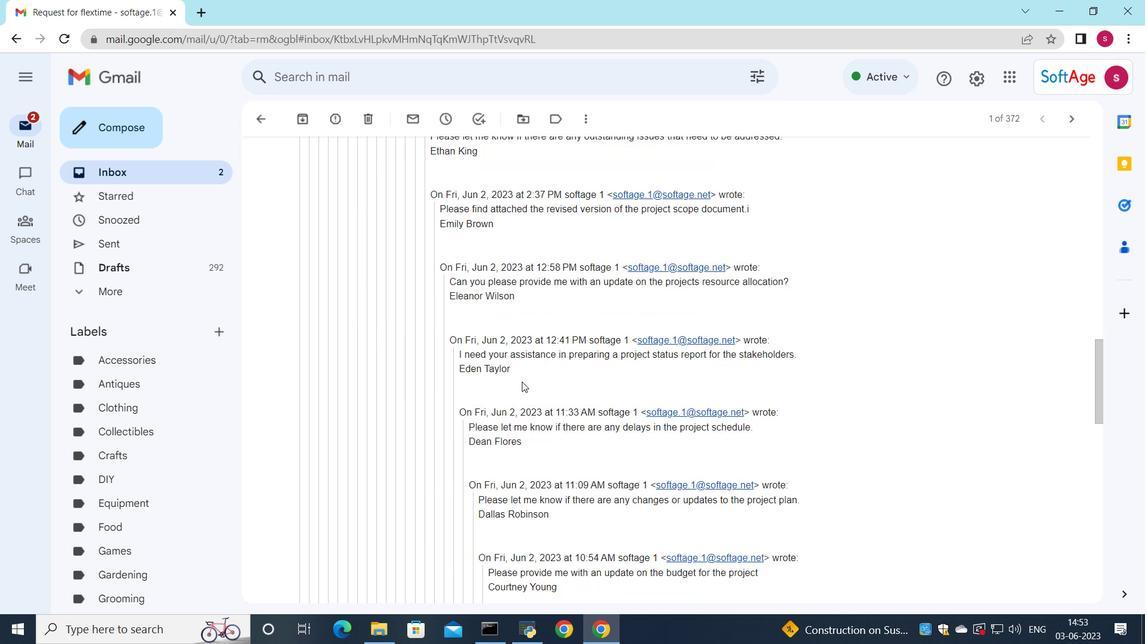 
Action: Mouse scrolled (522, 381) with delta (0, 0)
Screenshot: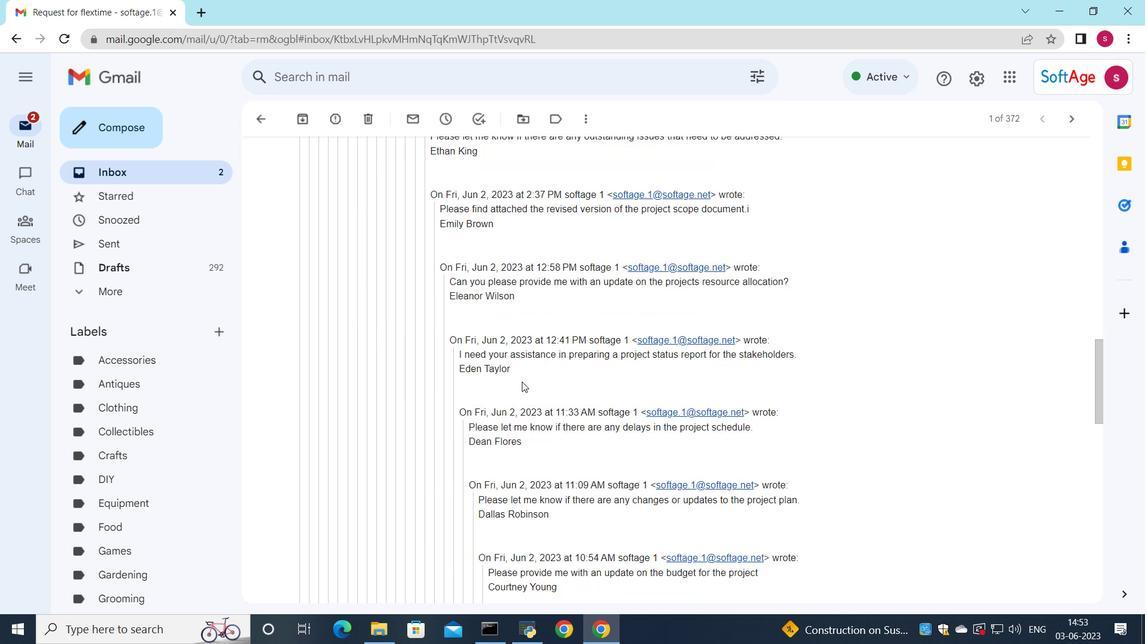 
Action: Mouse moved to (523, 381)
Screenshot: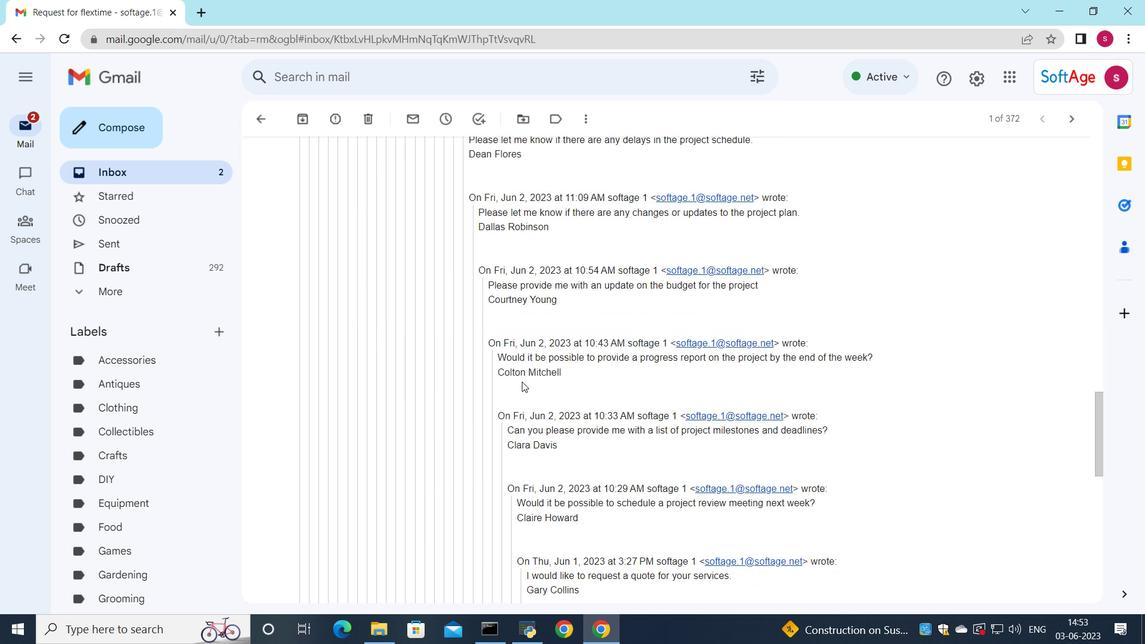 
Action: Mouse scrolled (523, 381) with delta (0, 0)
Screenshot: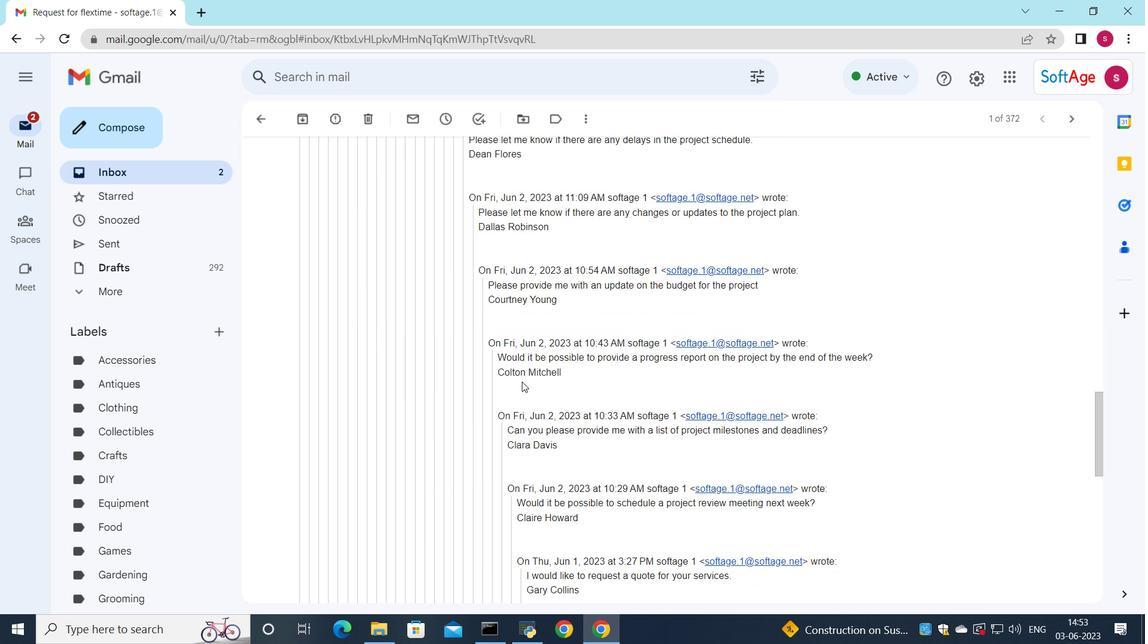 
Action: Mouse scrolled (523, 381) with delta (0, 0)
Screenshot: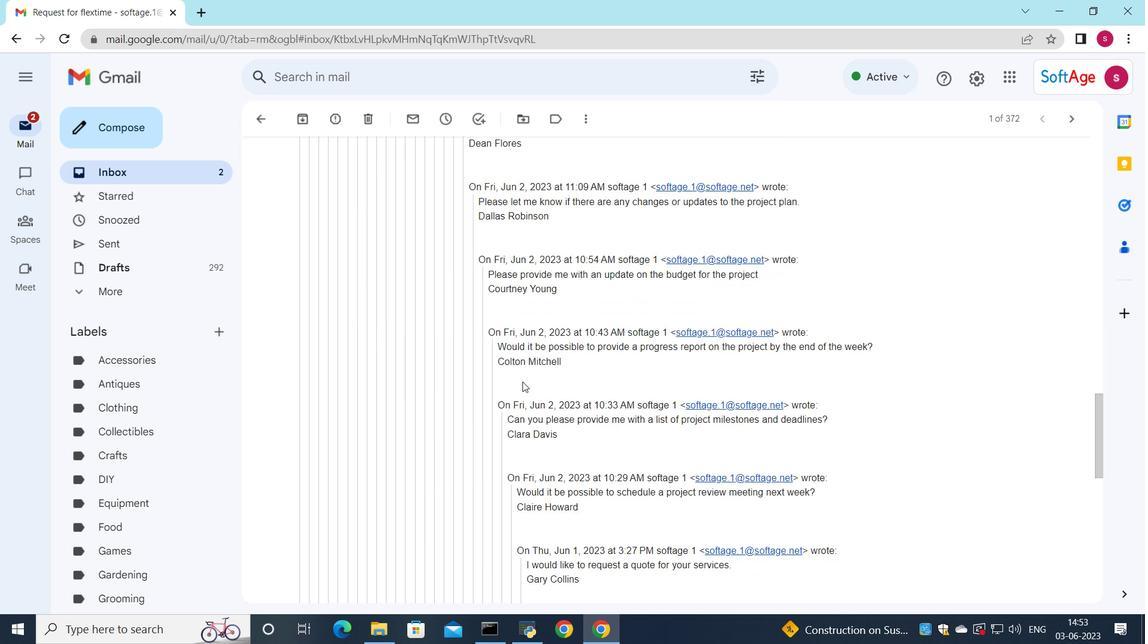 
Action: Mouse scrolled (523, 381) with delta (0, 0)
Screenshot: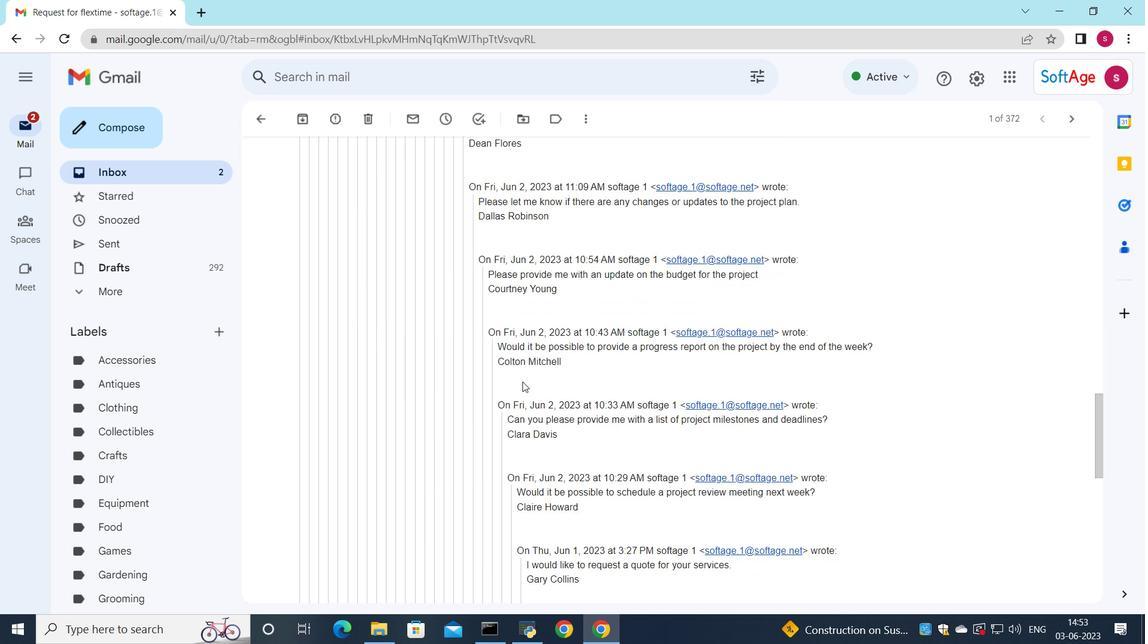 
Action: Mouse scrolled (523, 381) with delta (0, 0)
Screenshot: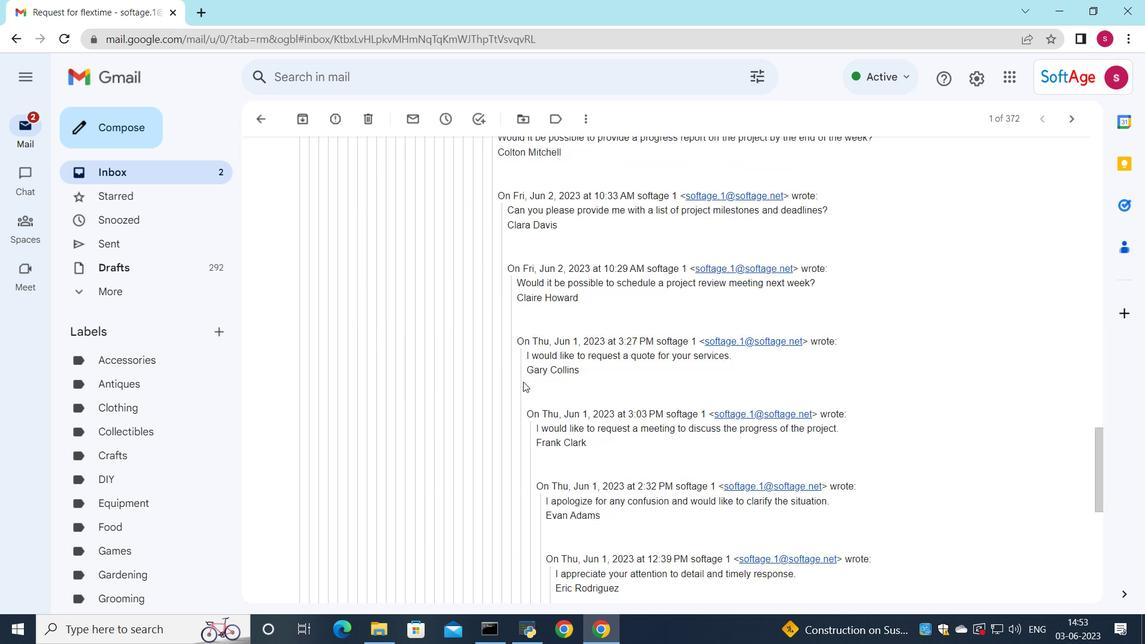 
Action: Mouse scrolled (523, 381) with delta (0, 0)
Screenshot: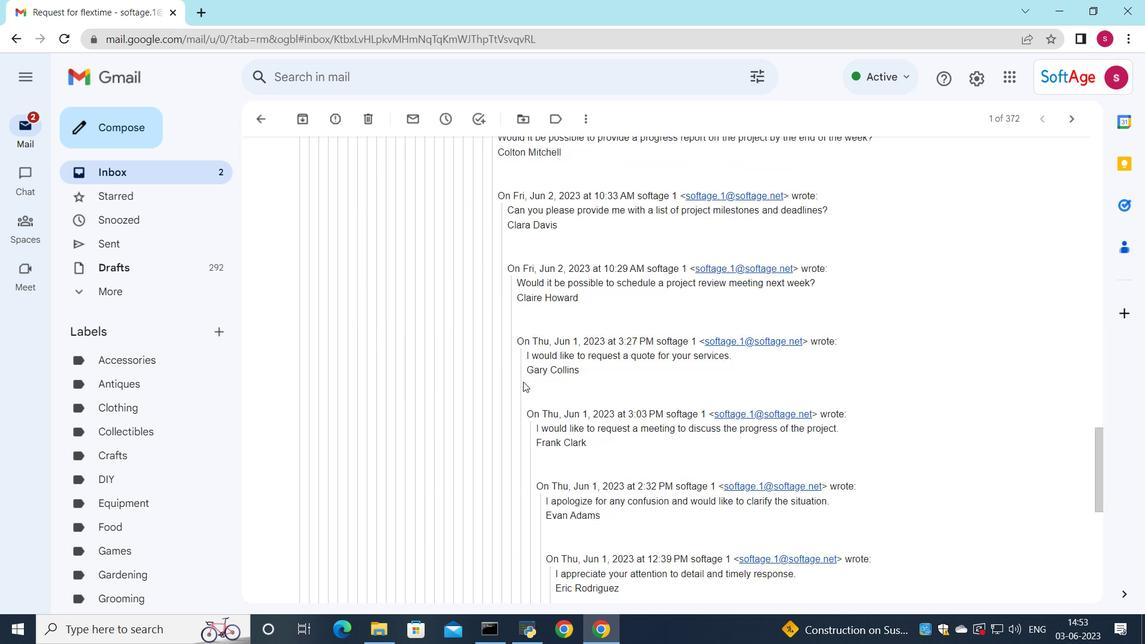 
Action: Mouse scrolled (523, 381) with delta (0, 0)
Screenshot: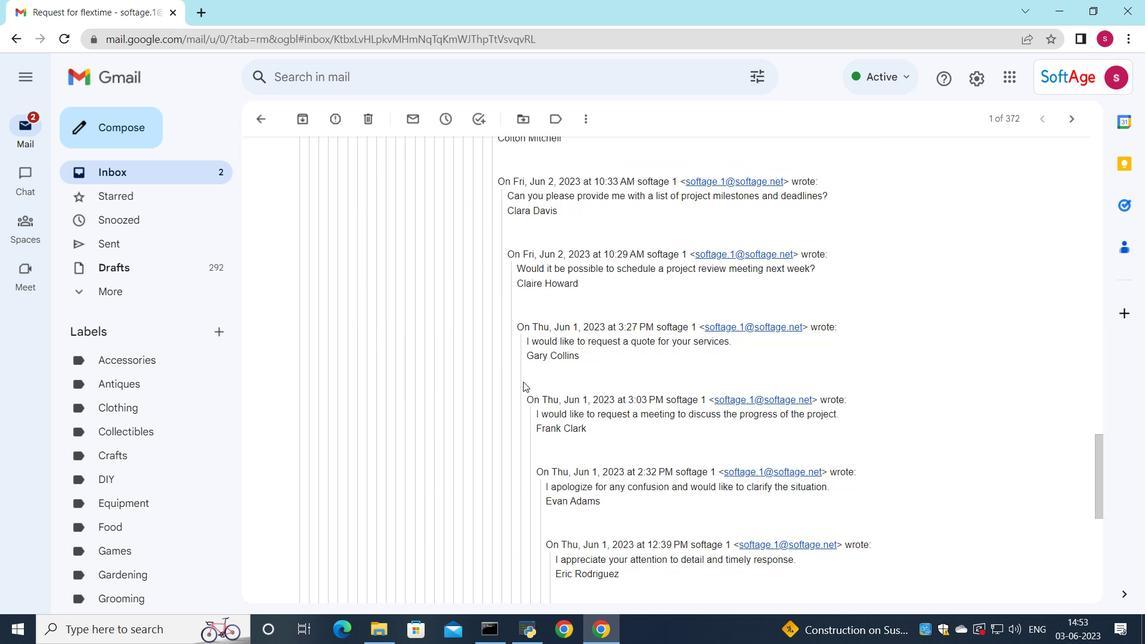 
Action: Mouse scrolled (523, 381) with delta (0, 0)
Screenshot: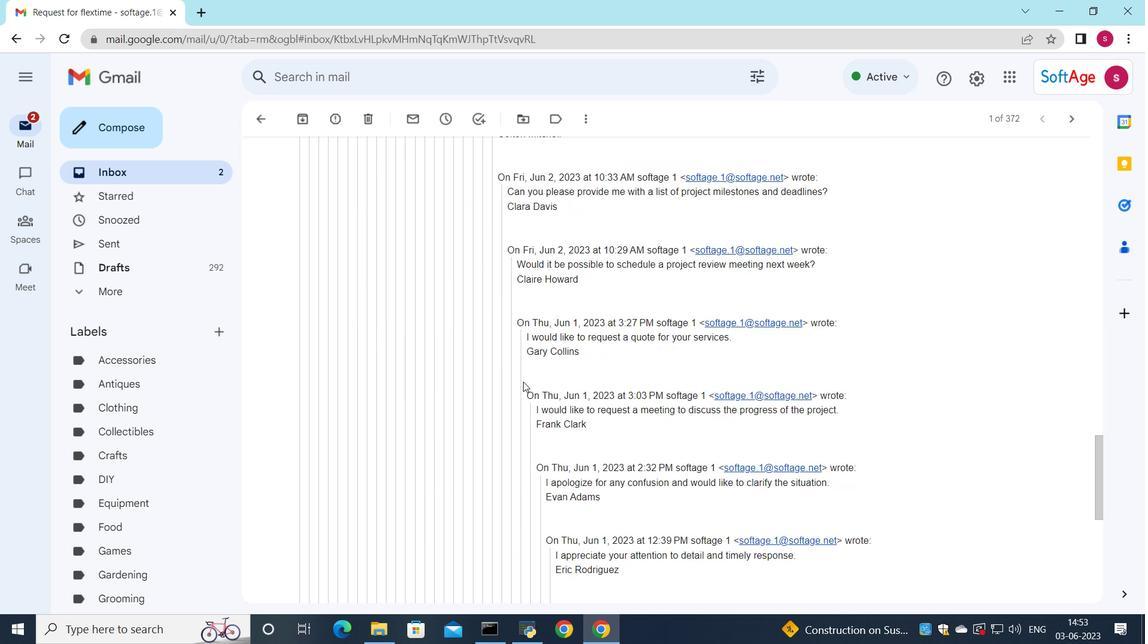 
Action: Mouse scrolled (523, 381) with delta (0, 0)
Screenshot: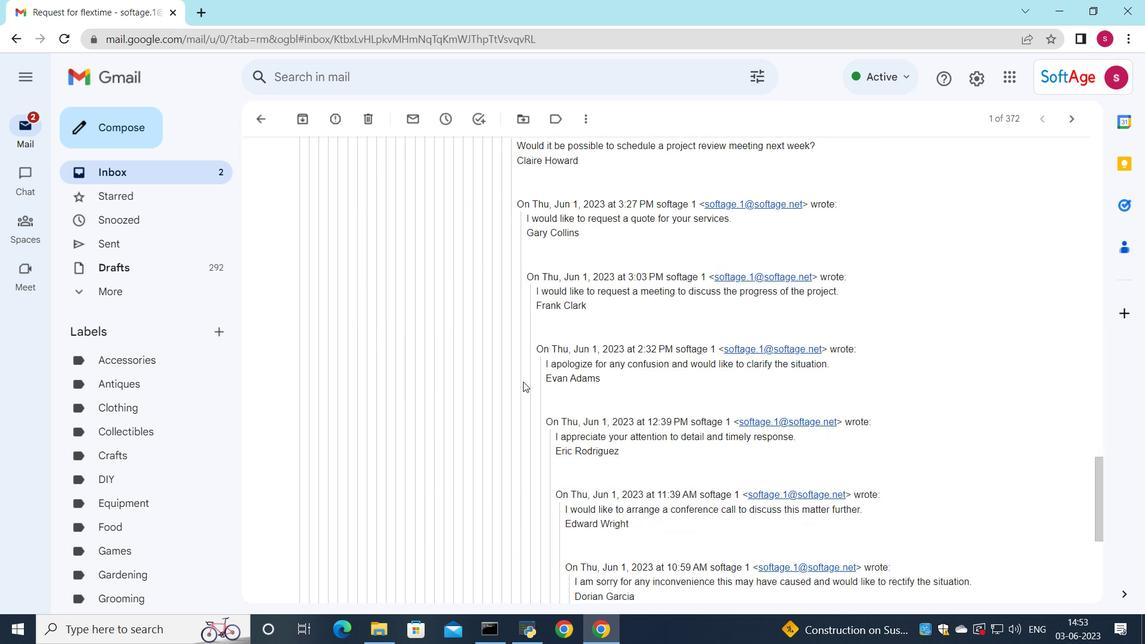 
Action: Mouse scrolled (523, 381) with delta (0, 0)
Screenshot: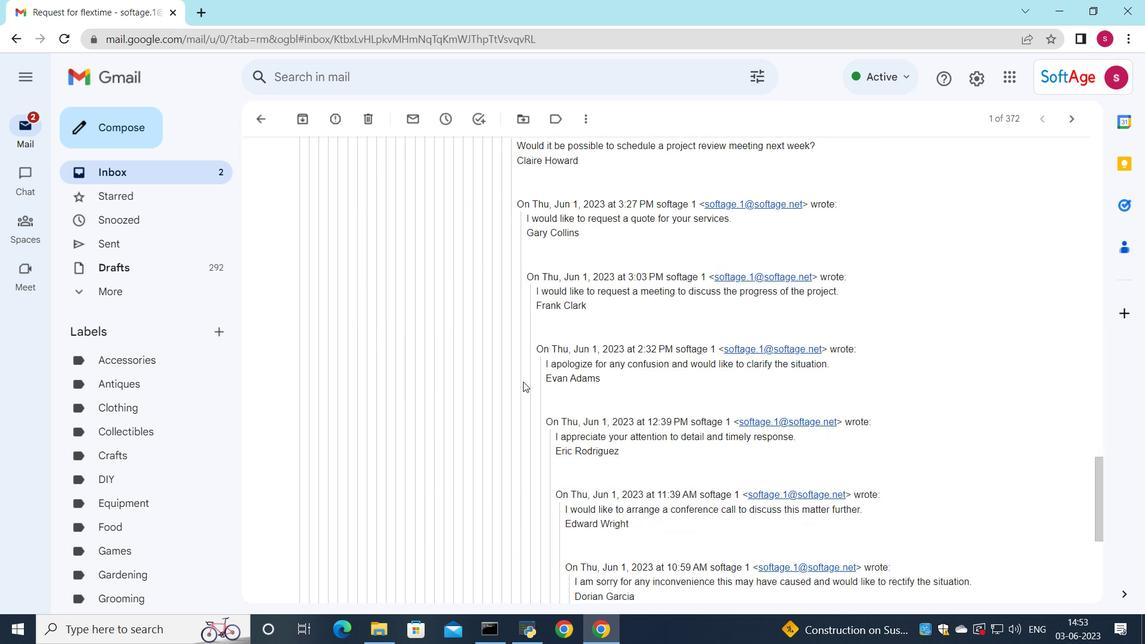 
Action: Mouse scrolled (523, 381) with delta (0, 0)
Screenshot: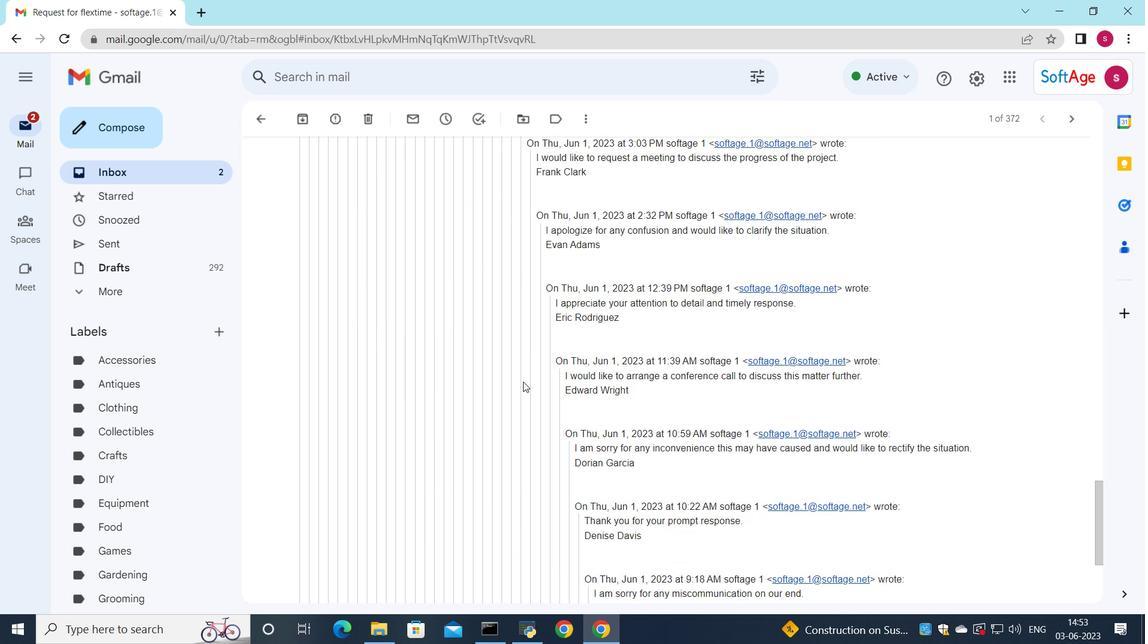 
Action: Mouse scrolled (523, 381) with delta (0, 0)
Screenshot: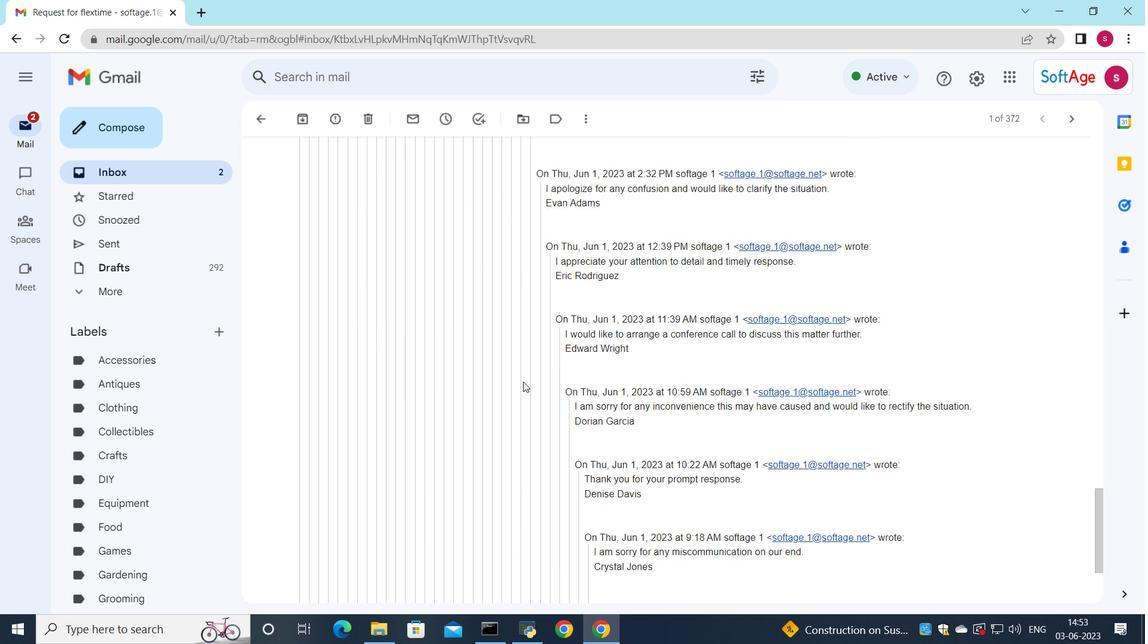 
Action: Mouse moved to (522, 384)
Screenshot: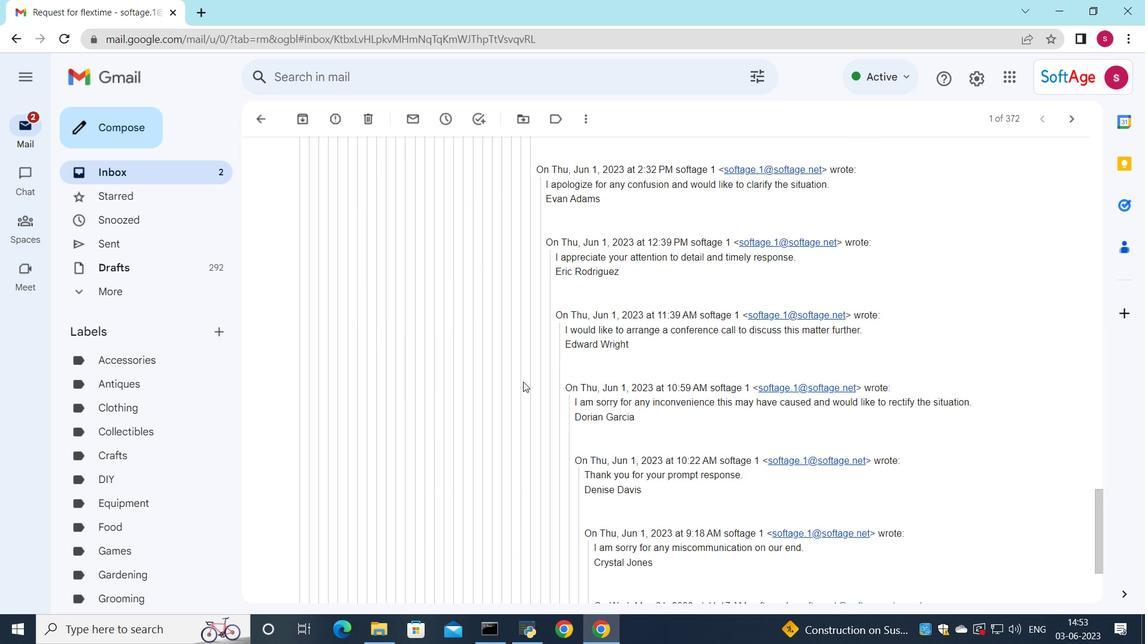 
Action: Mouse scrolled (522, 383) with delta (0, 0)
Screenshot: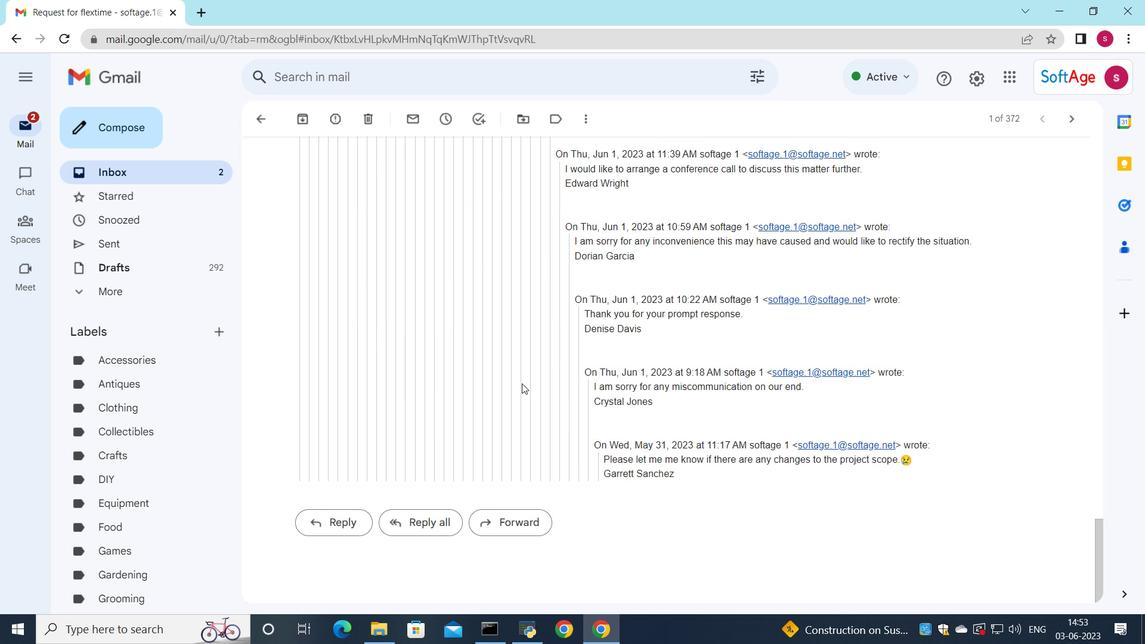 
Action: Mouse moved to (521, 384)
Screenshot: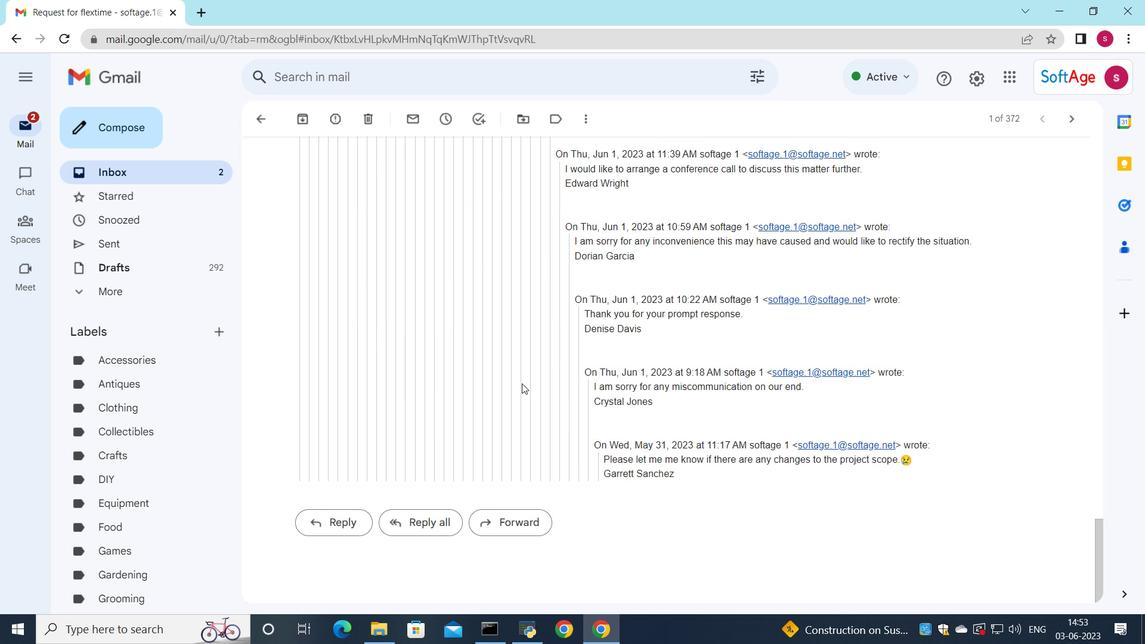 
Action: Mouse scrolled (521, 383) with delta (0, 0)
Screenshot: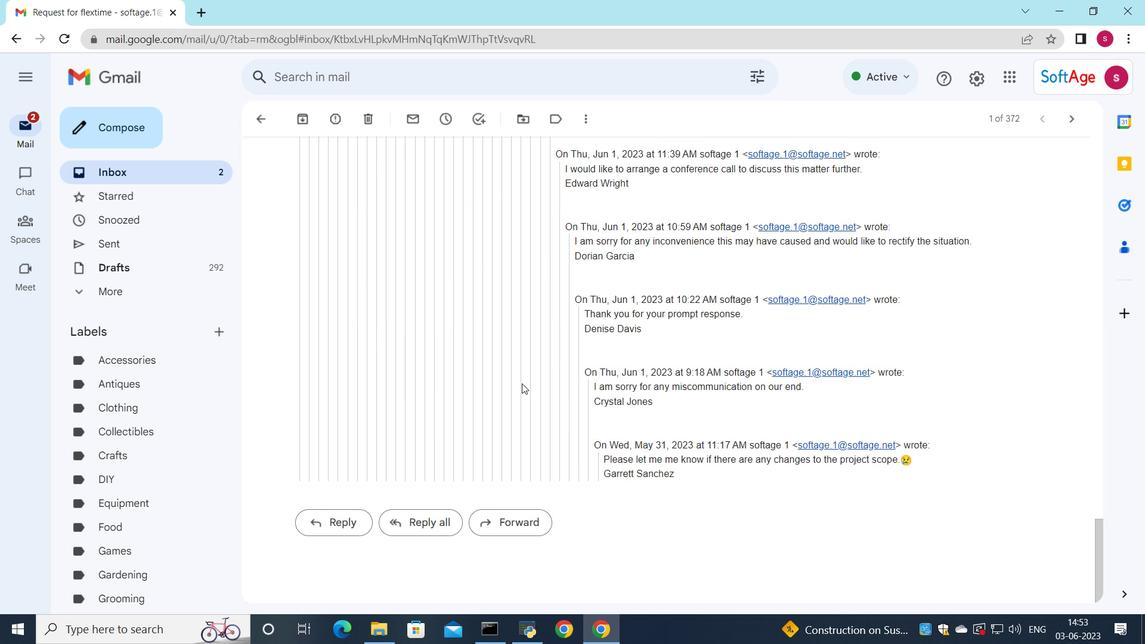 
Action: Mouse moved to (520, 384)
Screenshot: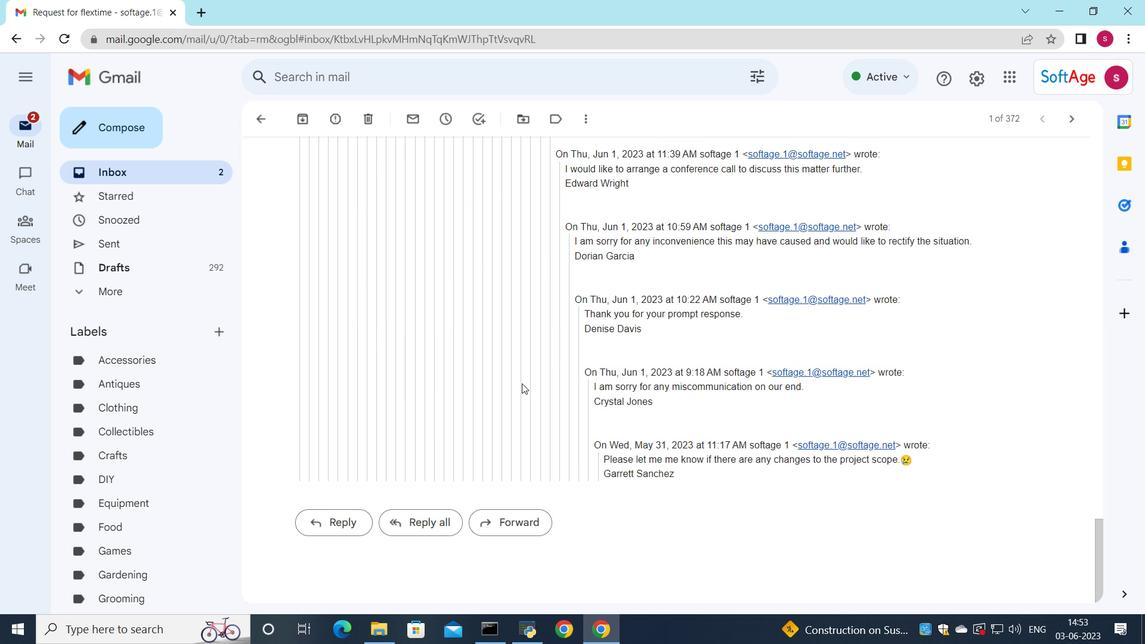 
Action: Mouse scrolled (520, 384) with delta (0, 0)
Screenshot: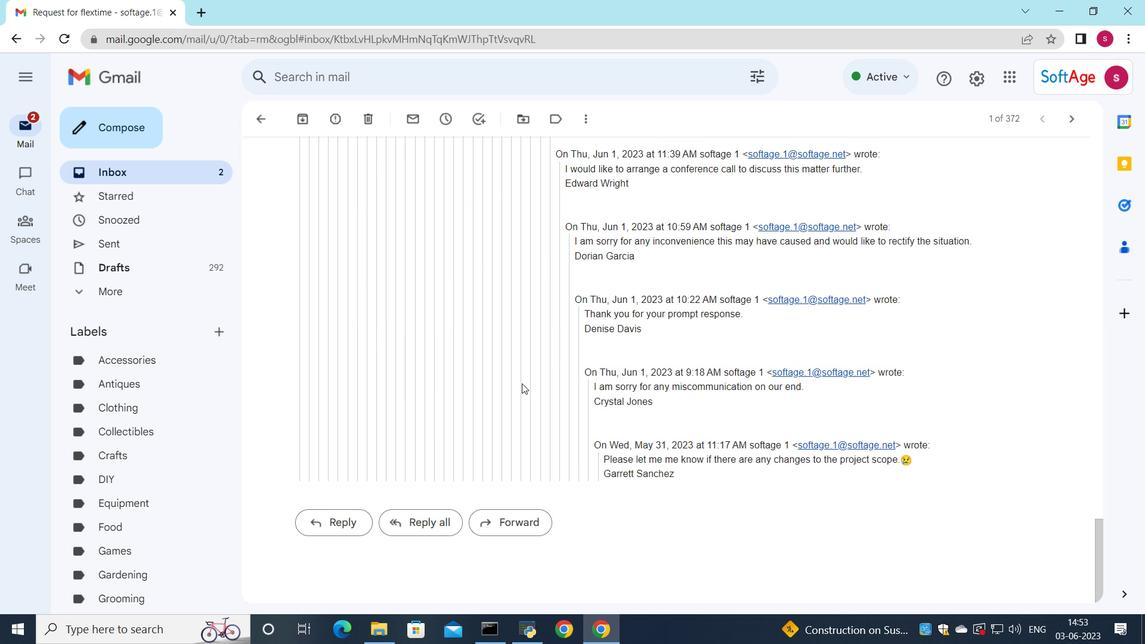 
Action: Mouse scrolled (520, 384) with delta (0, 0)
Screenshot: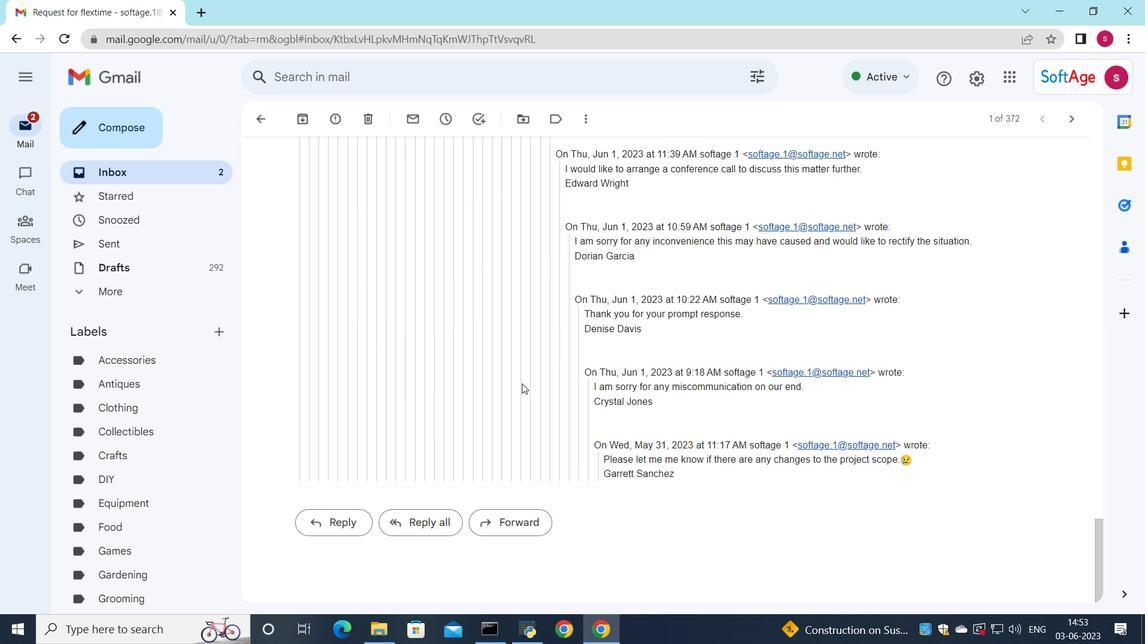 
Action: Mouse moved to (405, 526)
Screenshot: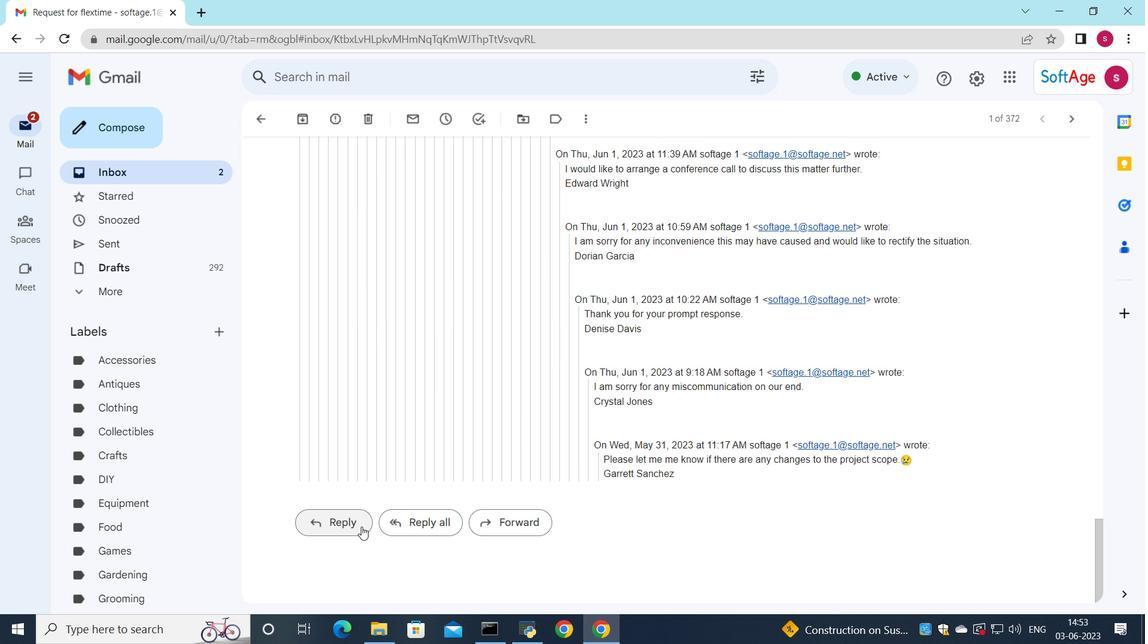
Action: Mouse pressed left at (405, 526)
Screenshot: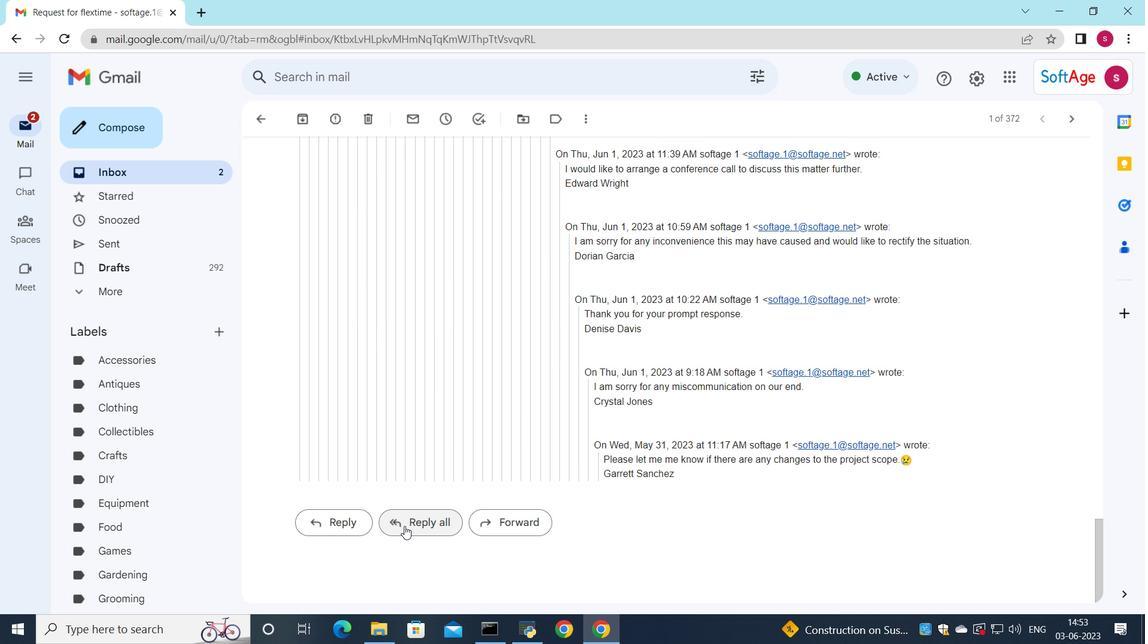 
Action: Mouse moved to (324, 406)
Screenshot: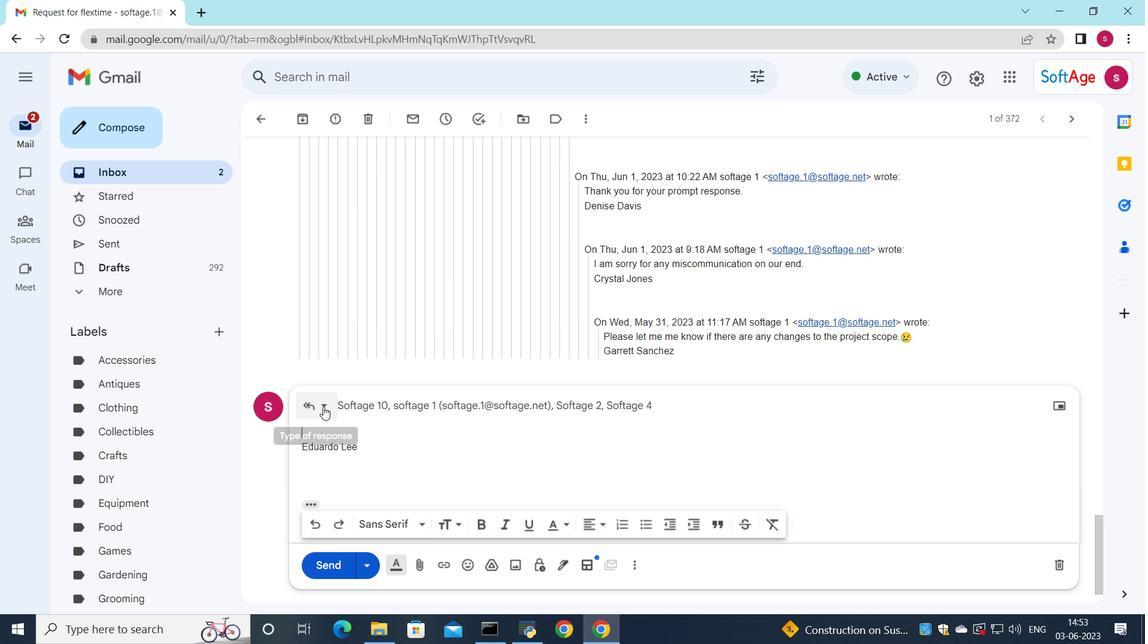 
Action: Mouse pressed left at (324, 406)
Screenshot: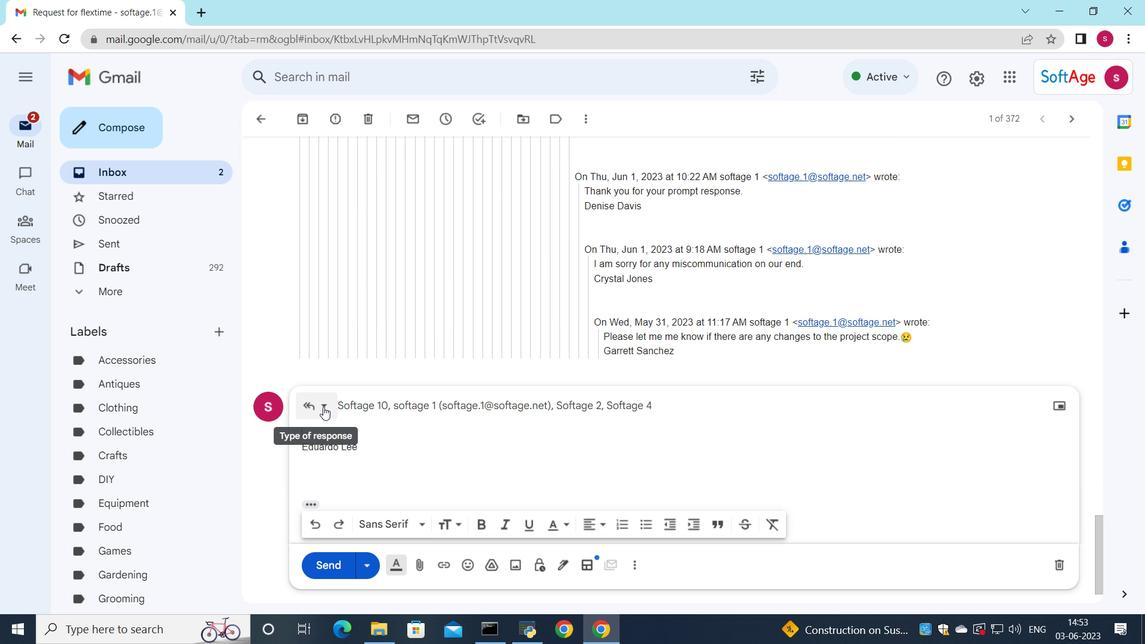 
Action: Mouse moved to (361, 506)
Screenshot: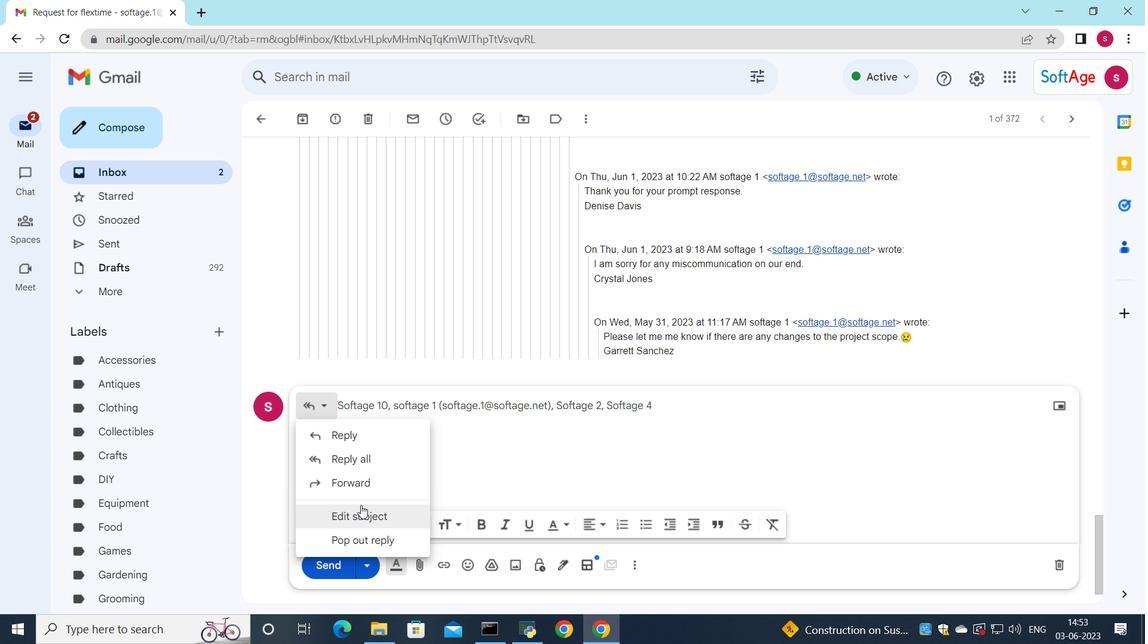 
Action: Mouse pressed left at (361, 506)
Screenshot: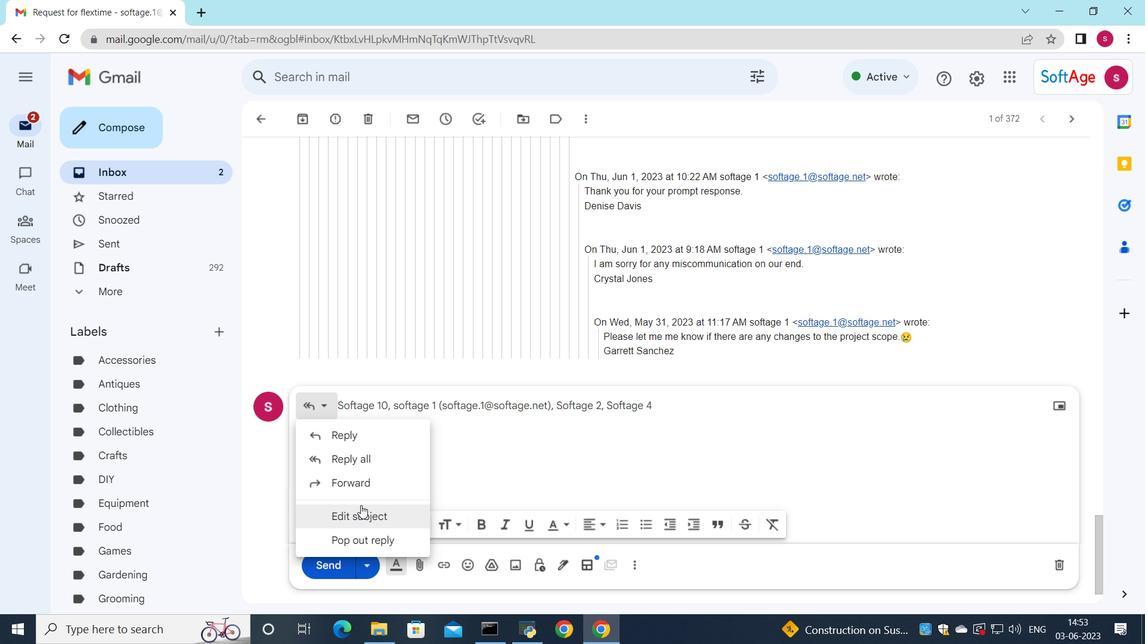 
Action: Mouse moved to (759, 260)
Screenshot: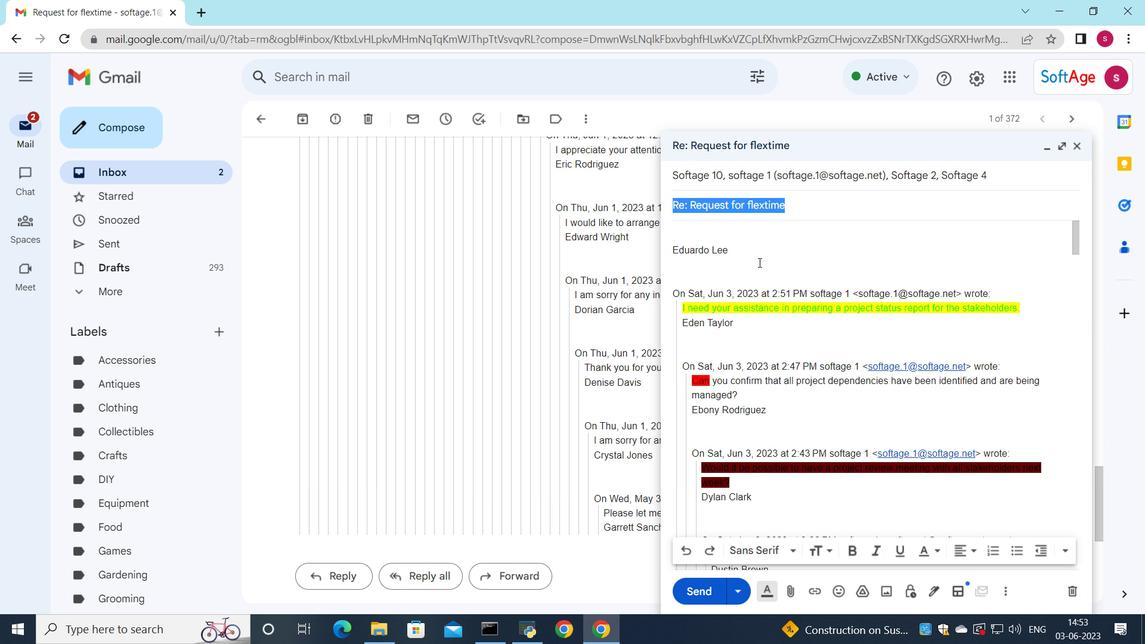 
Action: Key pressed <Key.shift>Request<Key.space>for<Key.space>remote<Key.space>work
Screenshot: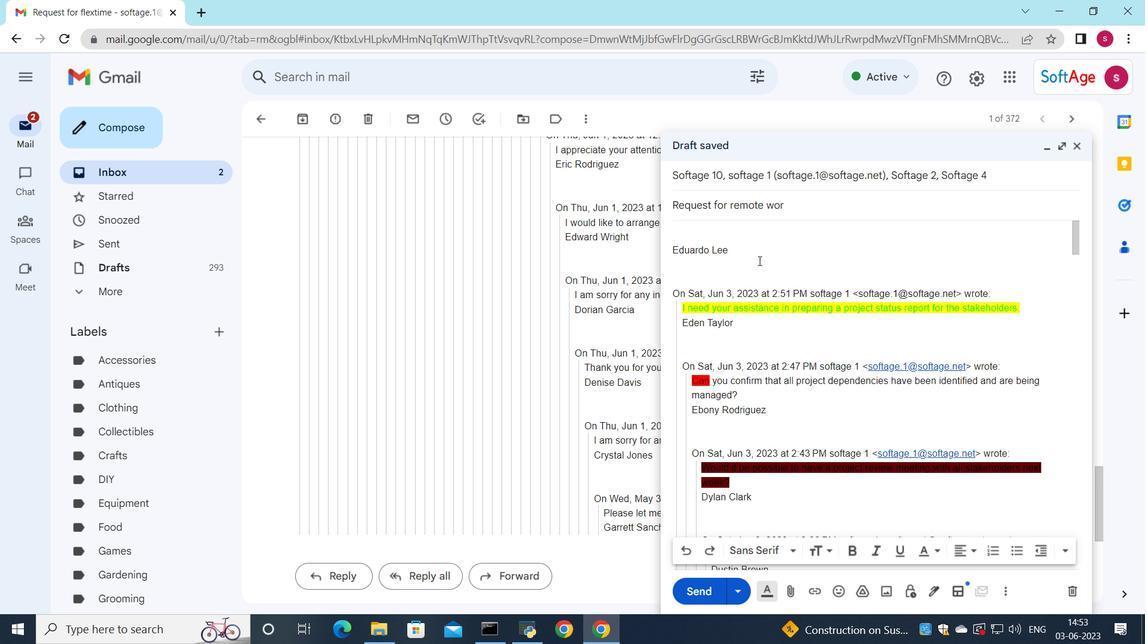 
Action: Mouse moved to (686, 229)
Screenshot: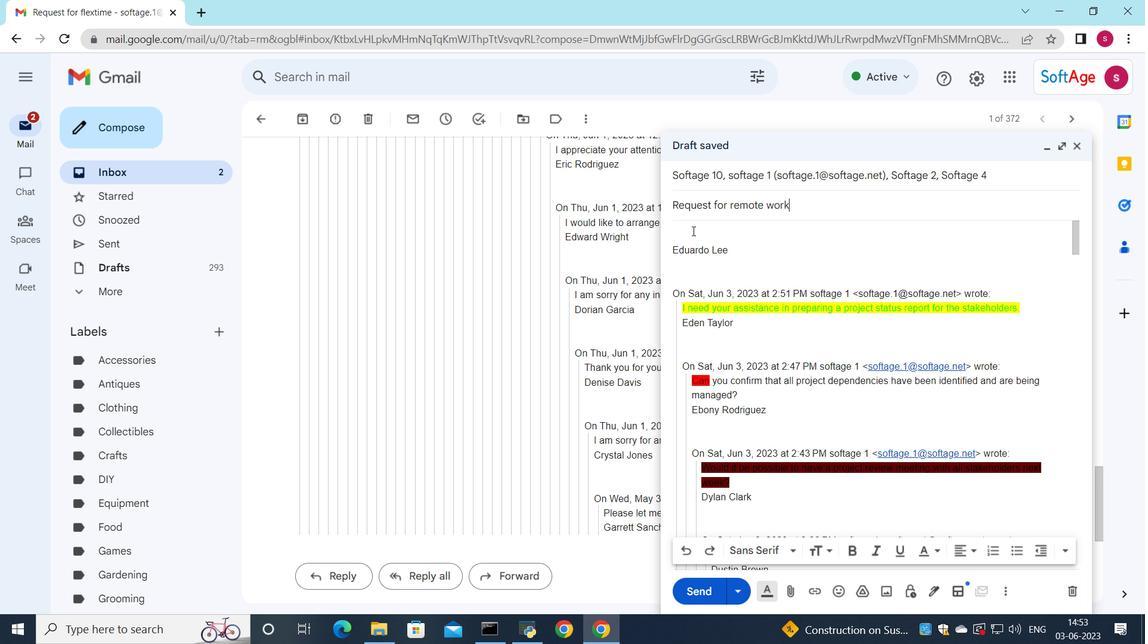 
Action: Mouse pressed left at (686, 229)
Screenshot: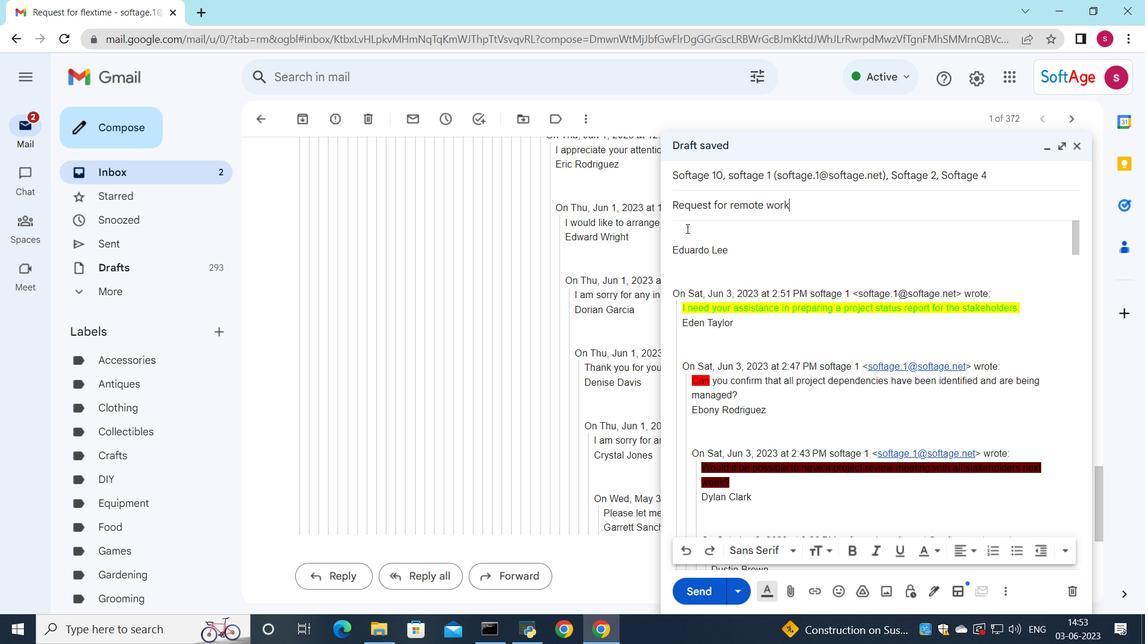 
Action: Key pressed <Key.shift>Please<Key.space>let<Key.space>me<Key.space>know<Key.space>if<Key.space>there<Key.space>are<Key.space>any<Key.space>
Screenshot: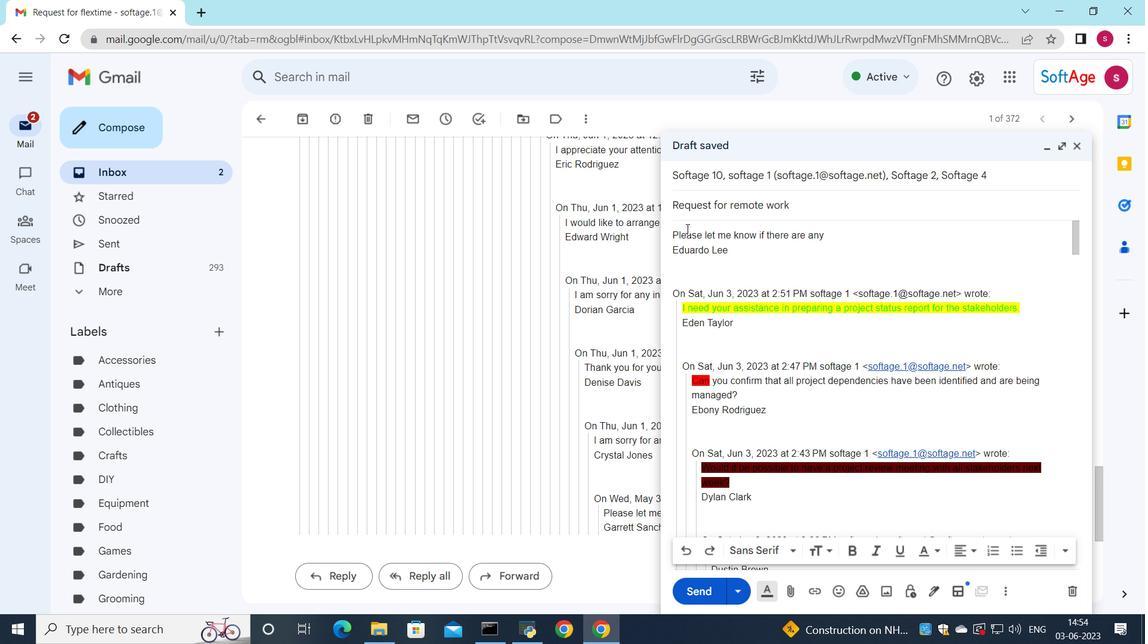
Action: Mouse moved to (803, 249)
Screenshot: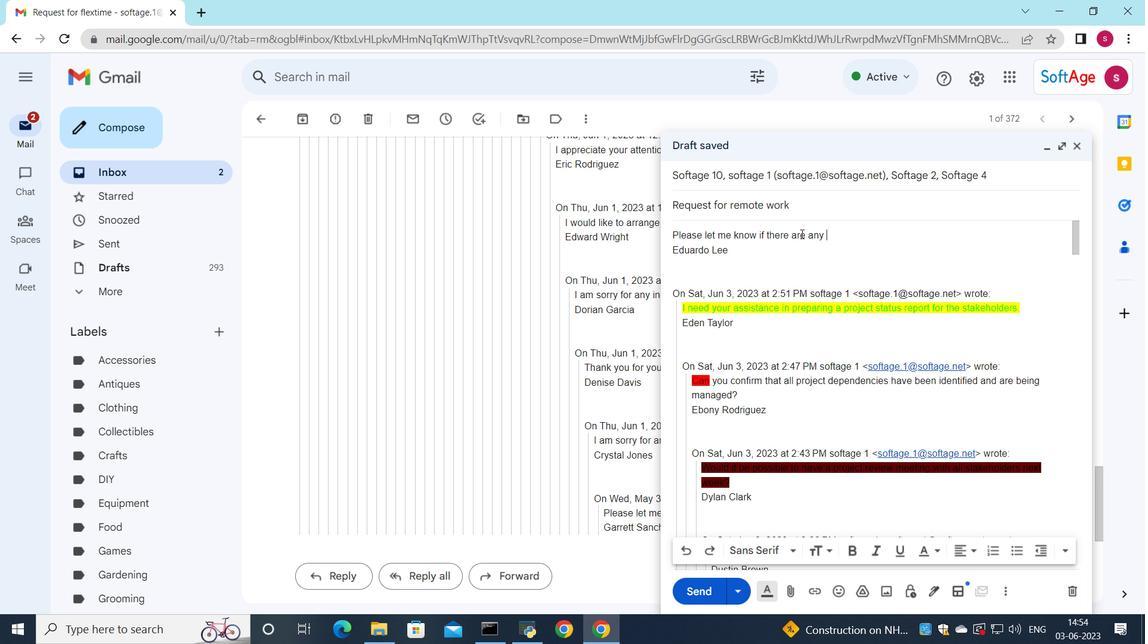 
Action: Key pressed changes<Key.space>to<Key.space>the<Key.space>project<Key.space>scope<Key.space>or<Key.space>requirements.
Screenshot: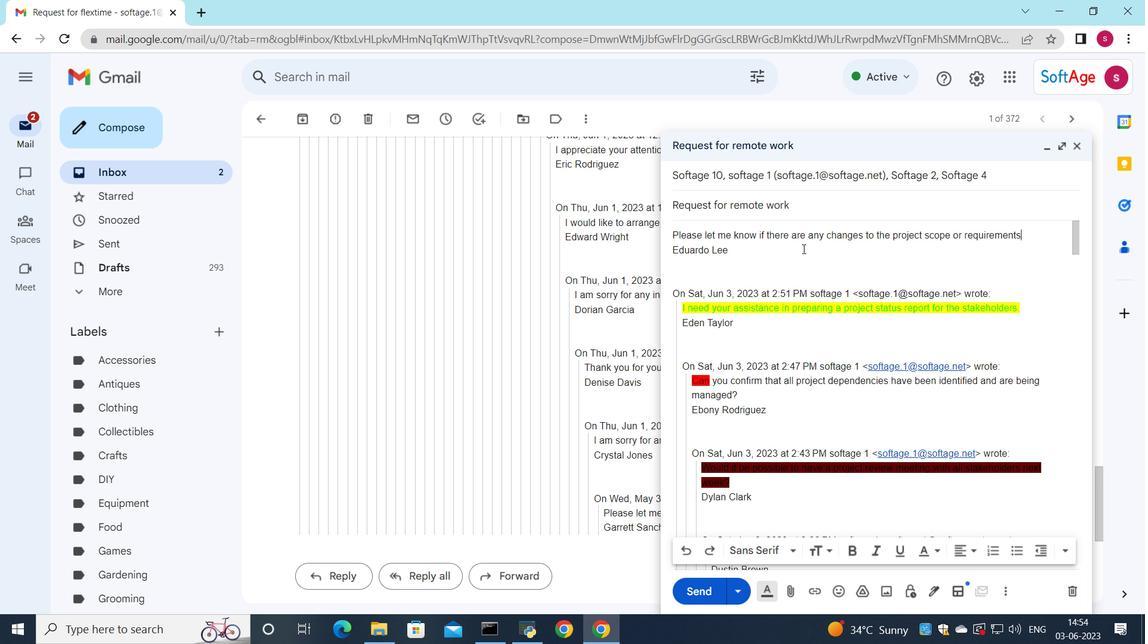 
Action: Mouse moved to (673, 236)
Screenshot: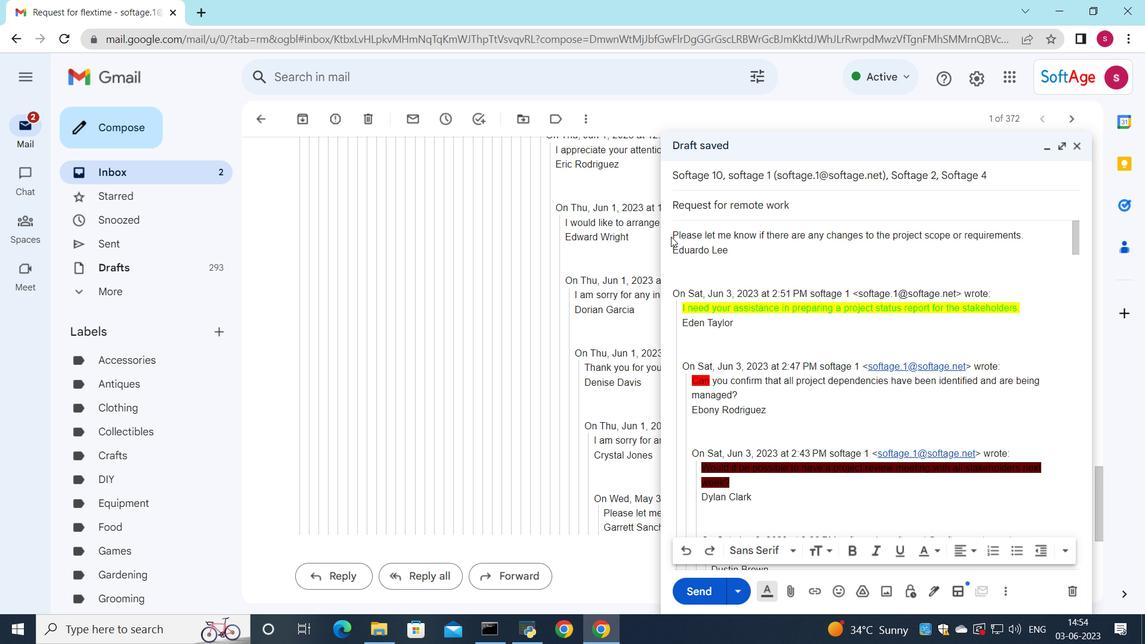 
Action: Mouse pressed left at (673, 236)
Screenshot: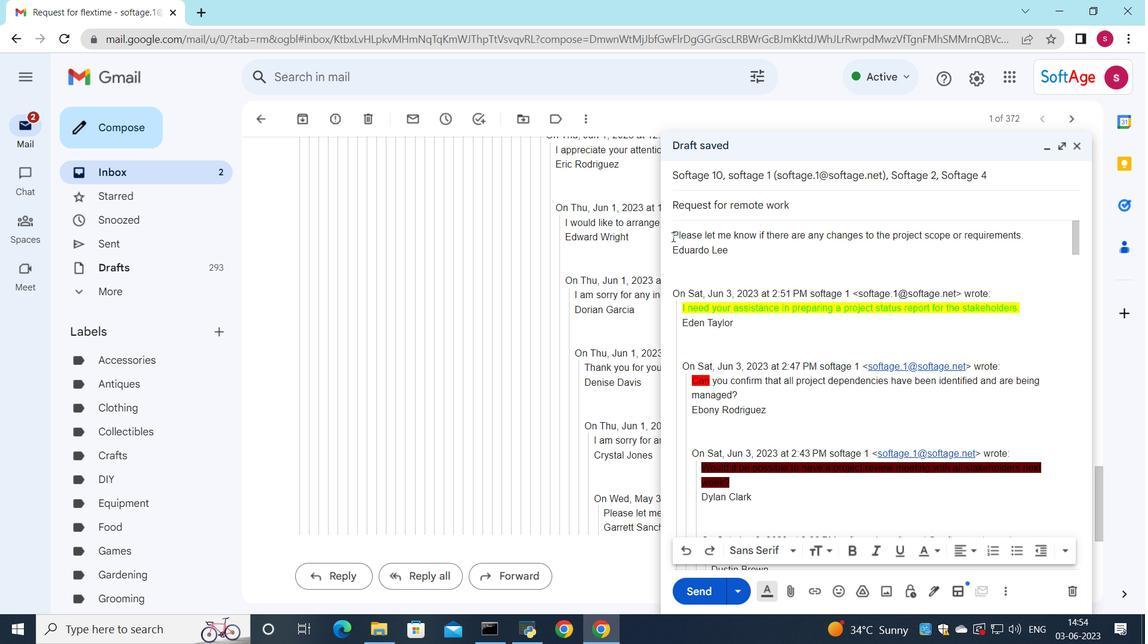 
Action: Mouse moved to (935, 551)
Screenshot: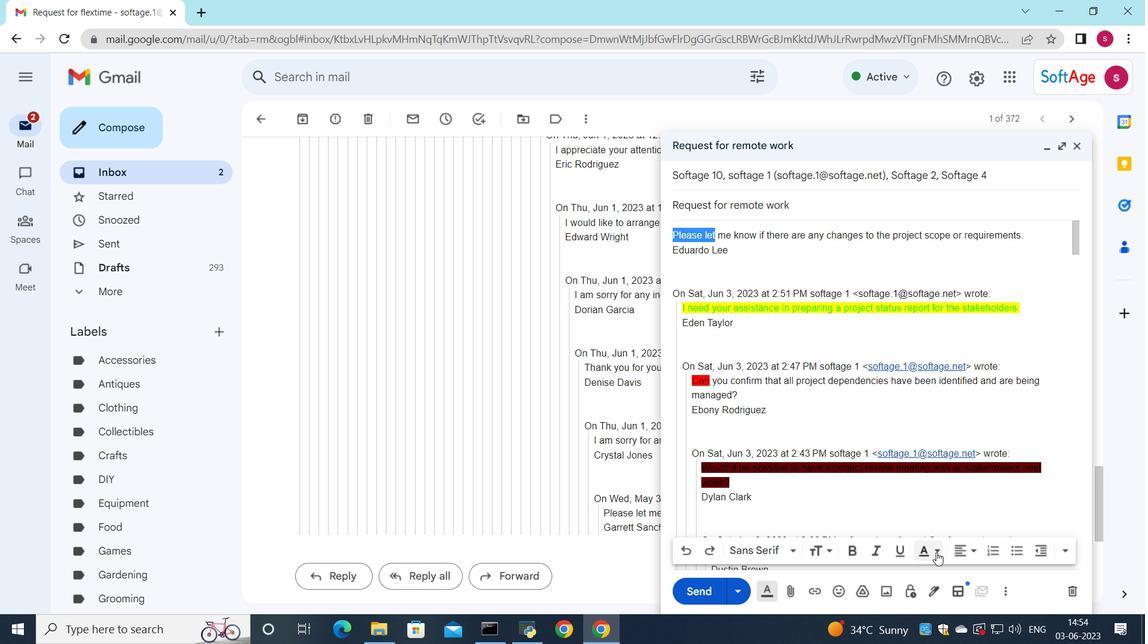 
Action: Mouse pressed left at (935, 551)
Screenshot: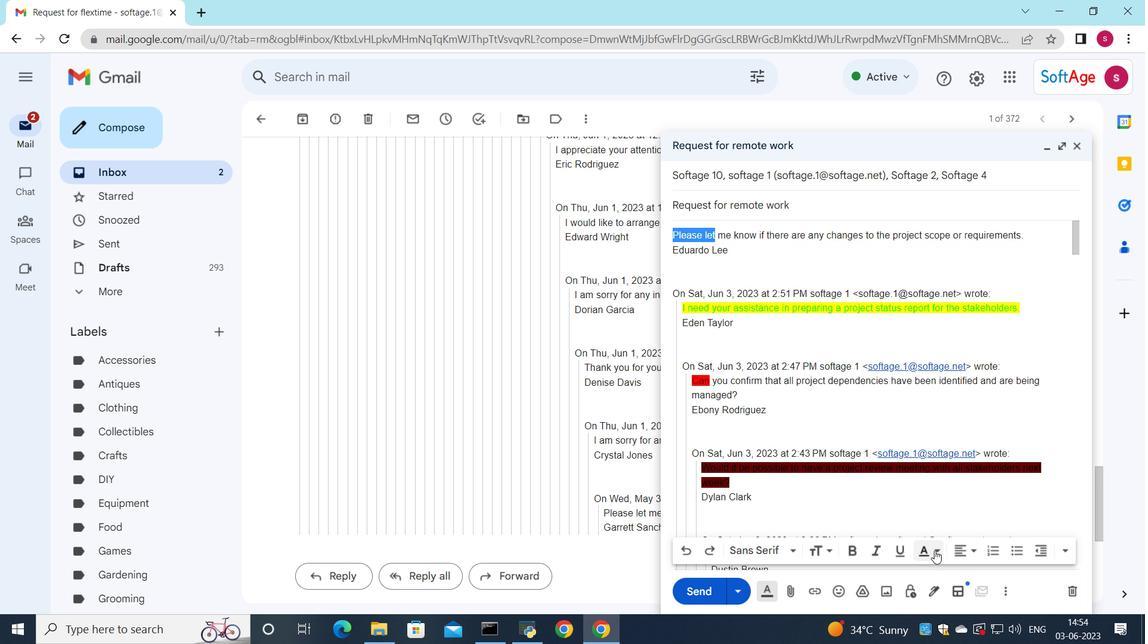 
Action: Mouse moved to (862, 445)
Screenshot: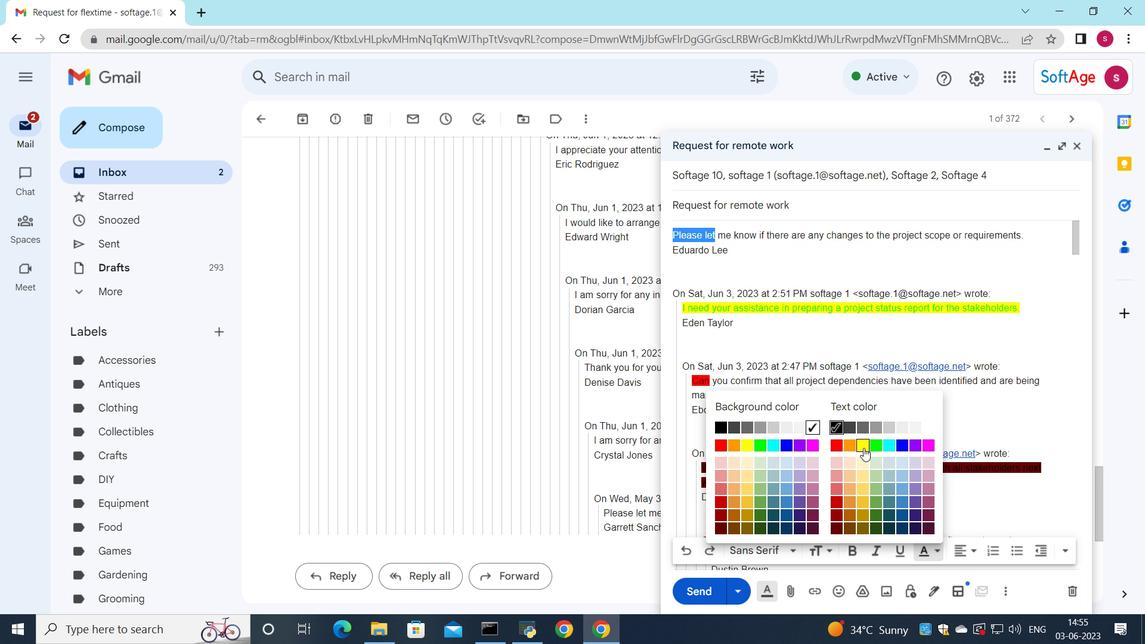 
Action: Mouse pressed left at (862, 445)
Screenshot: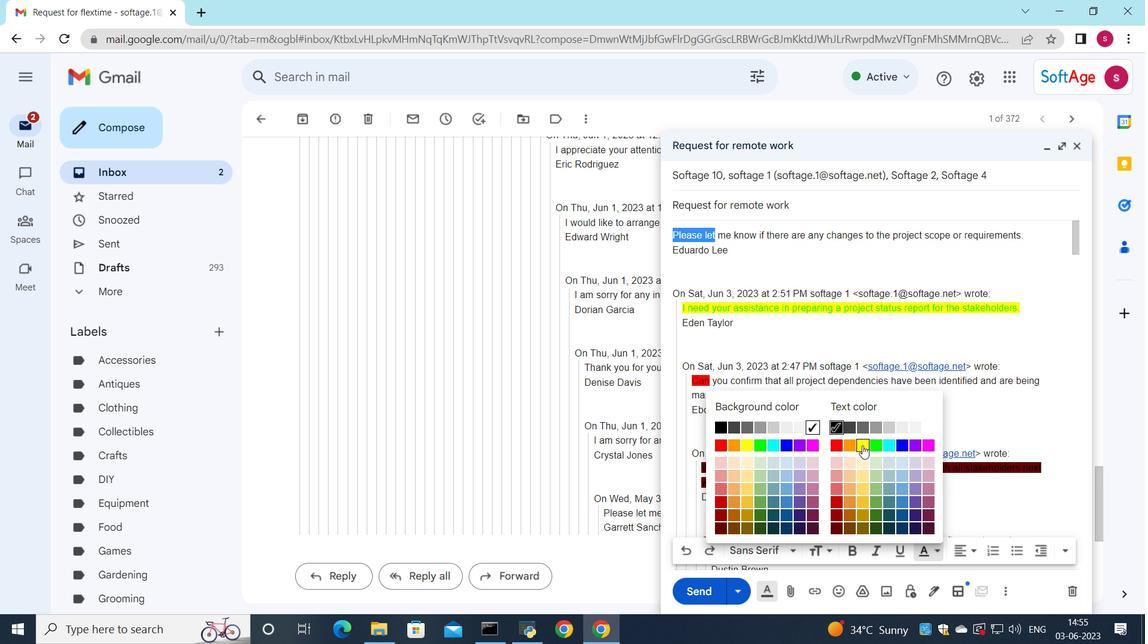 
Action: Mouse moved to (931, 548)
Screenshot: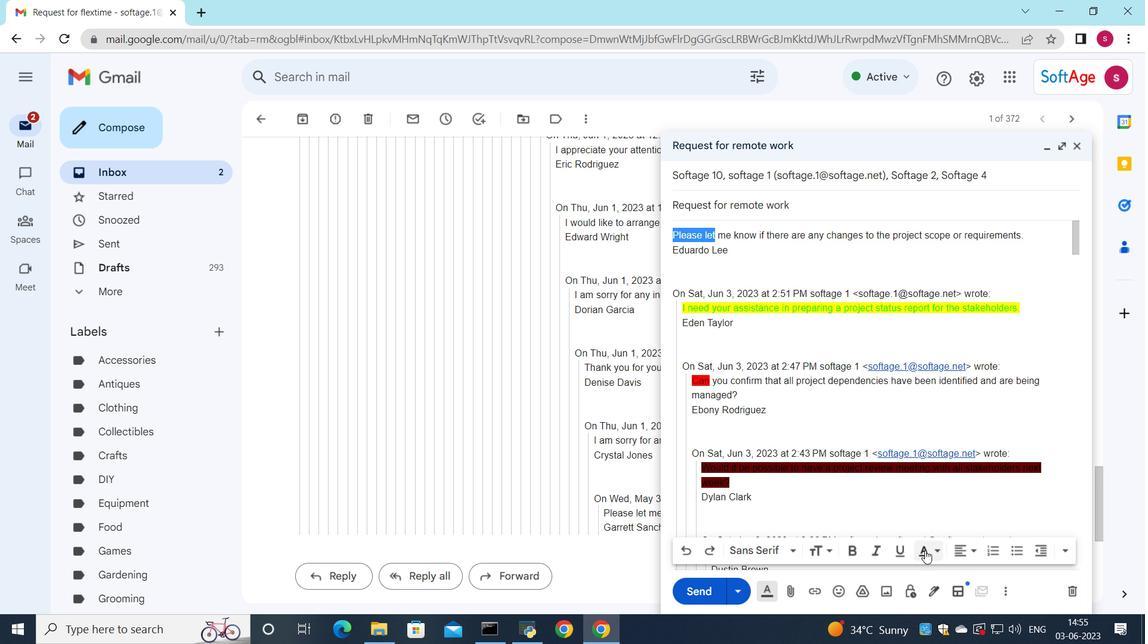 
Action: Mouse pressed left at (931, 548)
Screenshot: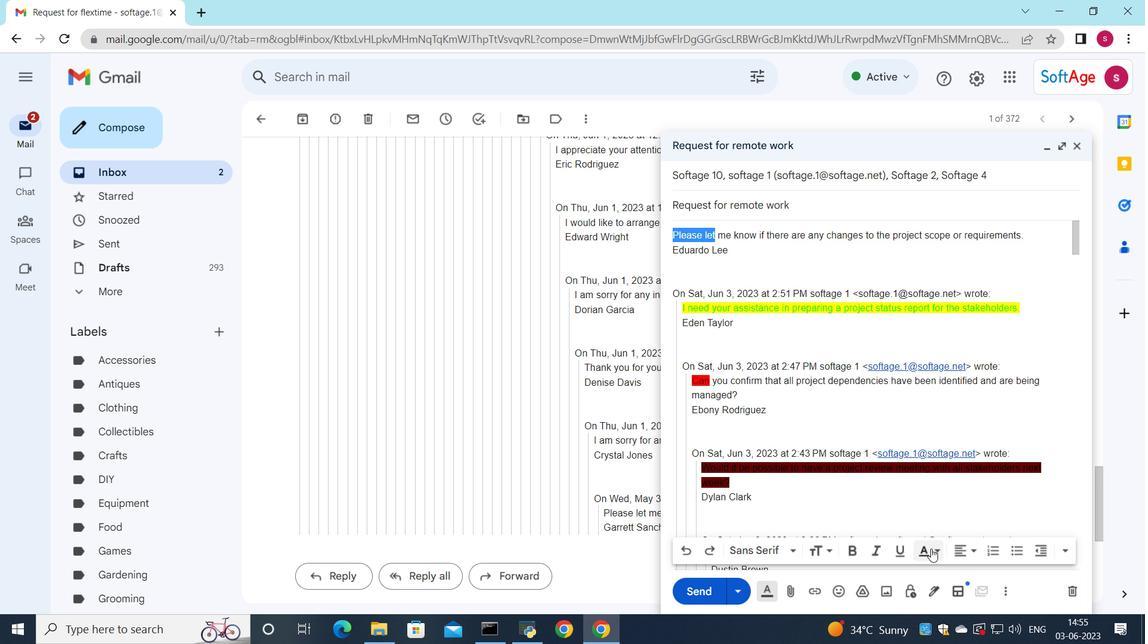
Action: Mouse moved to (782, 442)
Screenshot: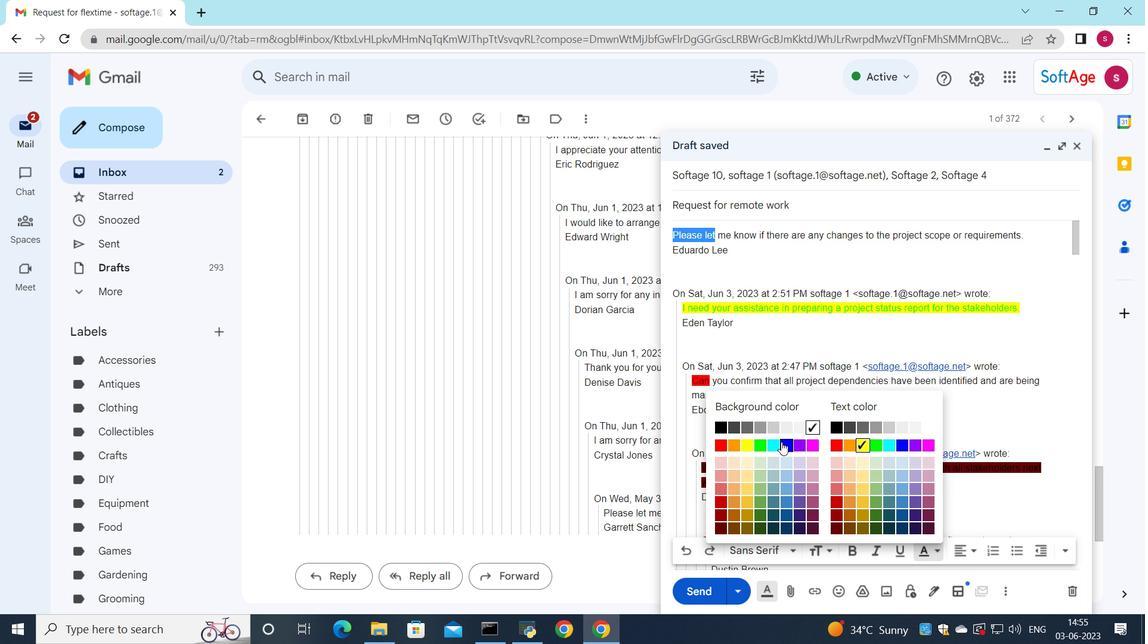 
Action: Mouse pressed left at (782, 442)
Screenshot: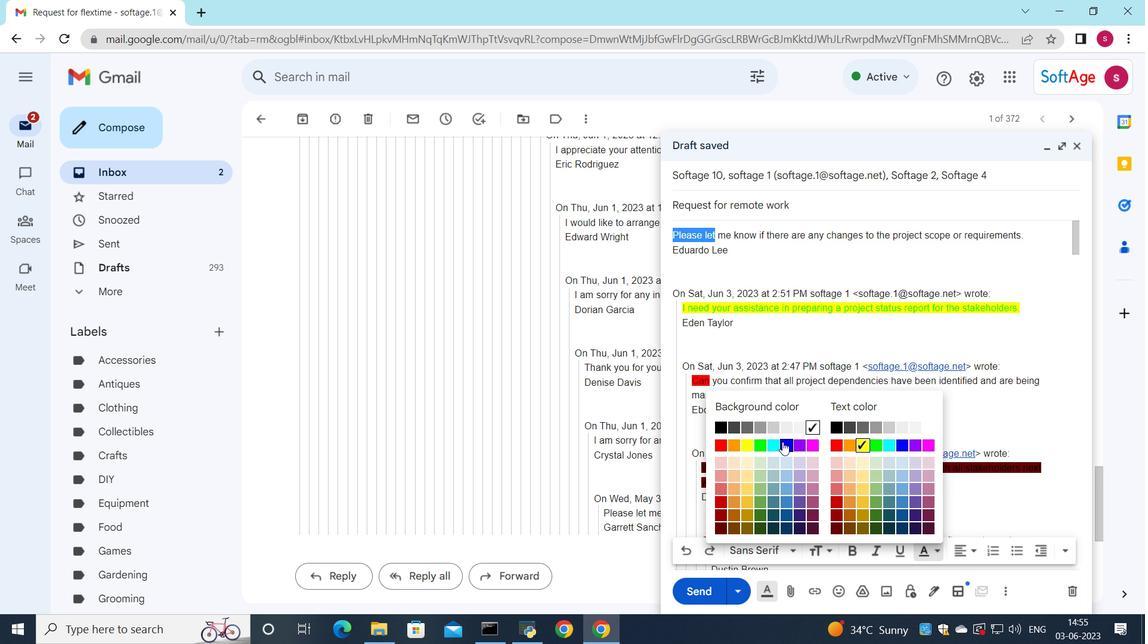 
Action: Mouse moved to (716, 237)
Screenshot: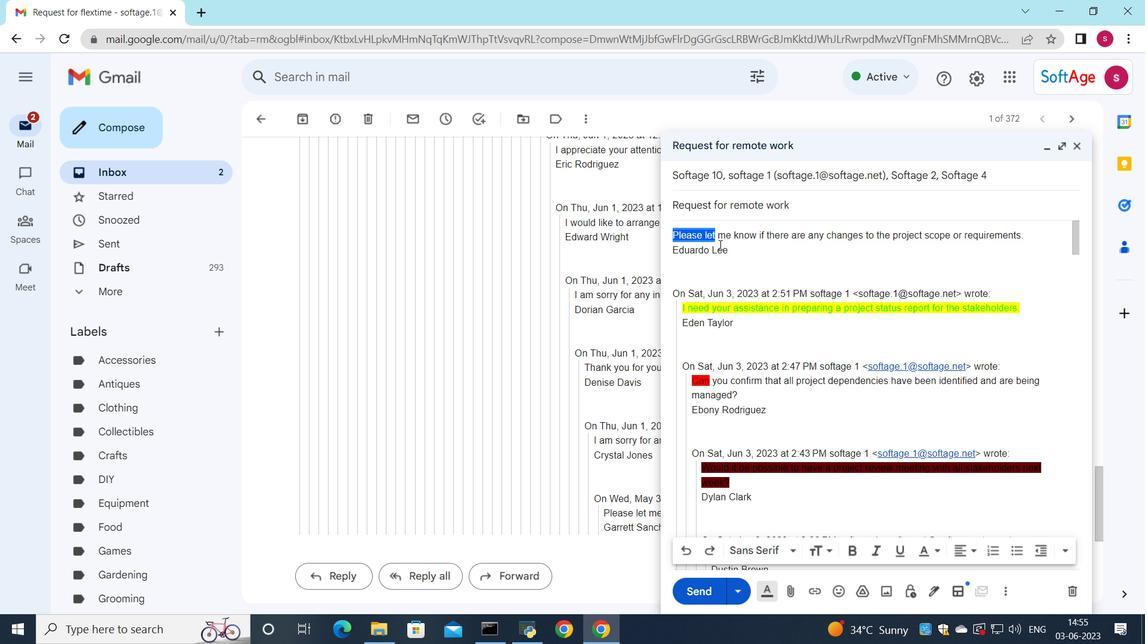 
Action: Mouse pressed left at (716, 237)
Screenshot: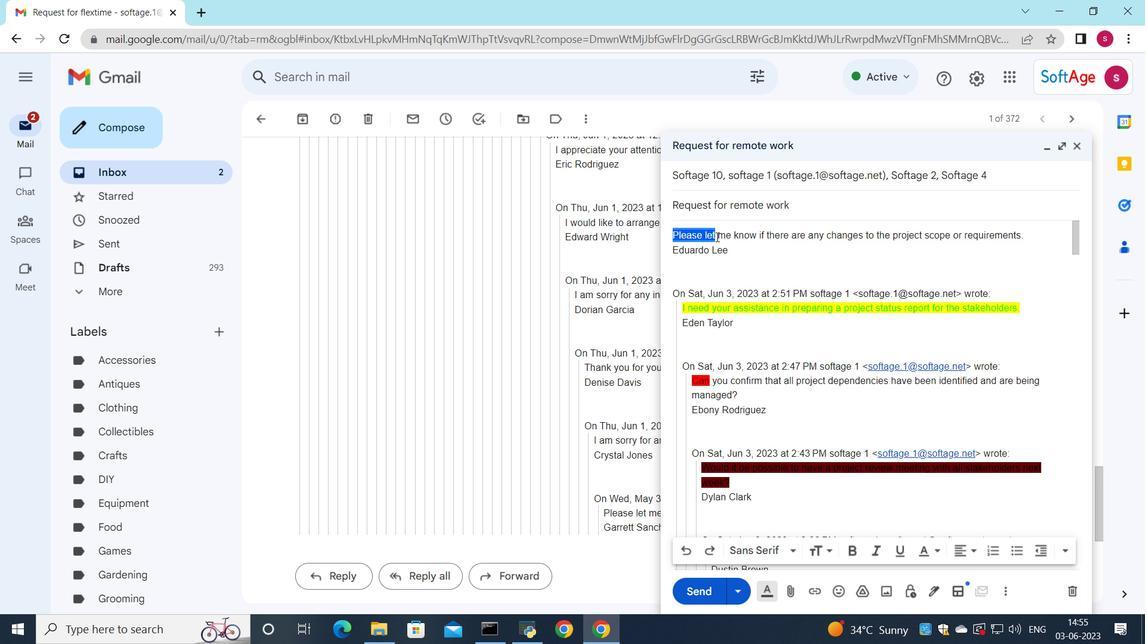 
Action: Mouse moved to (708, 594)
Screenshot: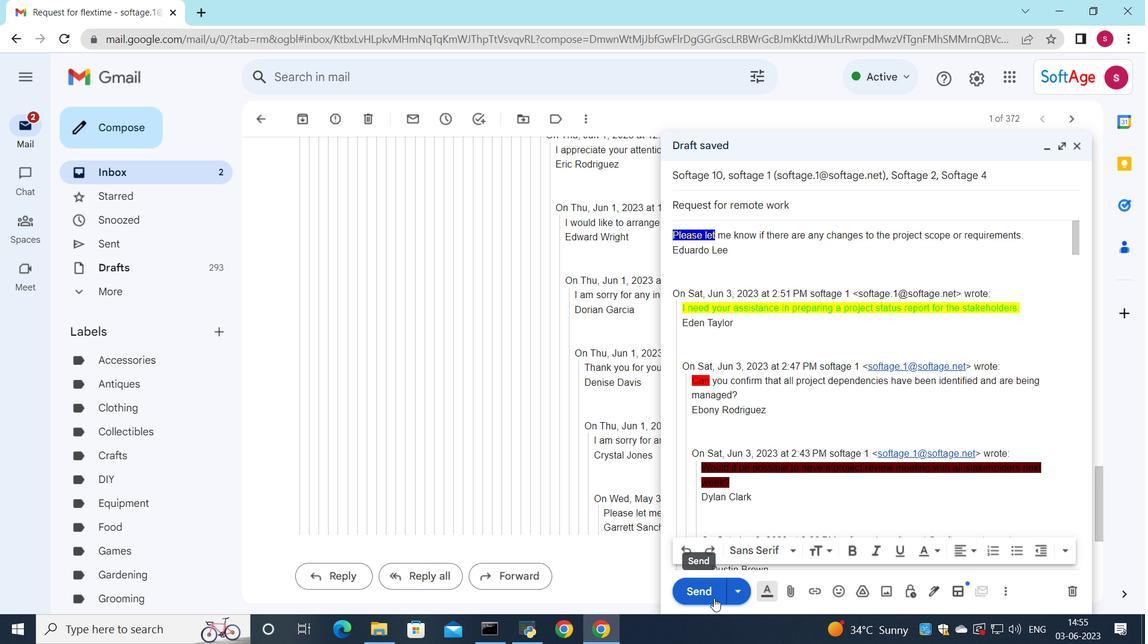 
Action: Mouse pressed left at (708, 594)
Screenshot: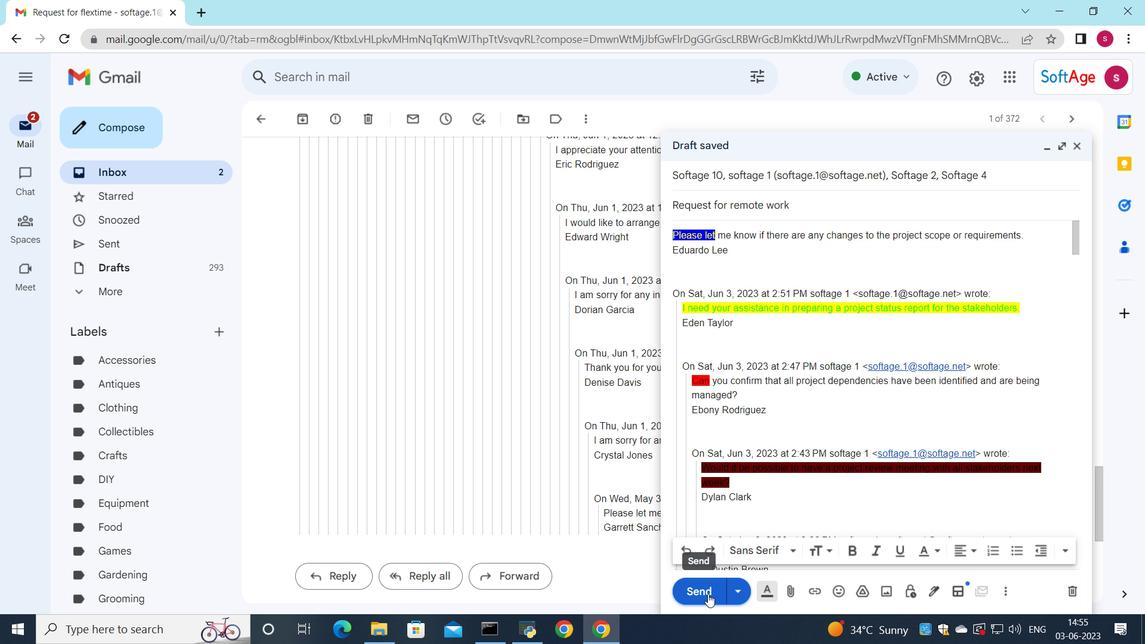 
Action: Mouse moved to (167, 173)
Screenshot: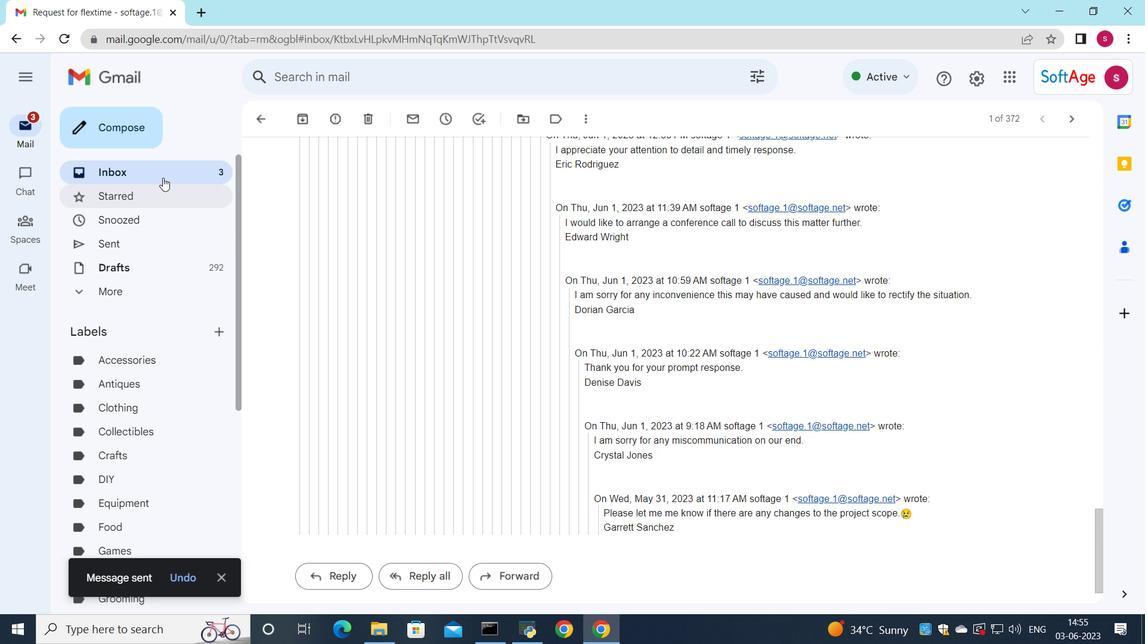 
Action: Mouse pressed left at (167, 173)
Screenshot: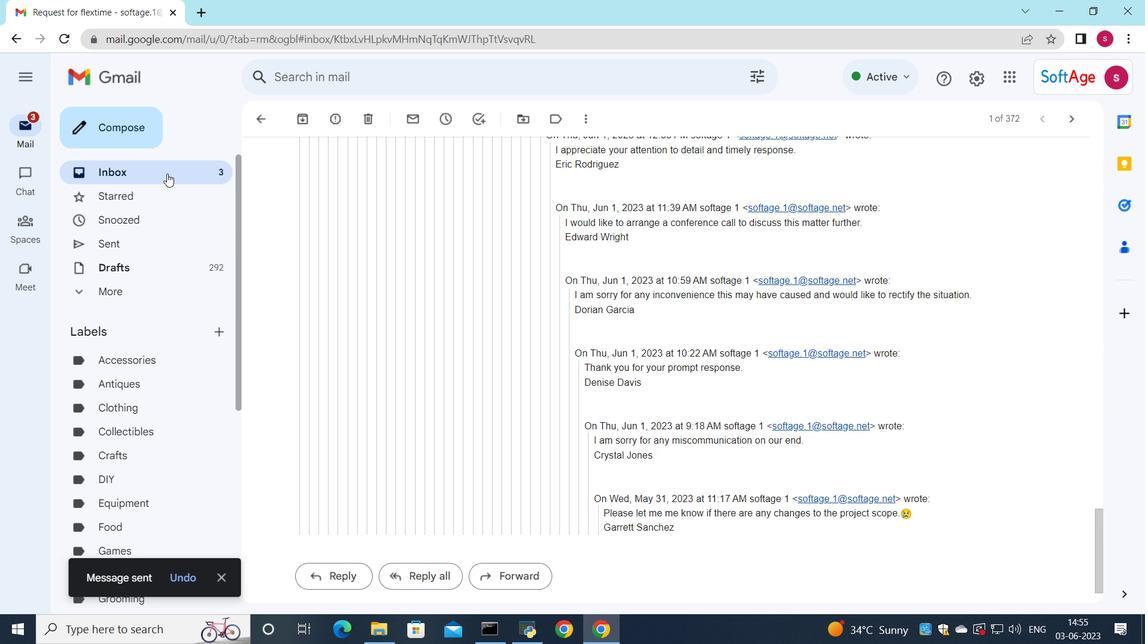 
Action: Mouse moved to (537, 162)
Screenshot: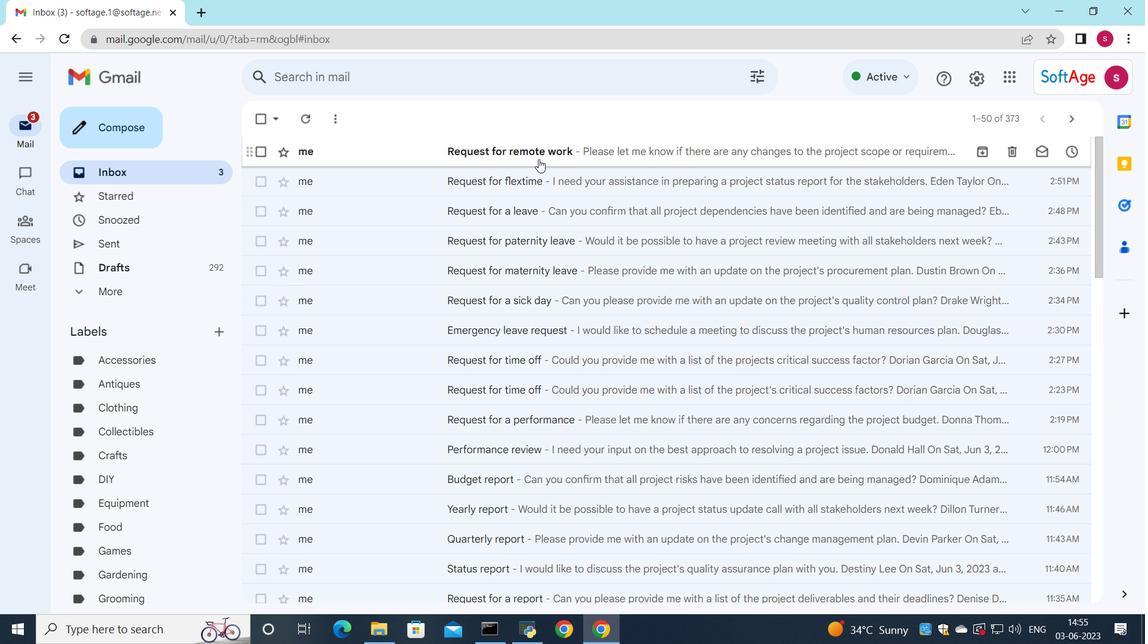 
